 Task: Look for space in Coral Terrace, United States from 10th June, 2023 to 25th June, 2023 for 4 adults in price range Rs.10000 to Rs.15000. Place can be private room with 4 bedrooms having 4 beds and 4 bathrooms. Property type can be house, flat, guest house, hotel. Amenities needed are: wifi, TV, free parkinig on premises, gym, breakfast. Booking option can be shelf check-in. Required host language is English.
Action: Mouse moved to (518, 108)
Screenshot: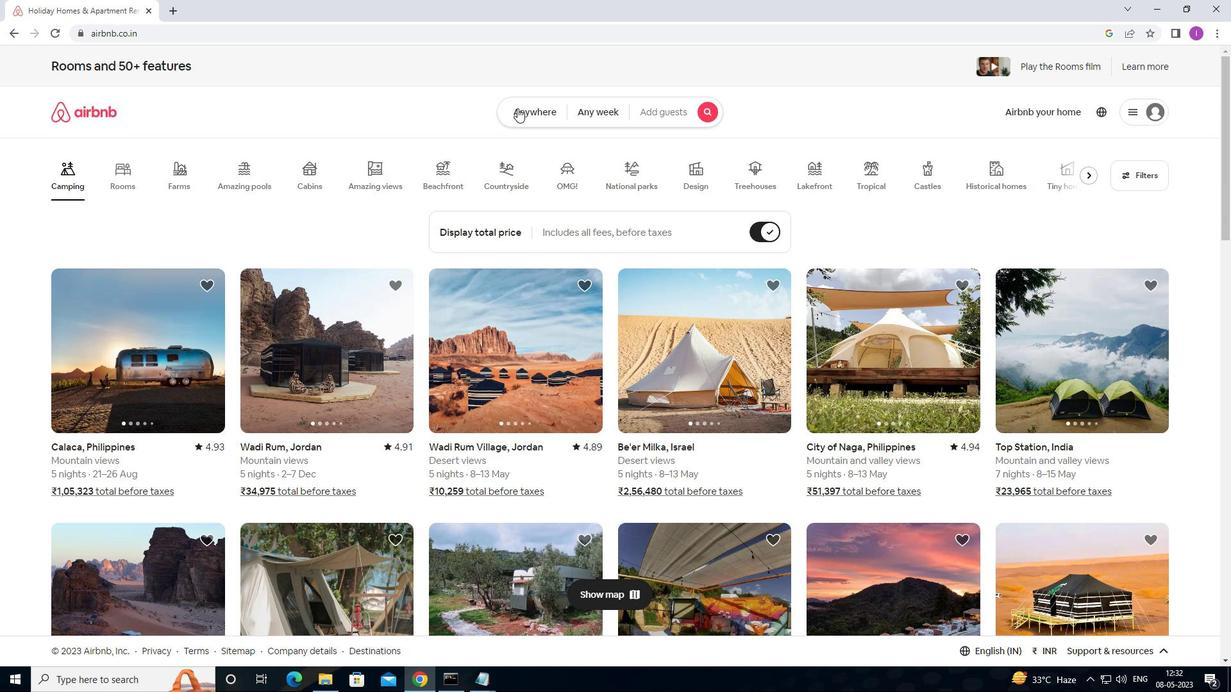 
Action: Mouse pressed left at (518, 108)
Screenshot: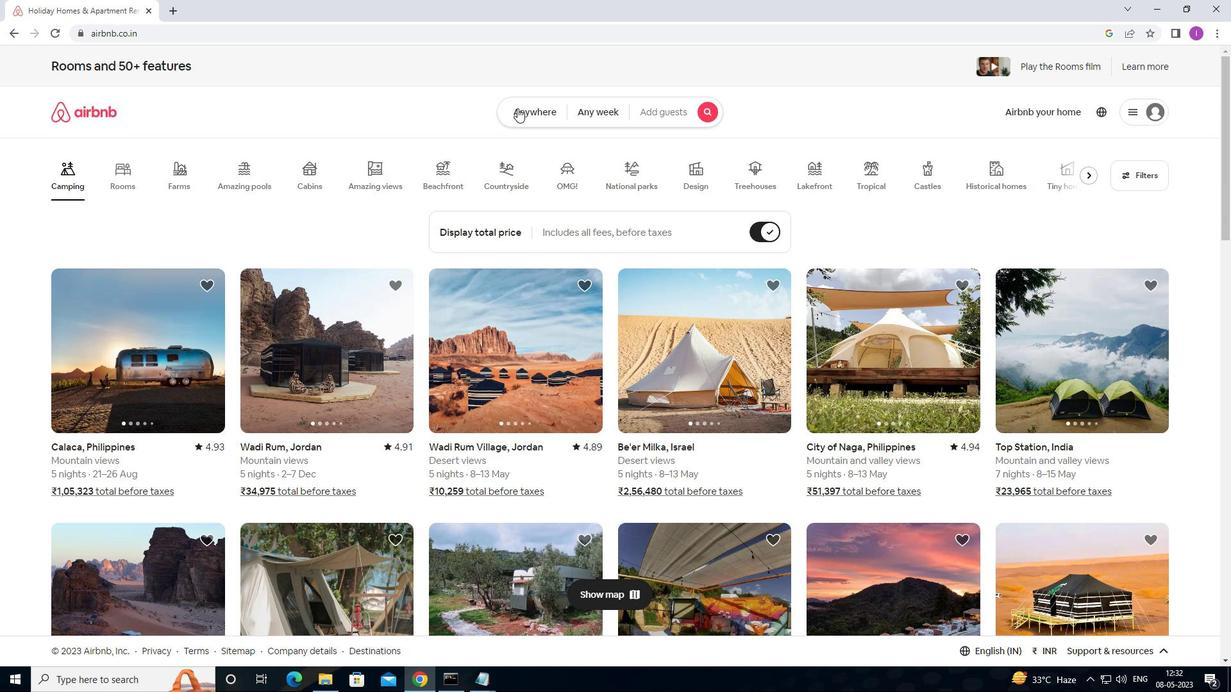 
Action: Mouse moved to (463, 160)
Screenshot: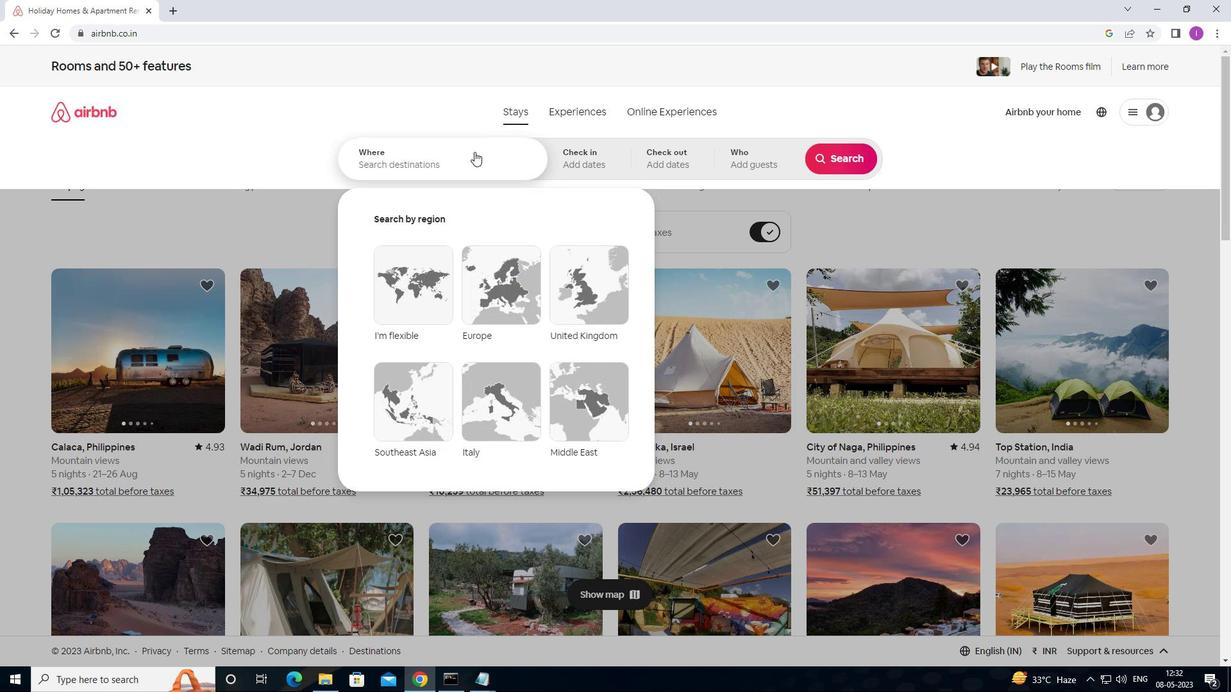 
Action: Mouse pressed left at (463, 160)
Screenshot: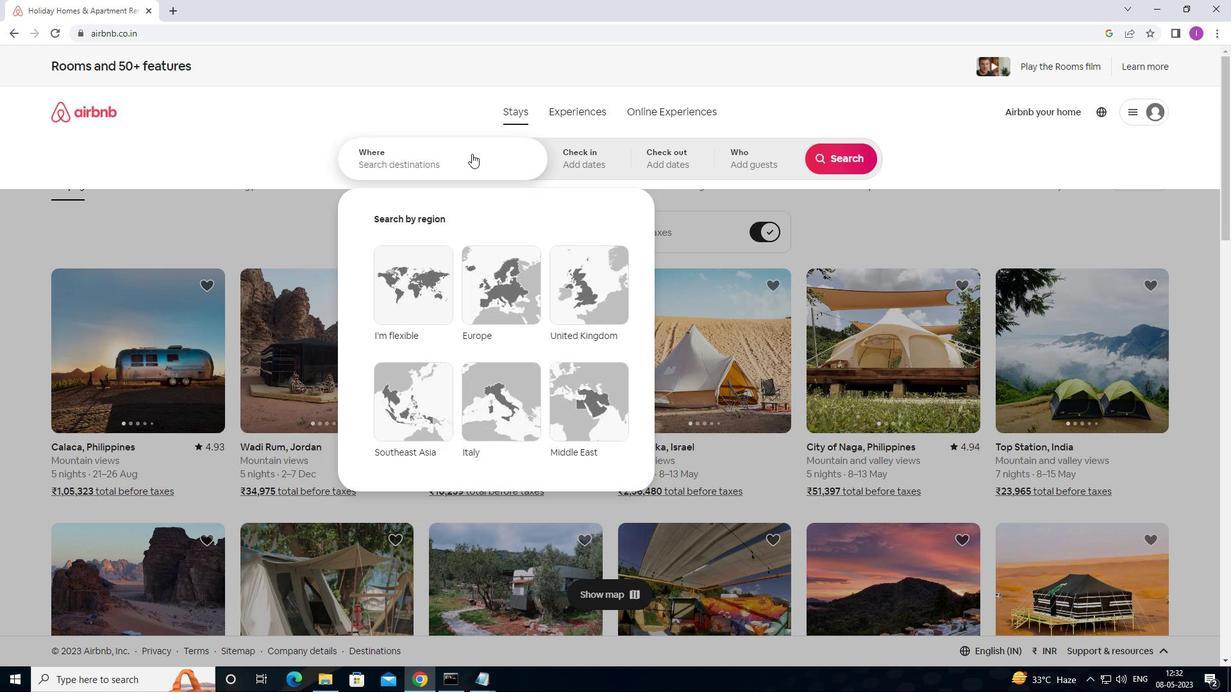 
Action: Key pressed <Key.shift>CORR<Key.backspace>AL<Key.space><Key.shift>TERRACE,<Key.shift>UNITED<Key.space>STATES
Screenshot: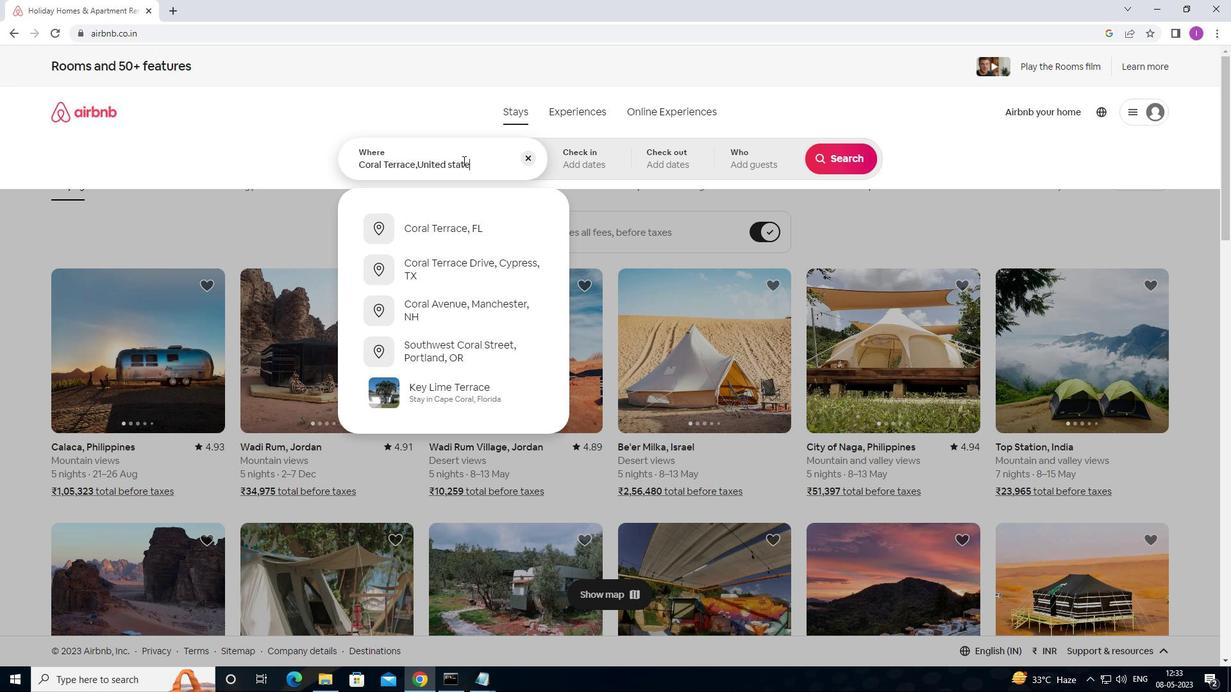 
Action: Mouse moved to (591, 152)
Screenshot: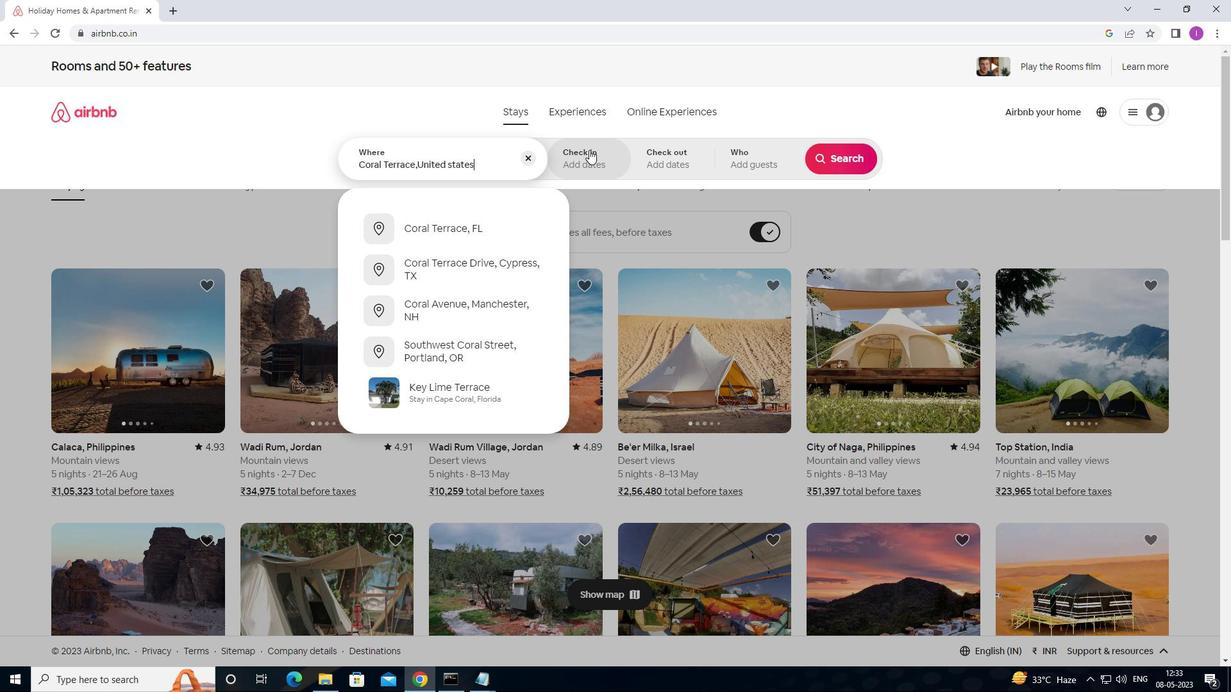 
Action: Mouse pressed left at (591, 152)
Screenshot: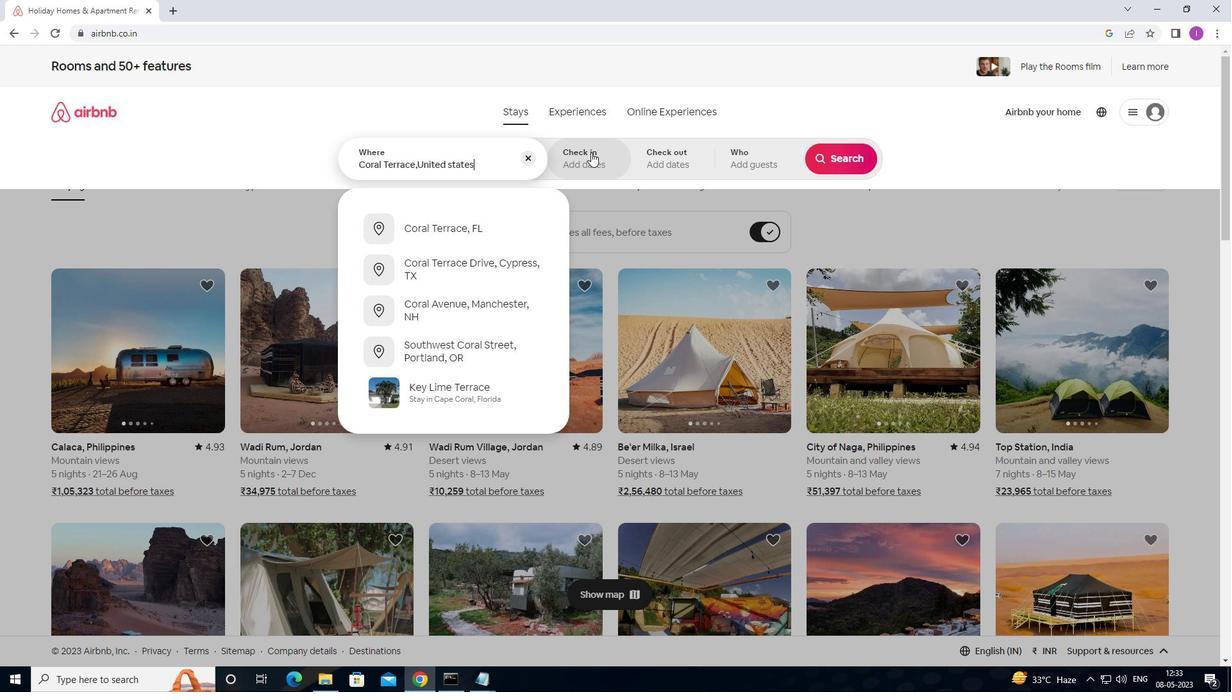 
Action: Mouse moved to (826, 345)
Screenshot: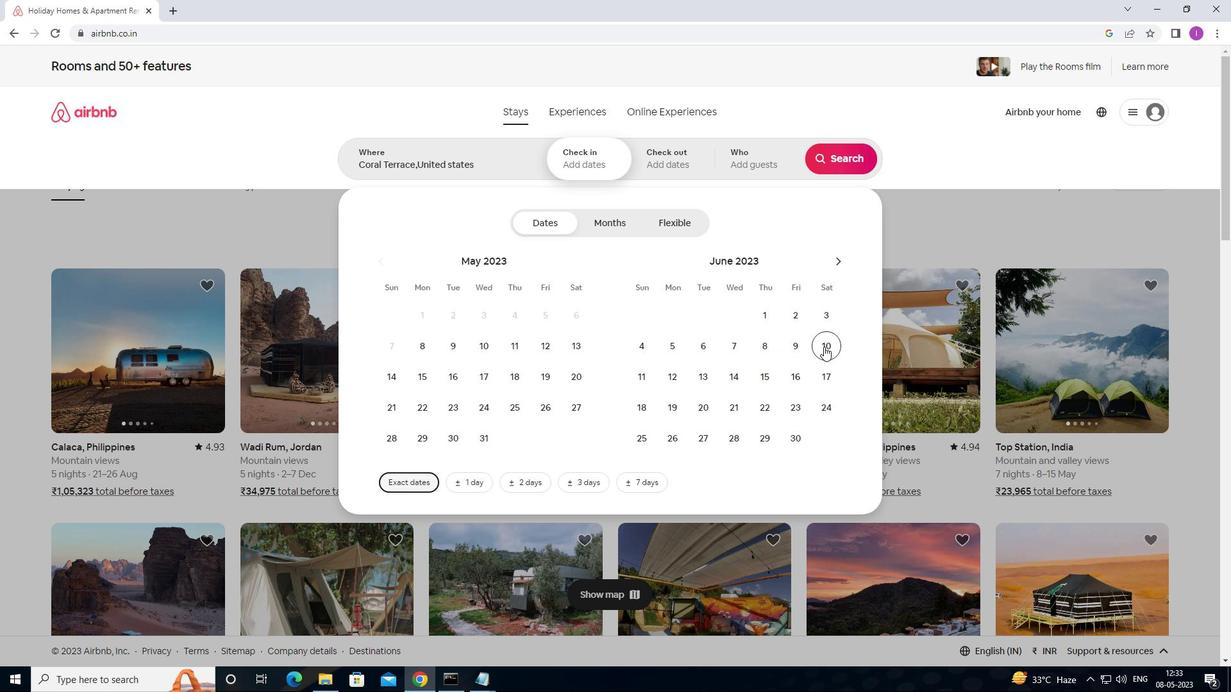 
Action: Mouse pressed left at (826, 345)
Screenshot: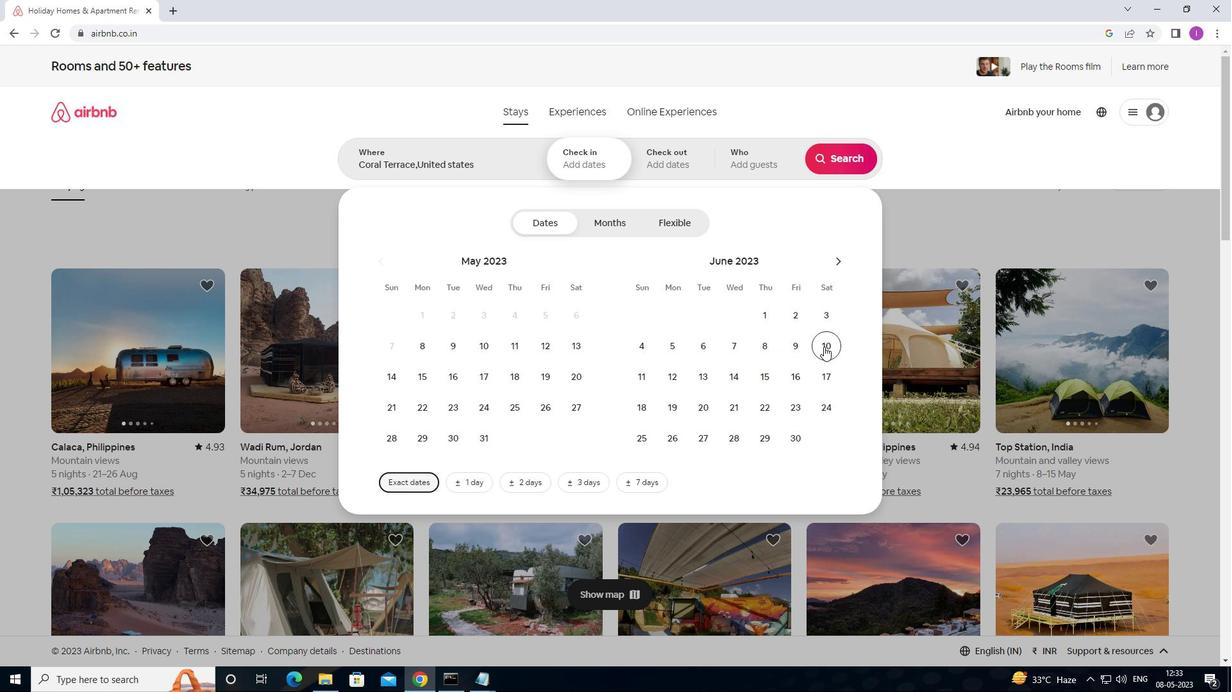 
Action: Mouse moved to (636, 441)
Screenshot: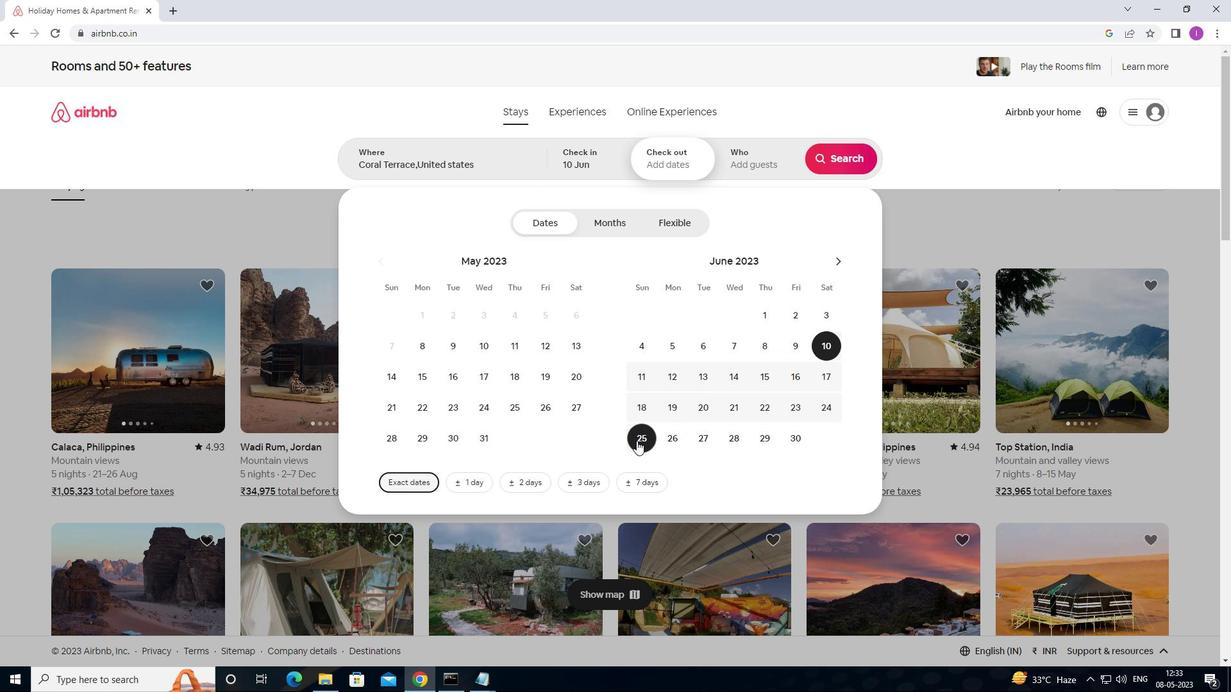 
Action: Mouse pressed left at (636, 441)
Screenshot: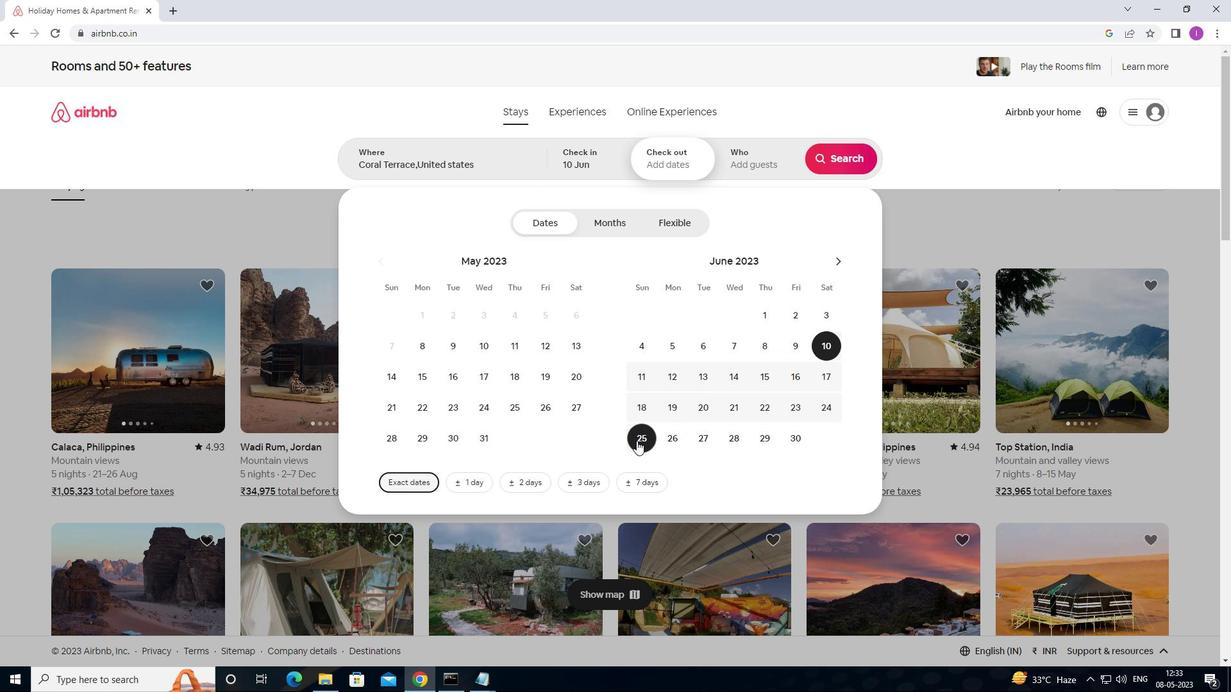 
Action: Mouse moved to (749, 162)
Screenshot: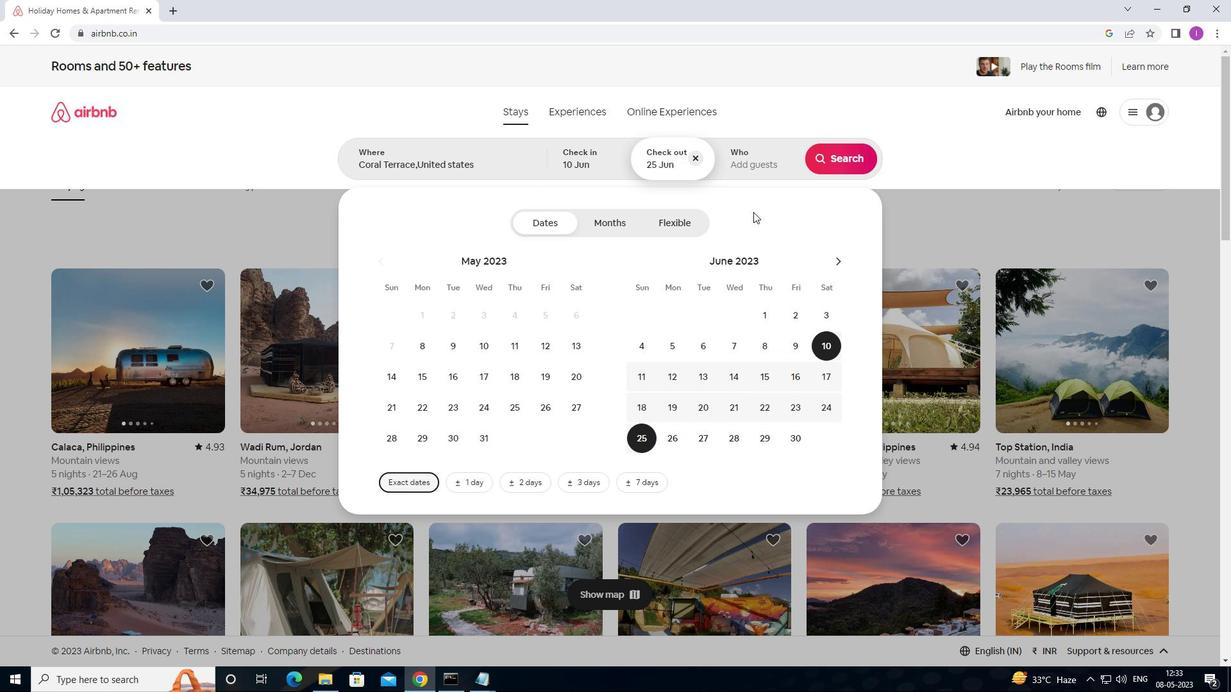 
Action: Mouse pressed left at (749, 162)
Screenshot: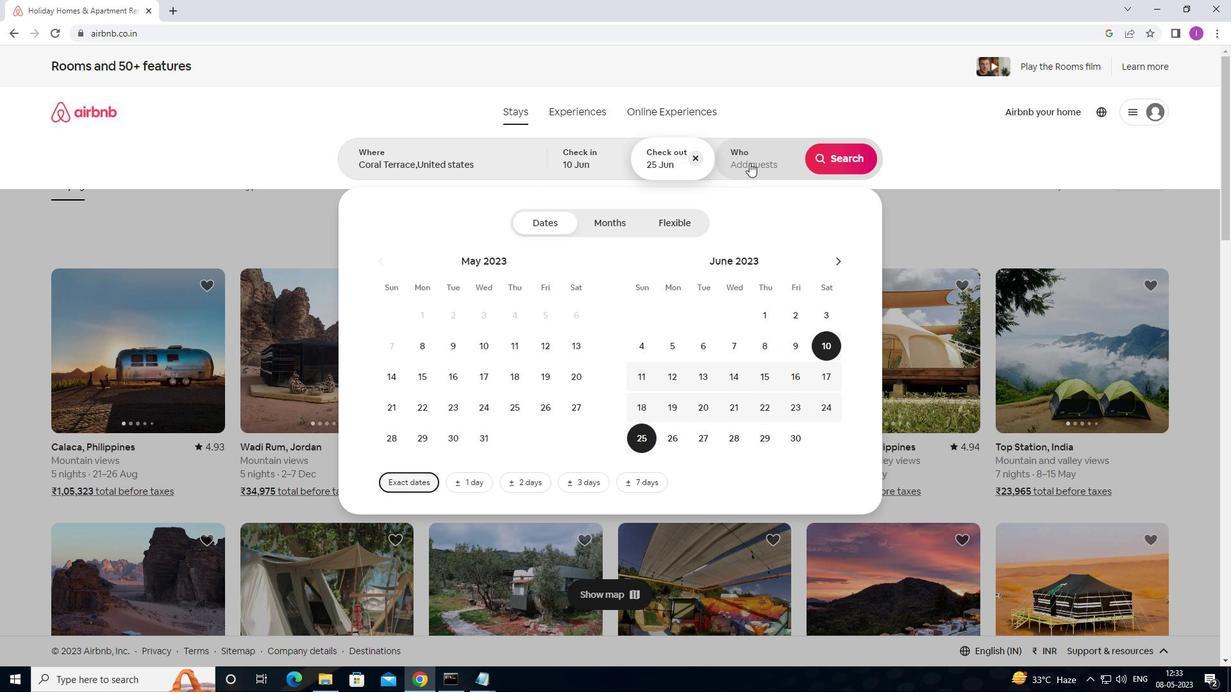 
Action: Mouse moved to (852, 229)
Screenshot: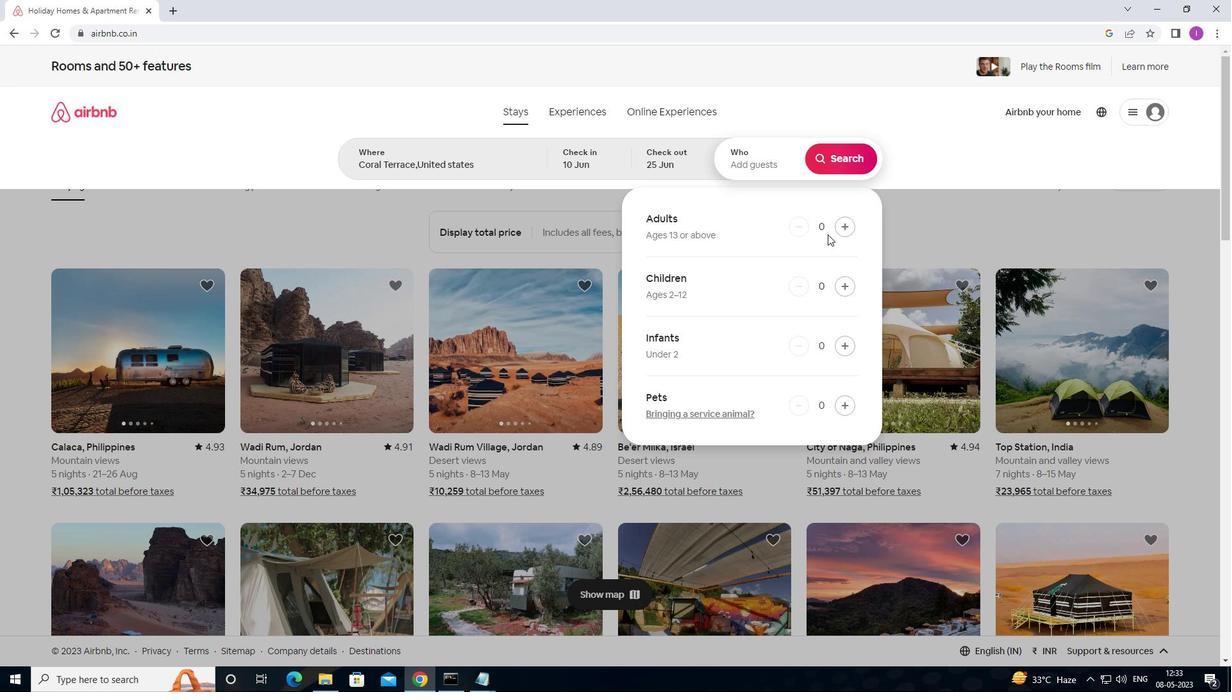 
Action: Mouse pressed left at (852, 229)
Screenshot: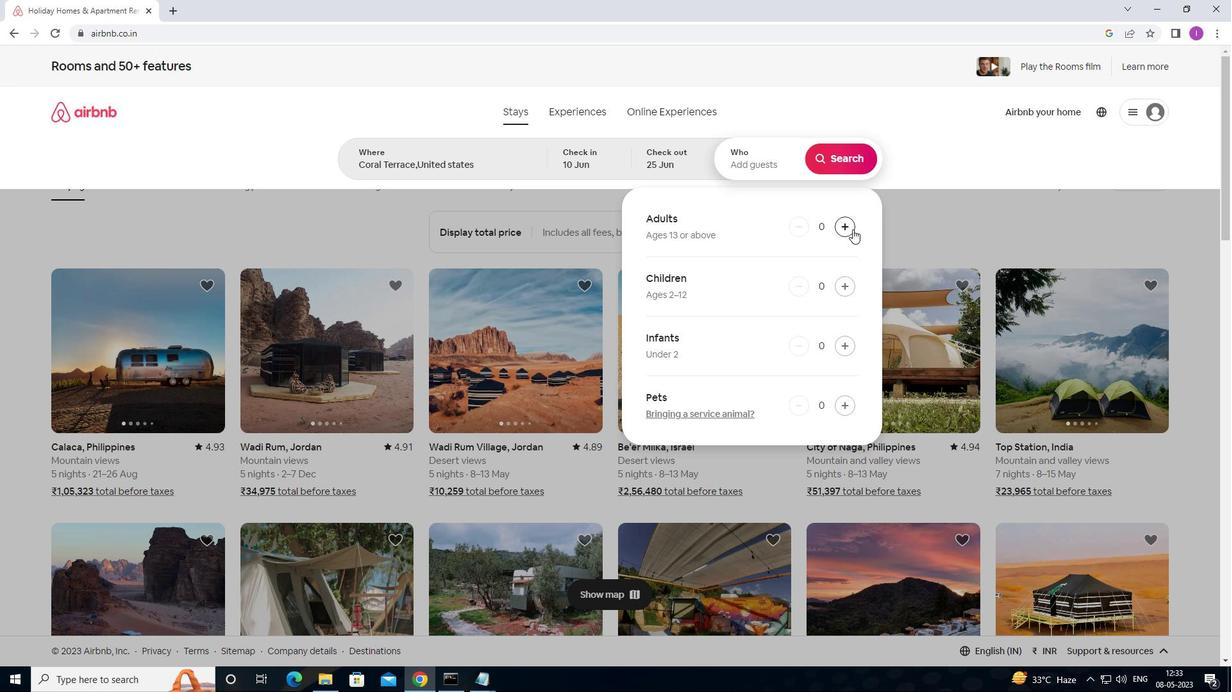 
Action: Mouse pressed left at (852, 229)
Screenshot: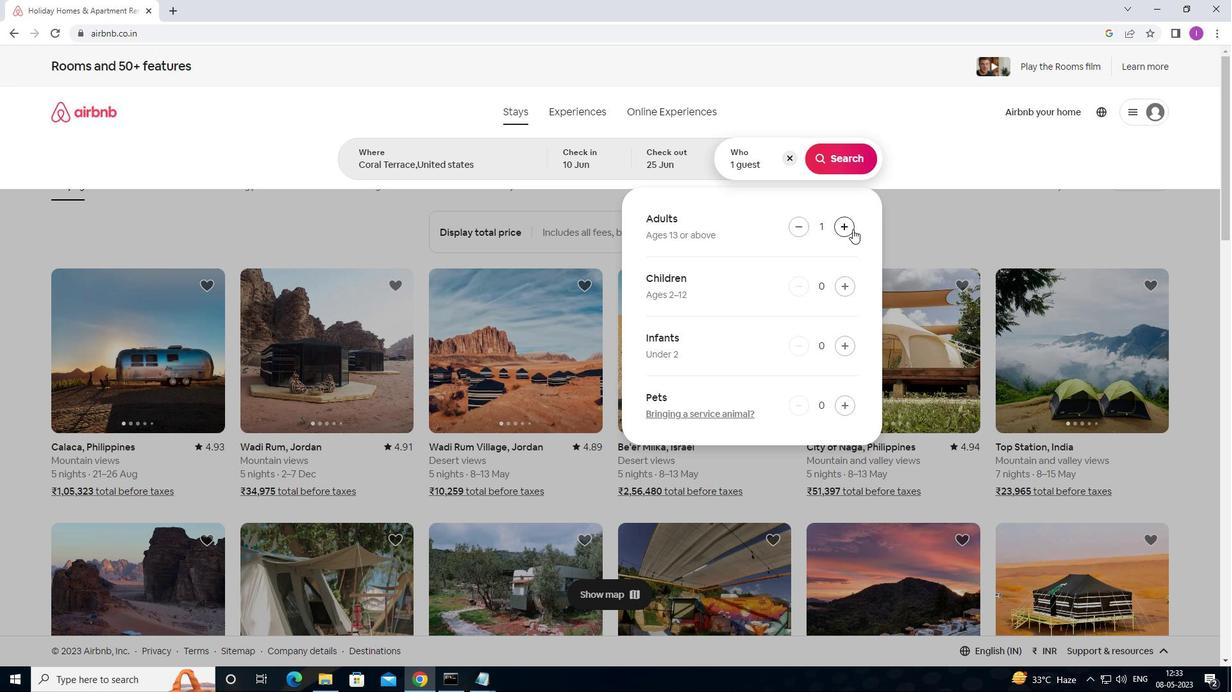 
Action: Mouse pressed left at (852, 229)
Screenshot: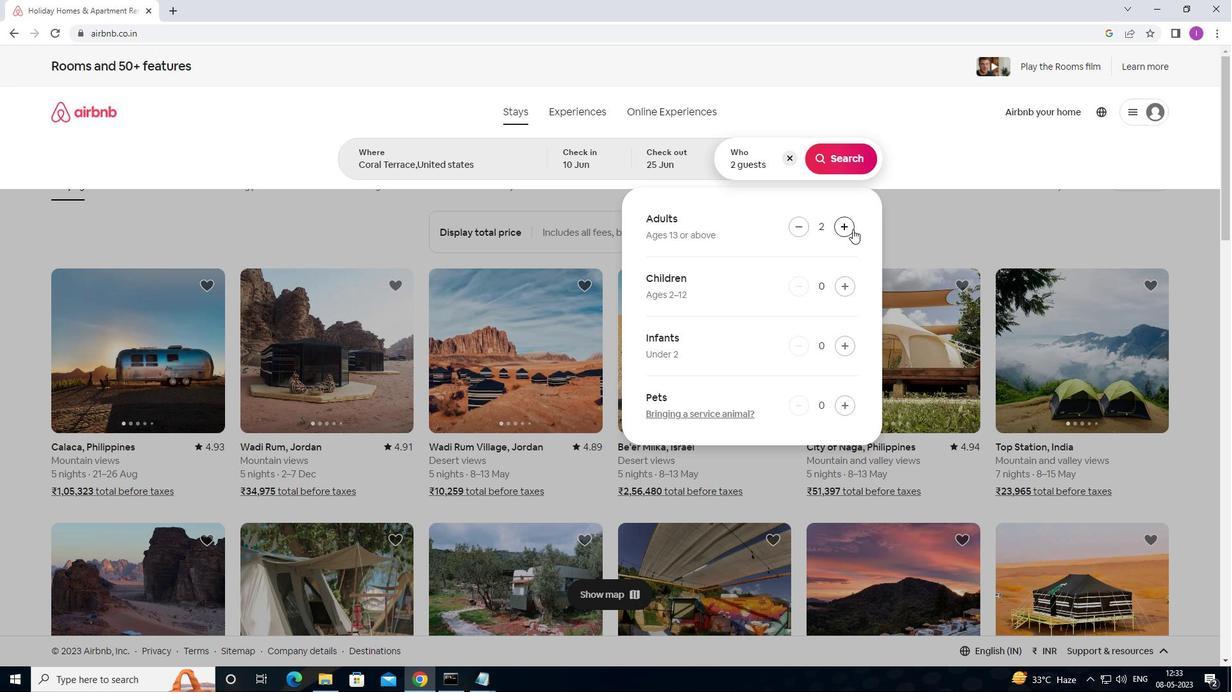 
Action: Mouse pressed left at (852, 229)
Screenshot: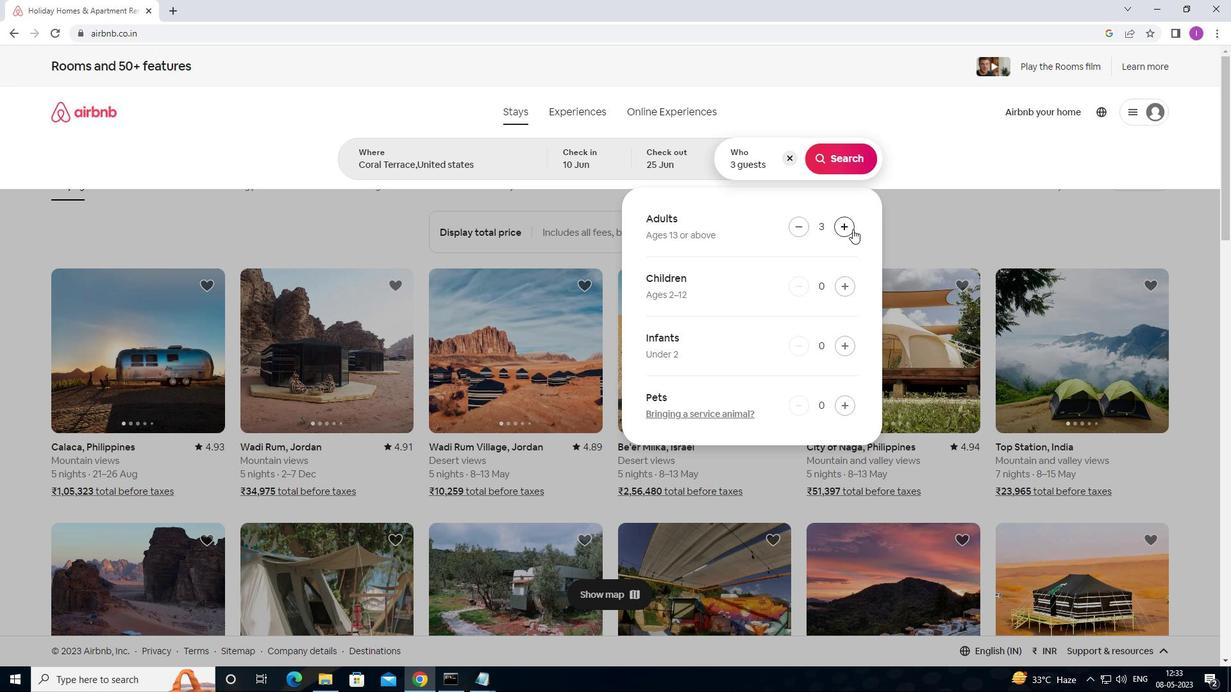 
Action: Mouse moved to (839, 162)
Screenshot: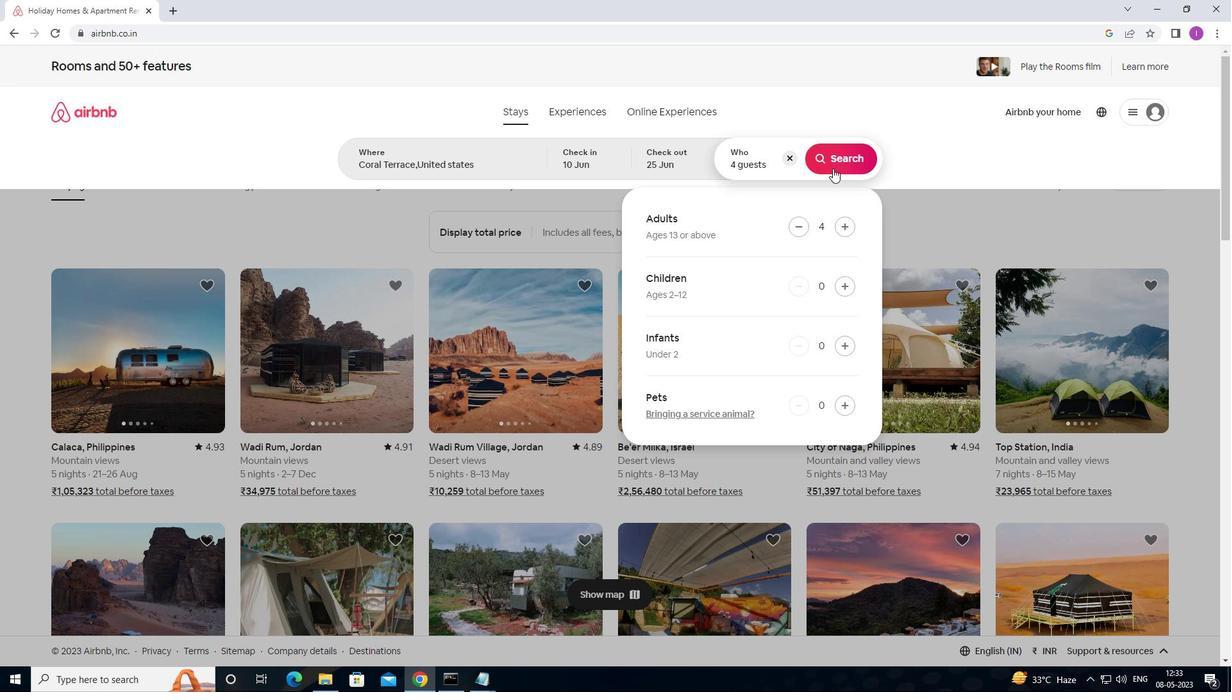 
Action: Mouse pressed left at (839, 162)
Screenshot: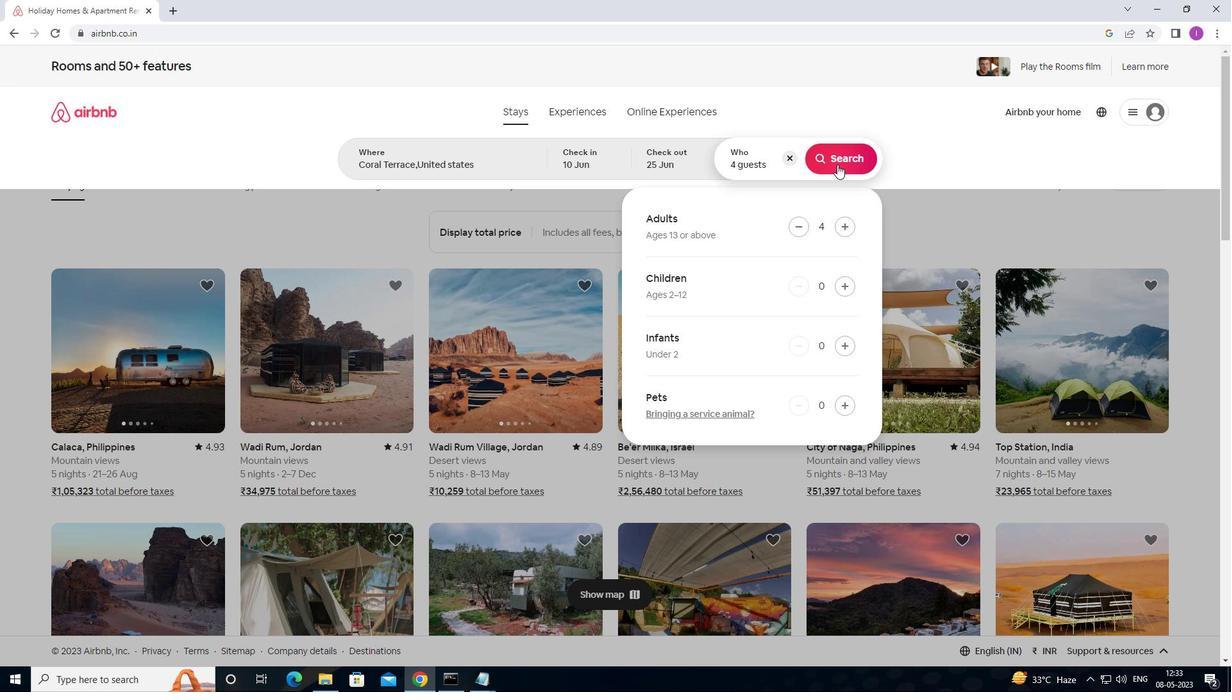 
Action: Mouse moved to (1159, 128)
Screenshot: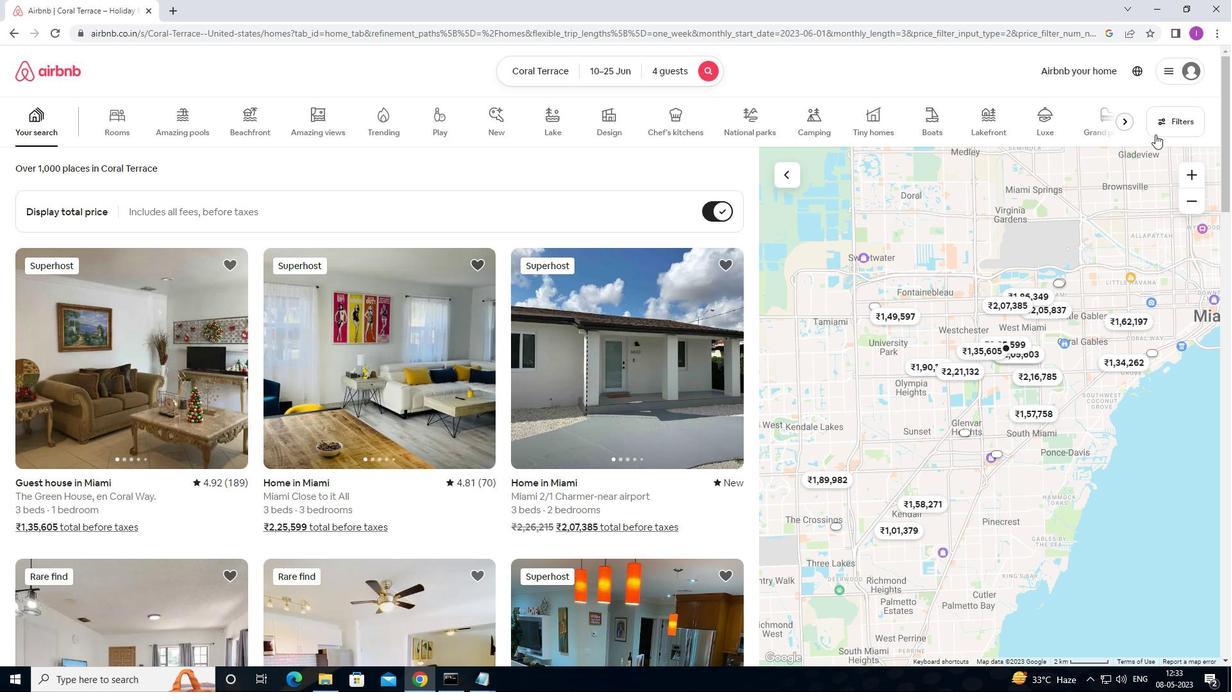 
Action: Mouse pressed left at (1159, 128)
Screenshot: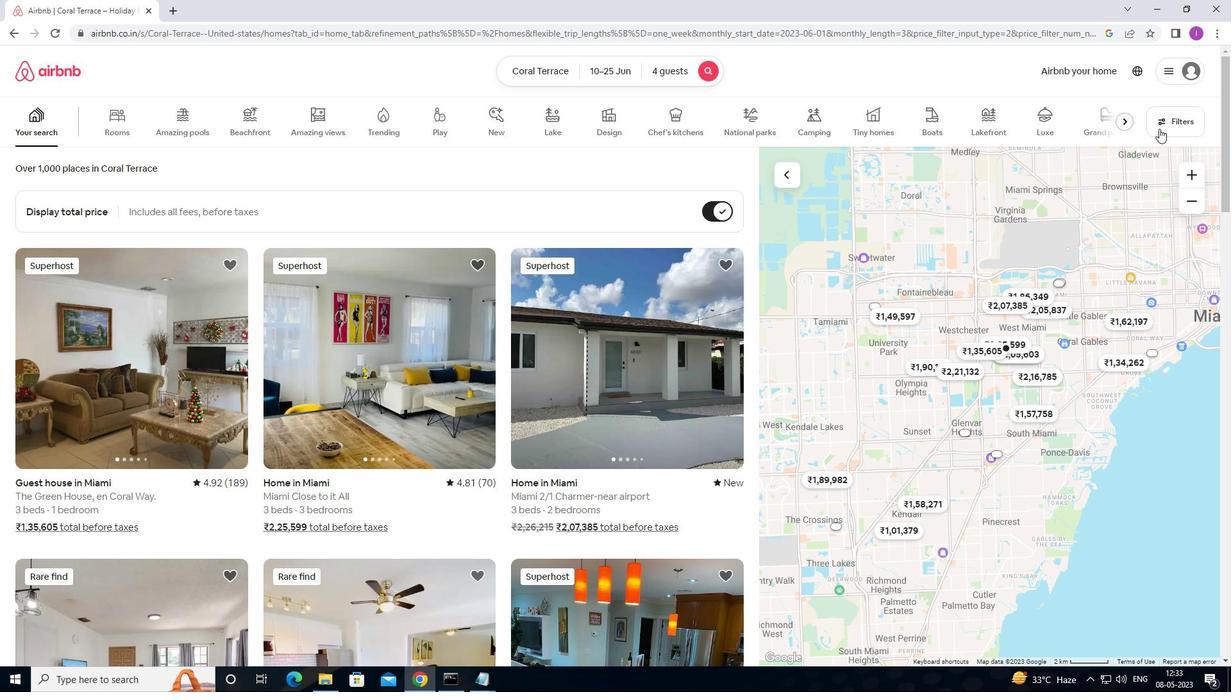 
Action: Mouse moved to (463, 439)
Screenshot: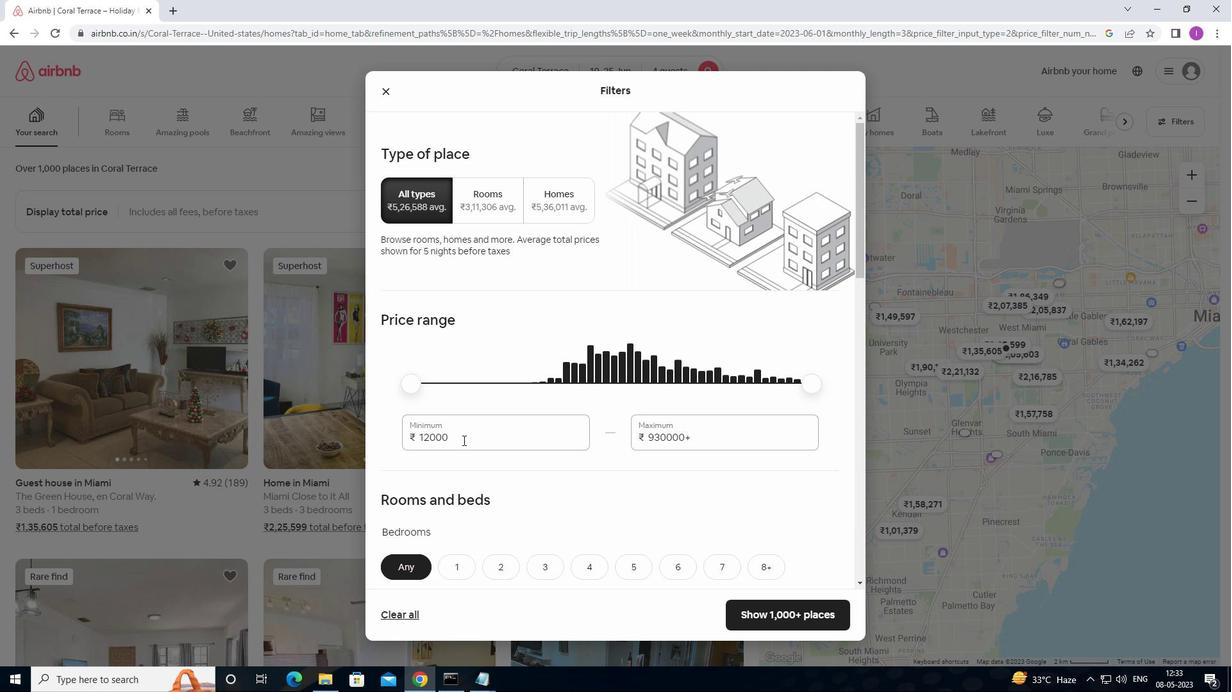 
Action: Mouse pressed left at (463, 439)
Screenshot: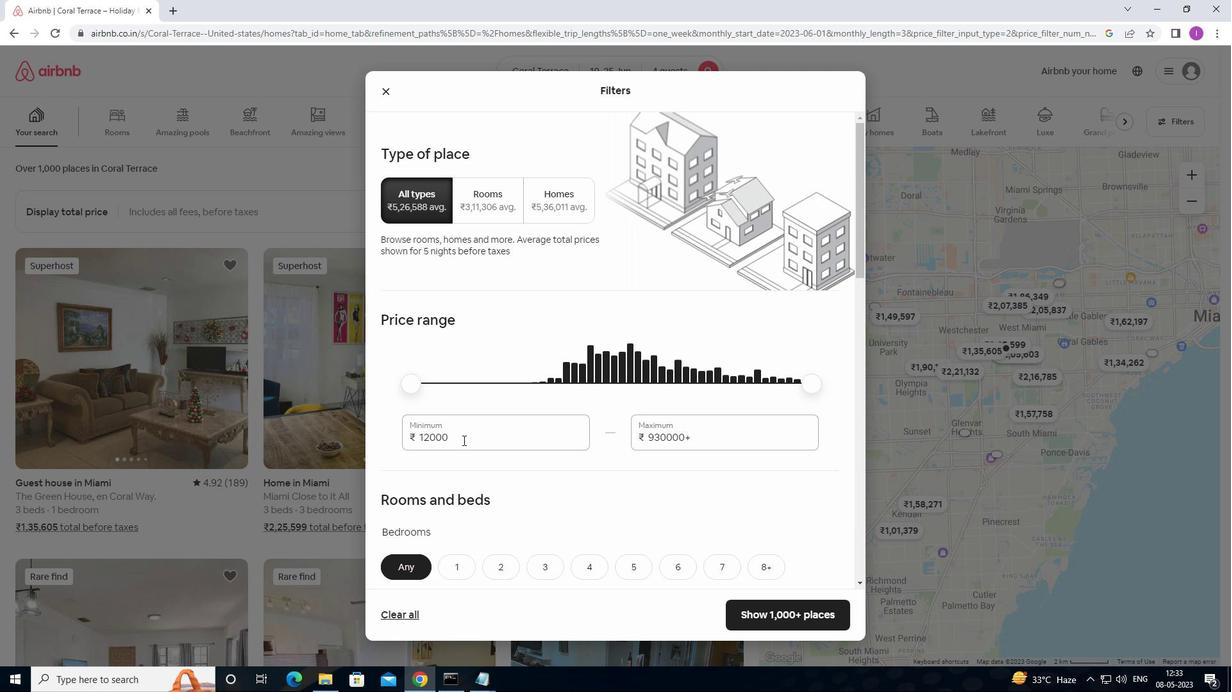 
Action: Mouse moved to (403, 441)
Screenshot: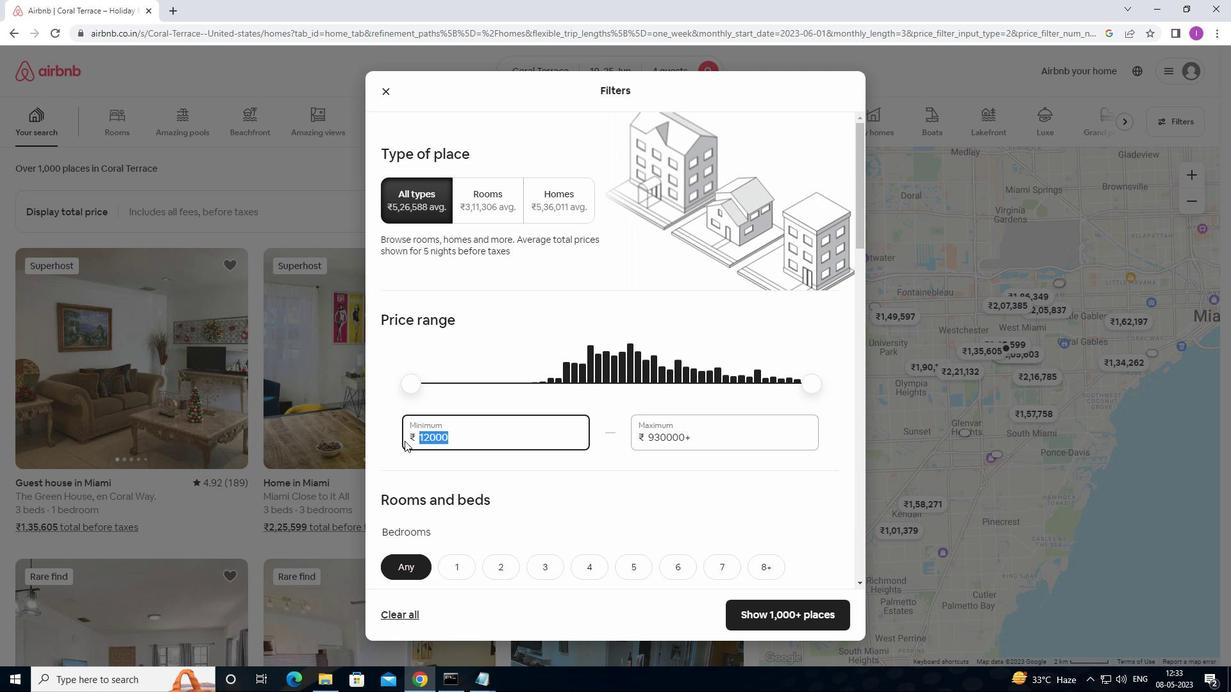 
Action: Key pressed 1
Screenshot: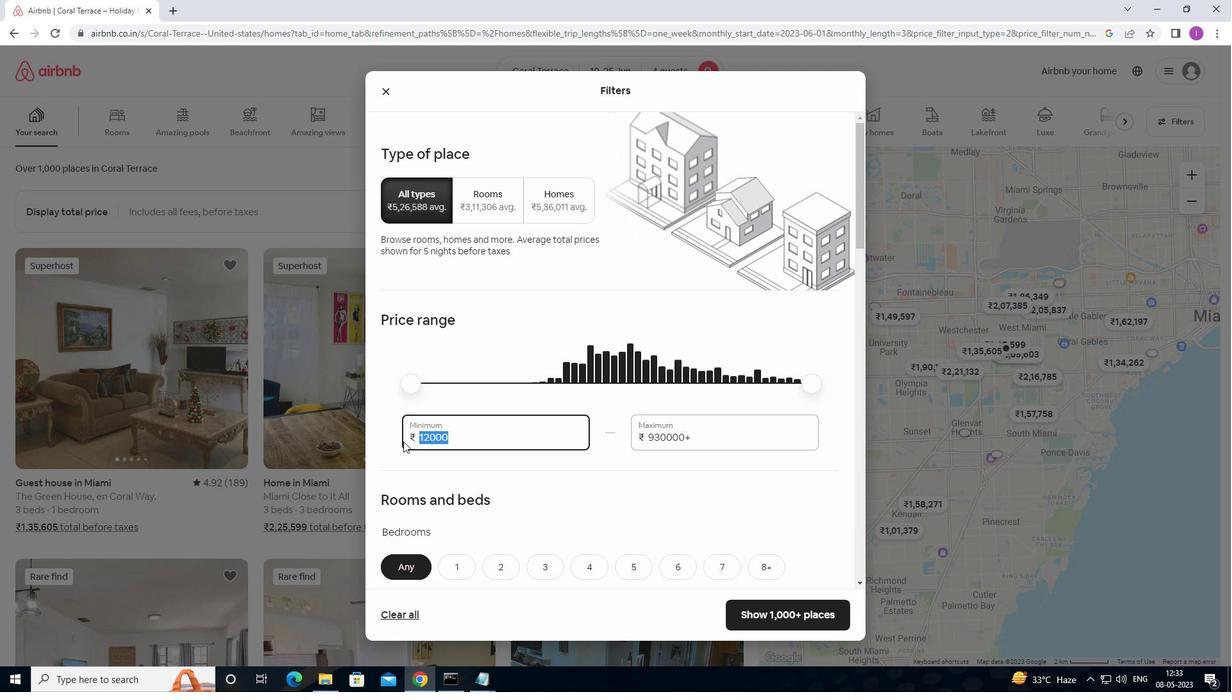 
Action: Mouse moved to (402, 442)
Screenshot: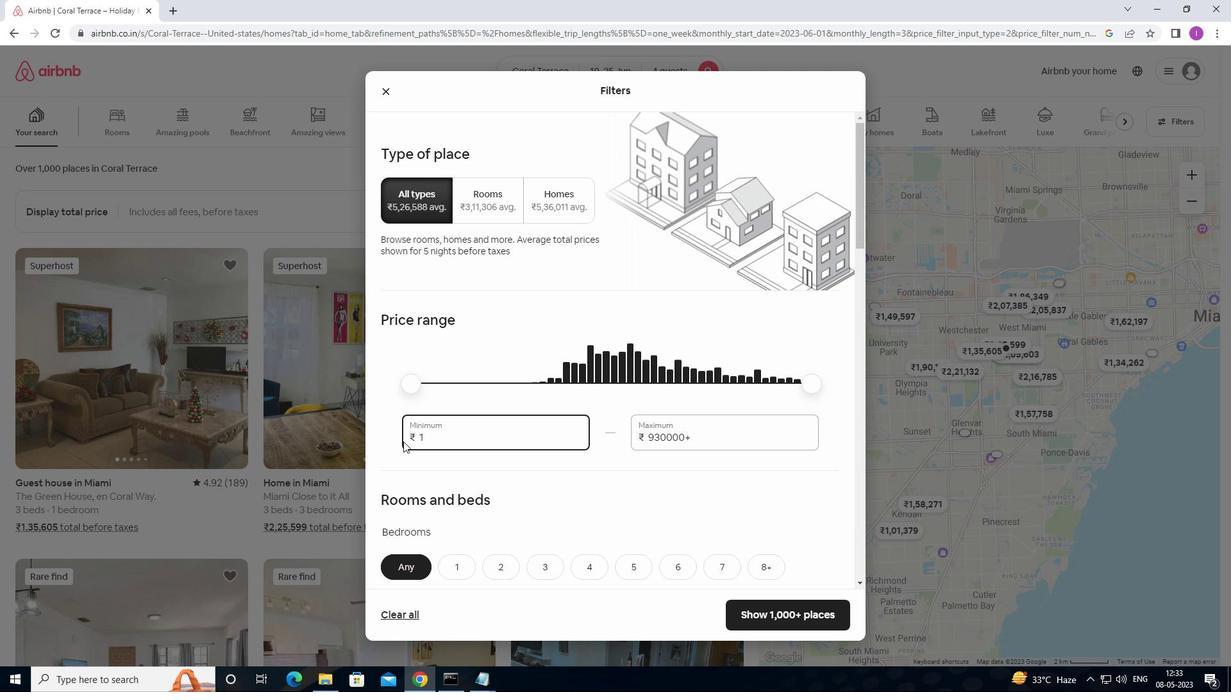 
Action: Key pressed 0
Screenshot: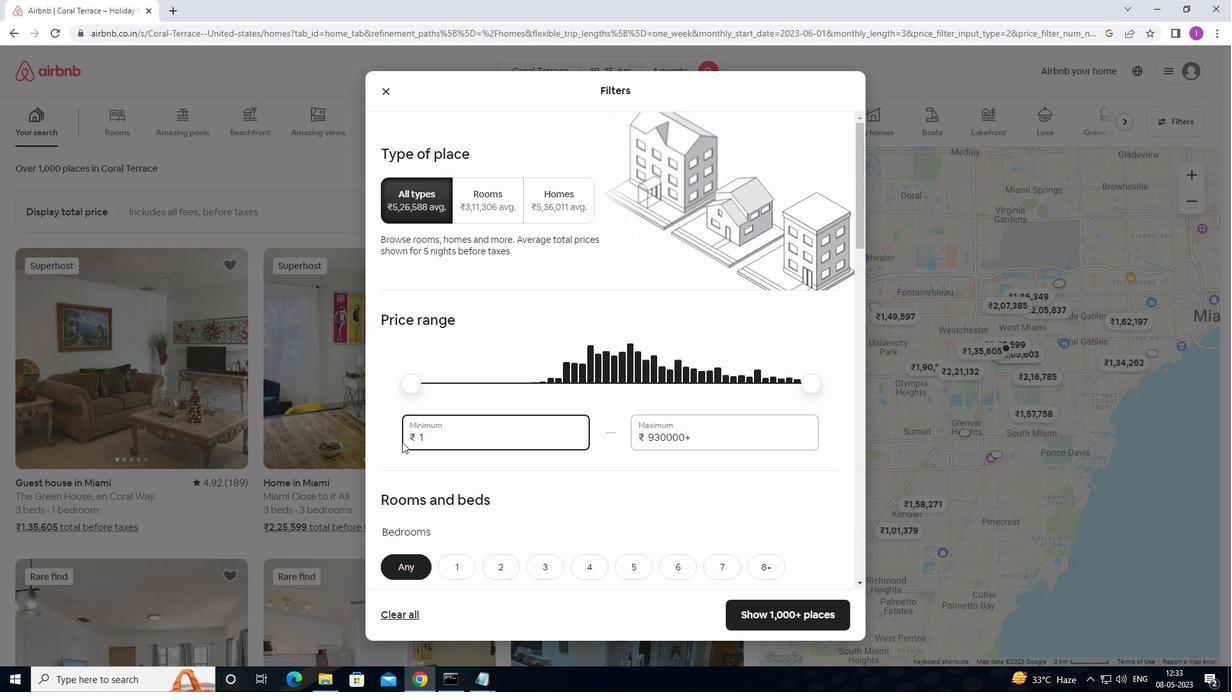 
Action: Mouse moved to (402, 442)
Screenshot: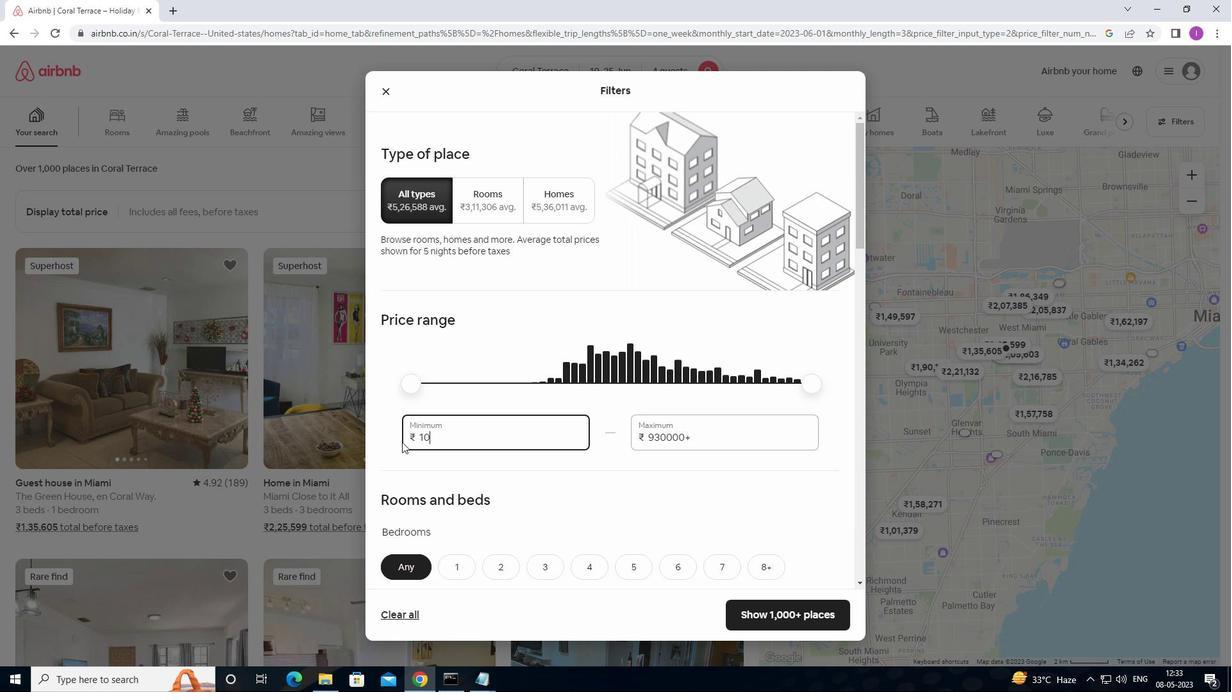 
Action: Key pressed 000
Screenshot: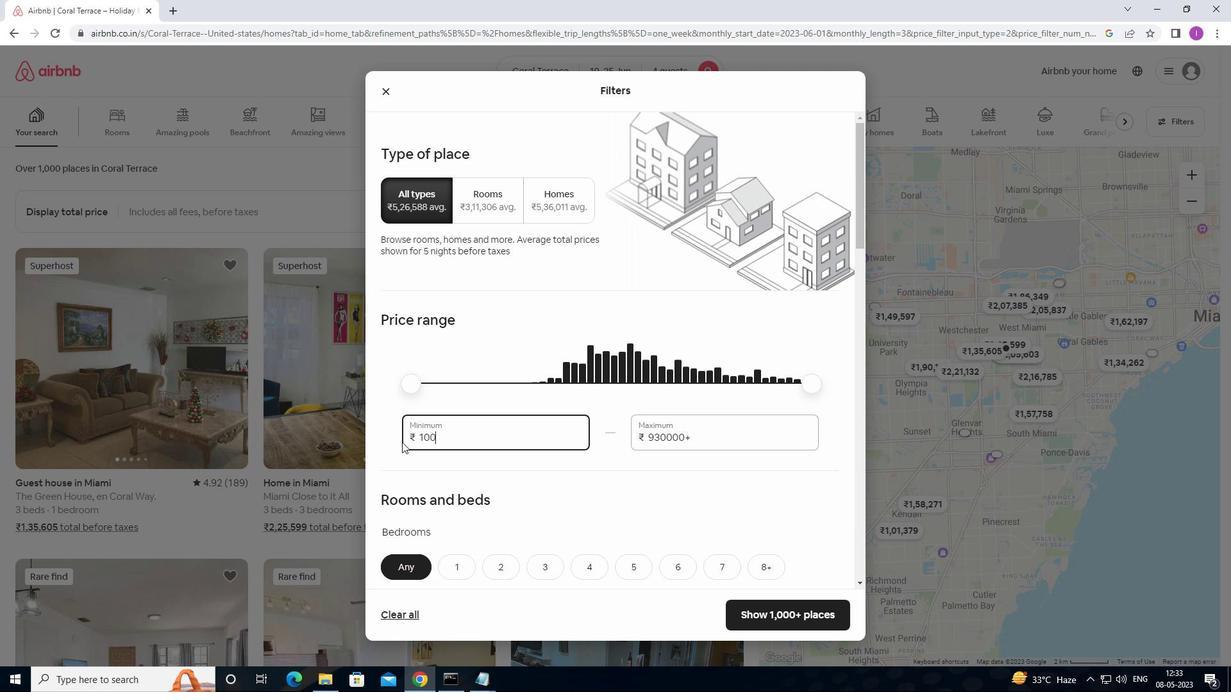 
Action: Mouse moved to (704, 441)
Screenshot: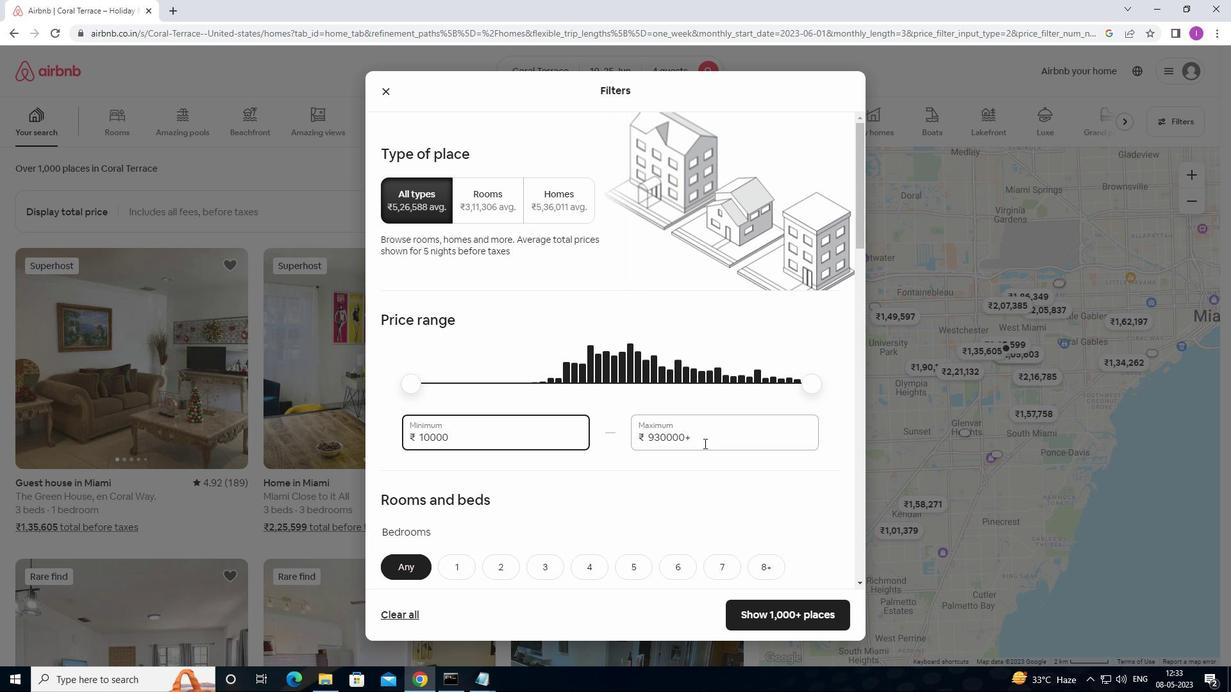 
Action: Mouse pressed left at (704, 441)
Screenshot: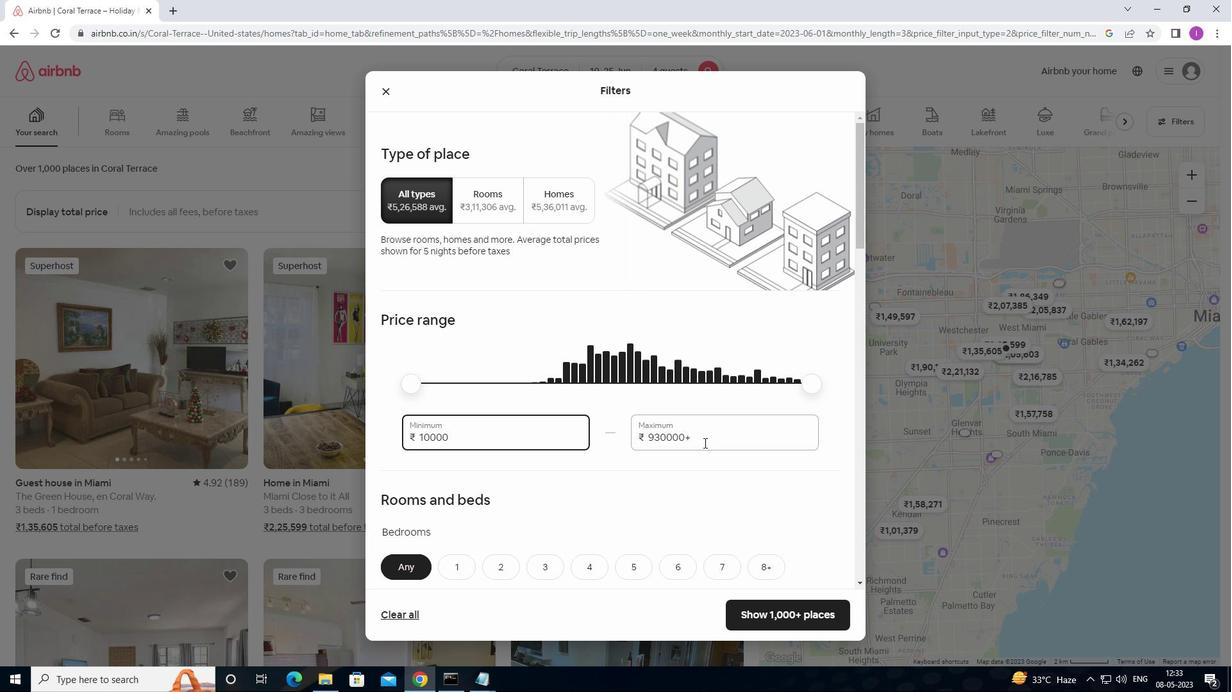 
Action: Mouse moved to (607, 447)
Screenshot: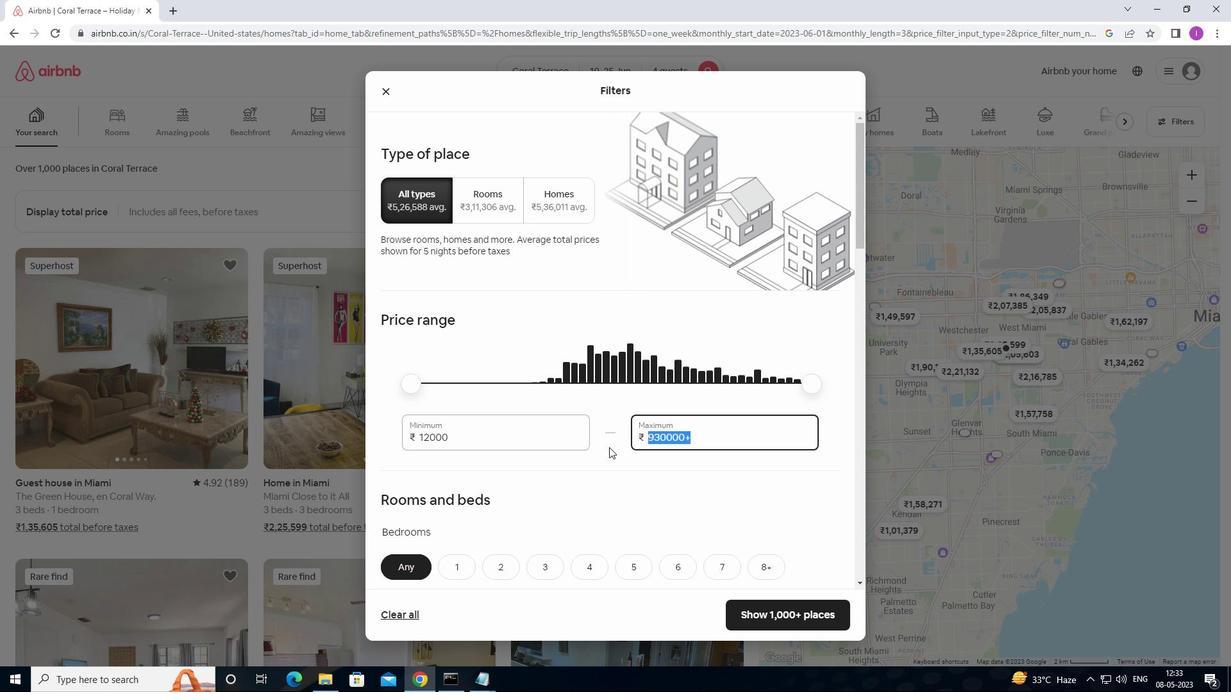 
Action: Key pressed 15000
Screenshot: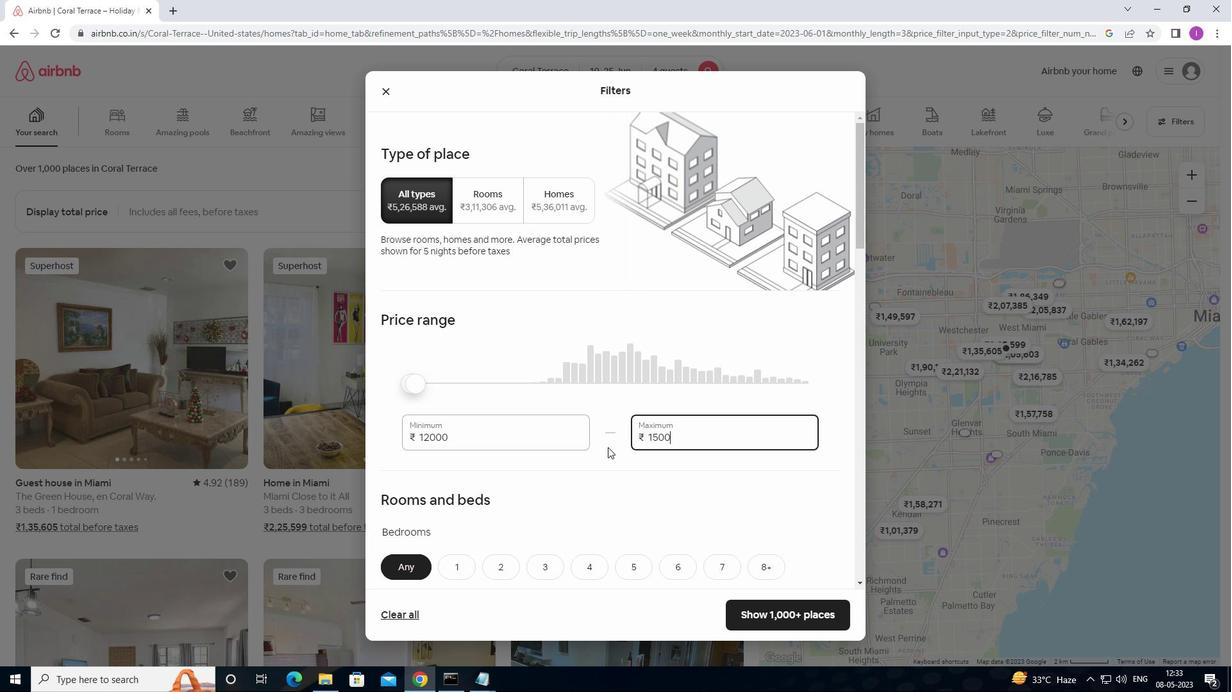 
Action: Mouse moved to (455, 439)
Screenshot: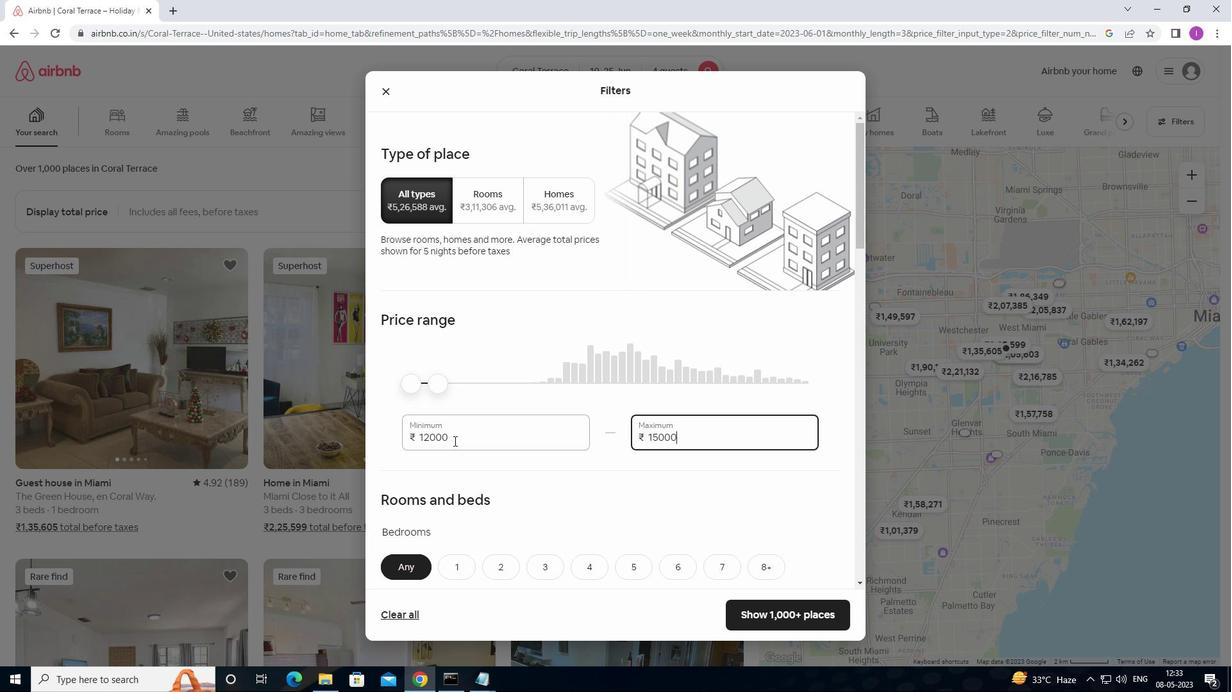 
Action: Mouse pressed left at (455, 439)
Screenshot: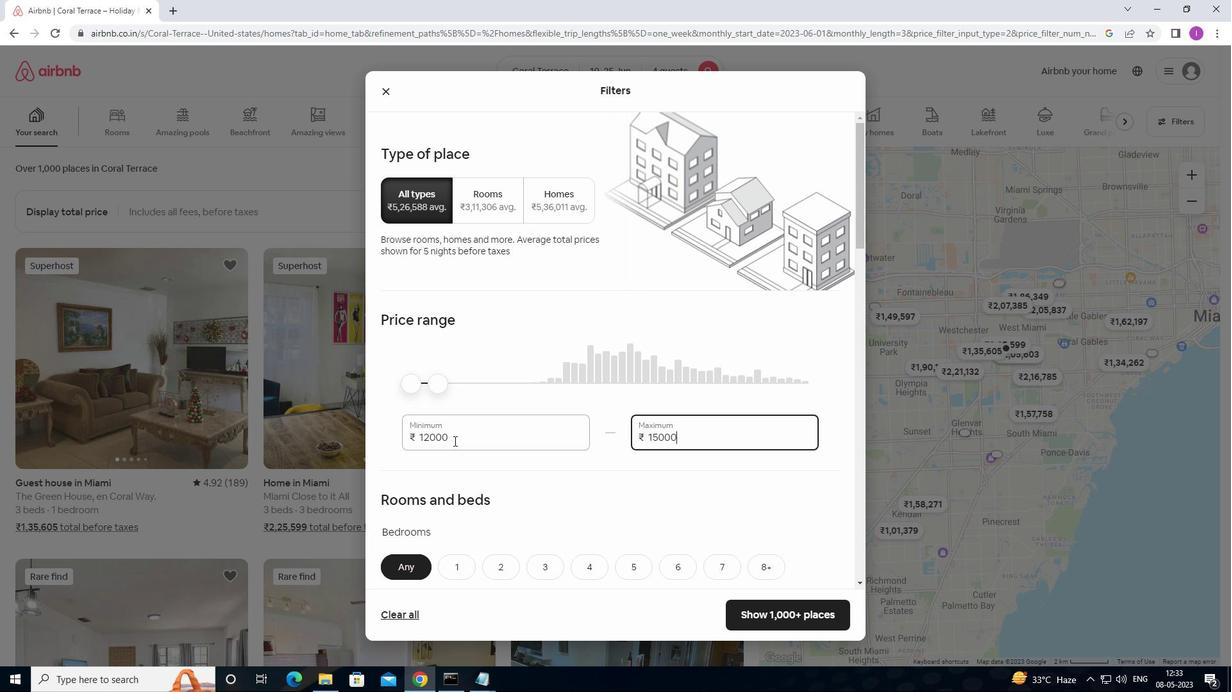 
Action: Mouse moved to (410, 444)
Screenshot: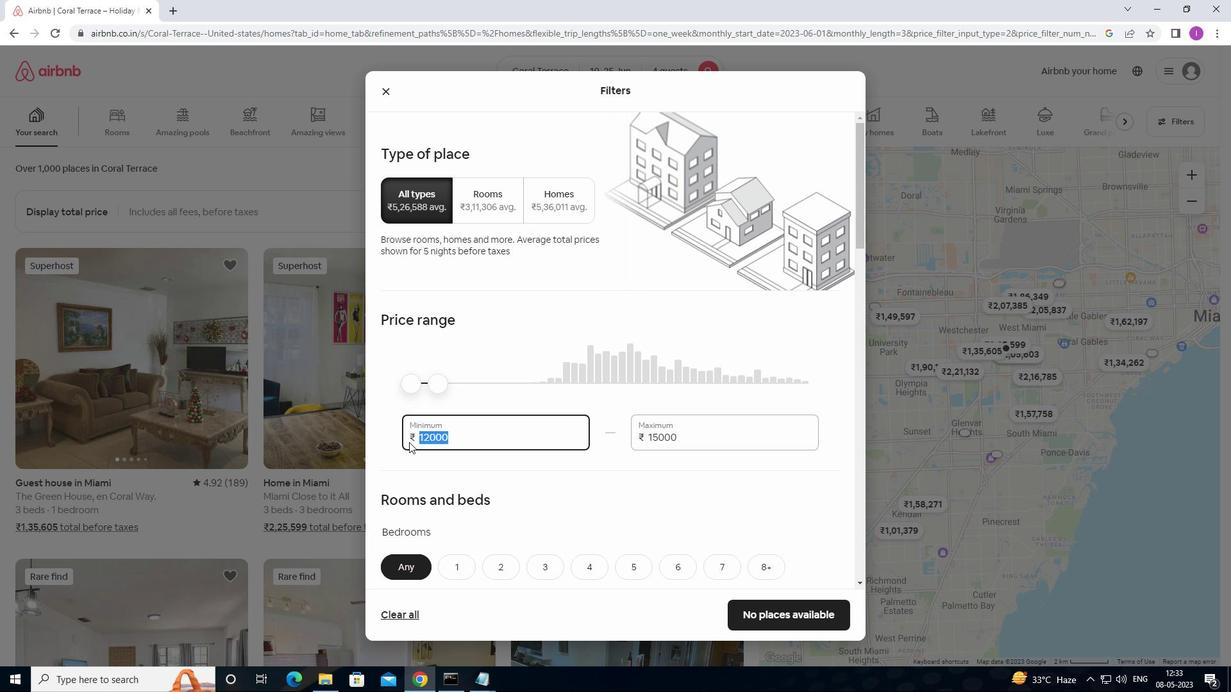 
Action: Key pressed 1
Screenshot: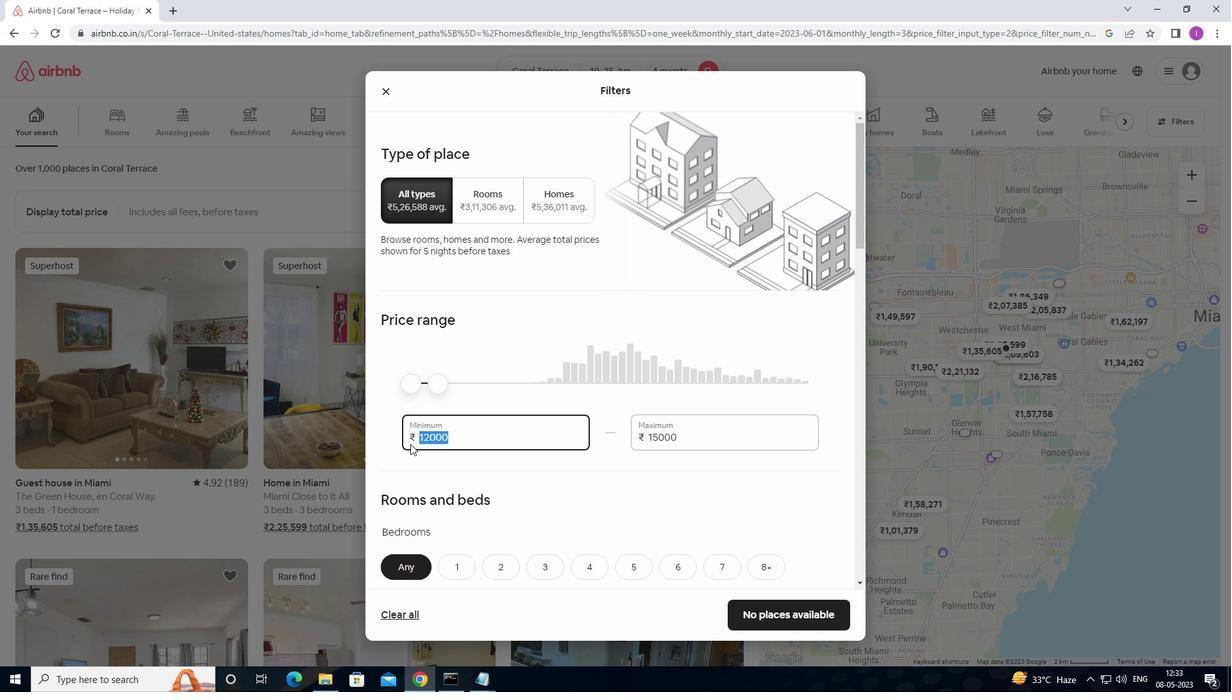 
Action: Mouse moved to (413, 445)
Screenshot: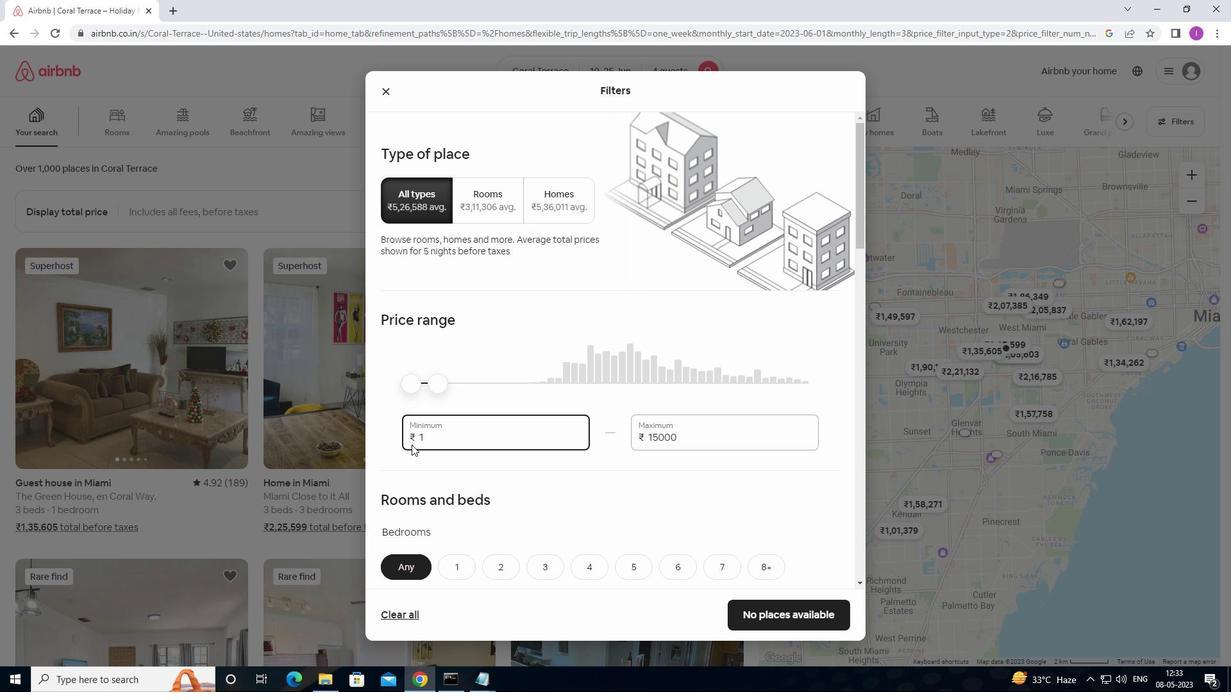 
Action: Key pressed 0
Screenshot: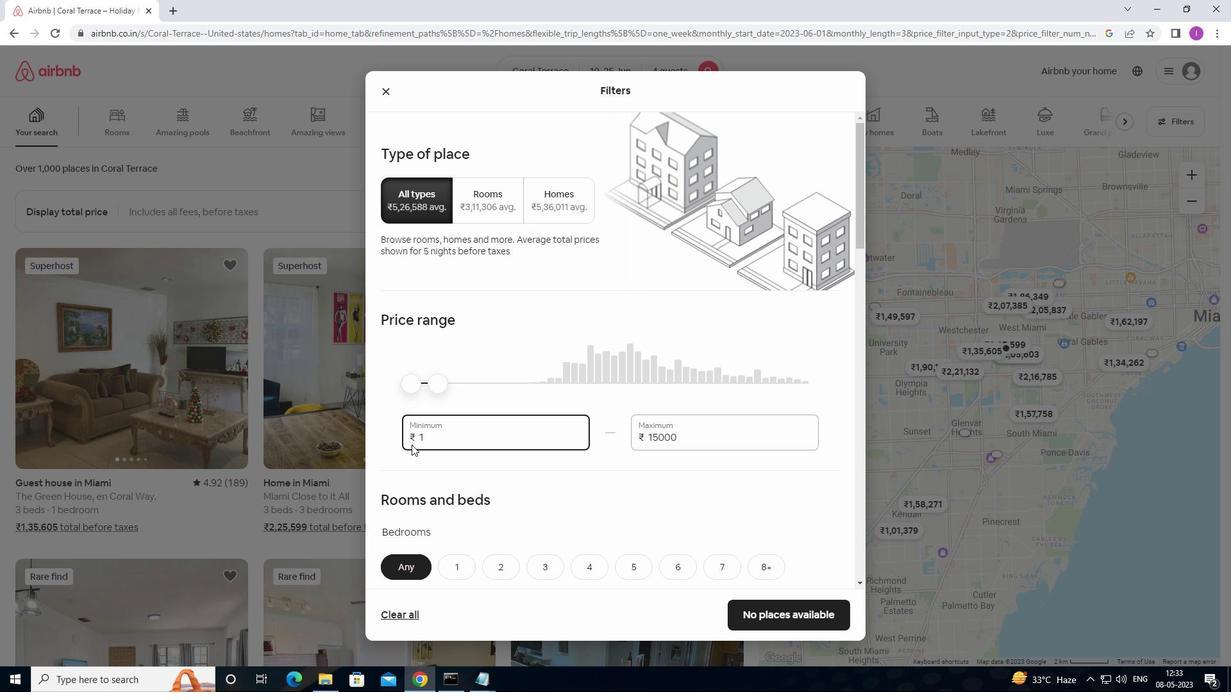 
Action: Mouse moved to (413, 445)
Screenshot: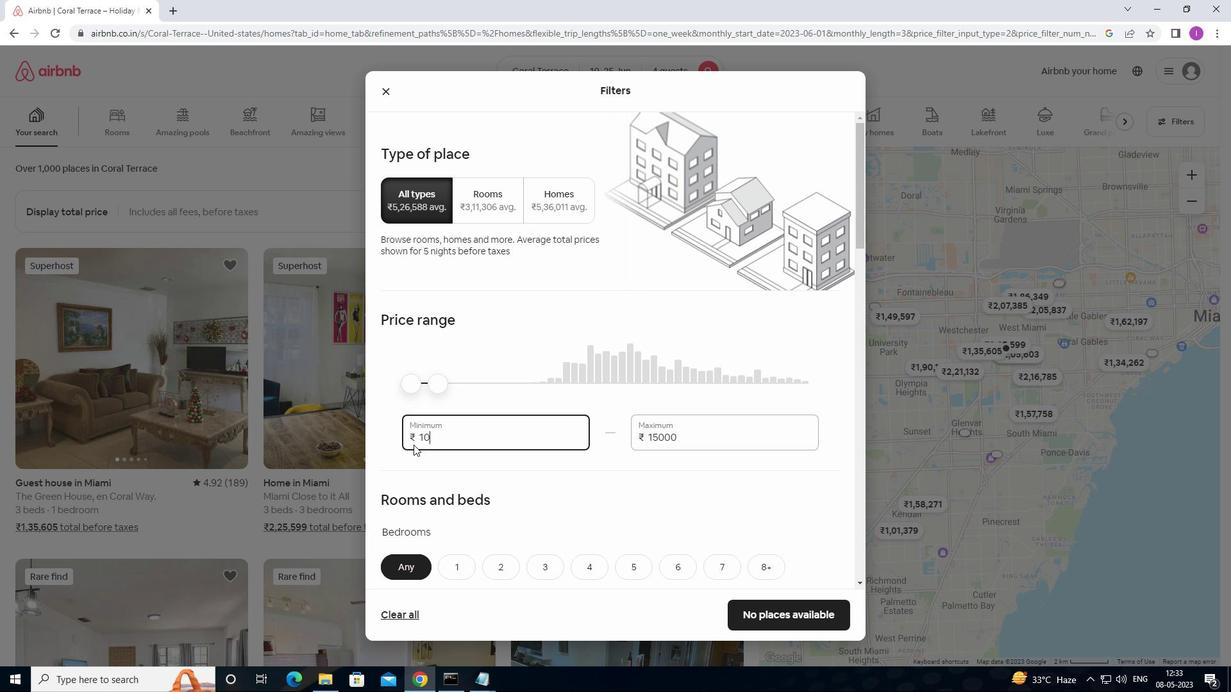 
Action: Key pressed 0
Screenshot: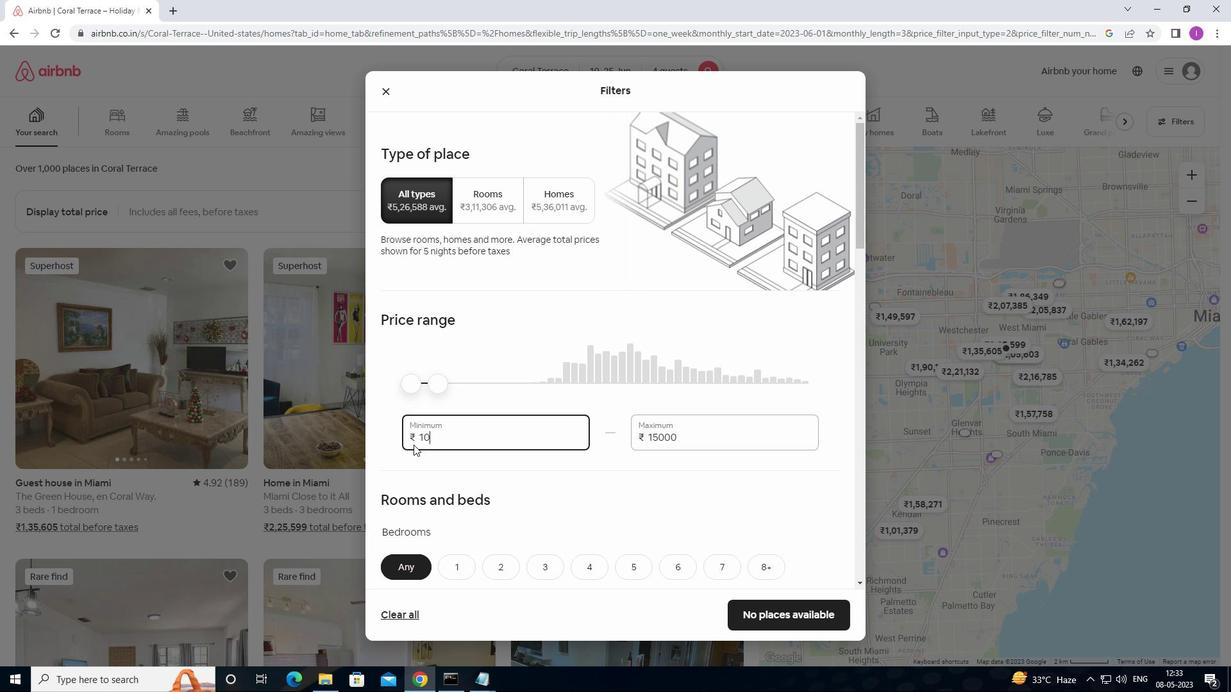 
Action: Mouse moved to (415, 445)
Screenshot: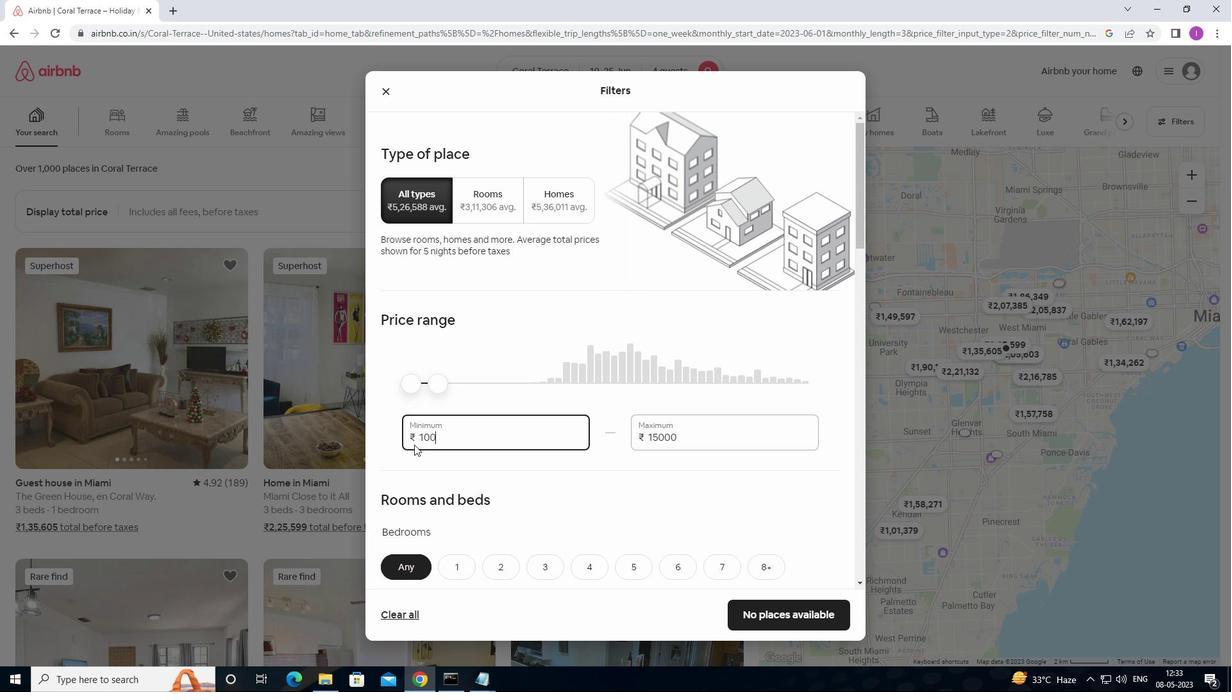 
Action: Key pressed 00
Screenshot: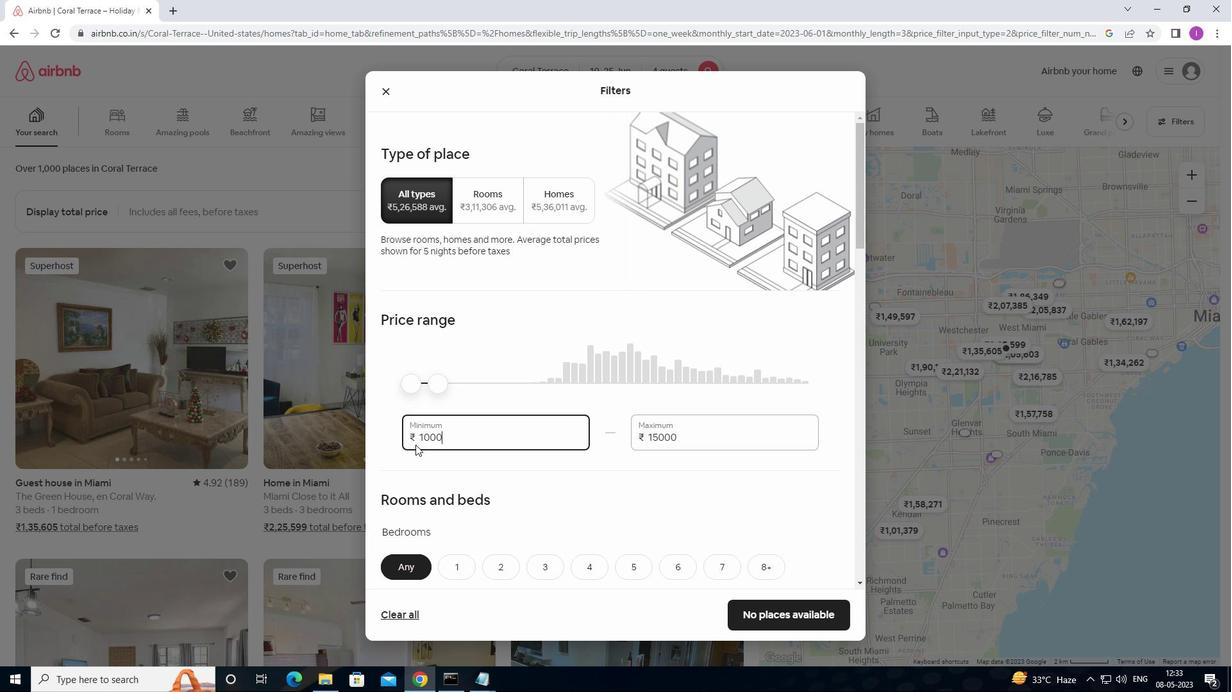 
Action: Mouse moved to (504, 437)
Screenshot: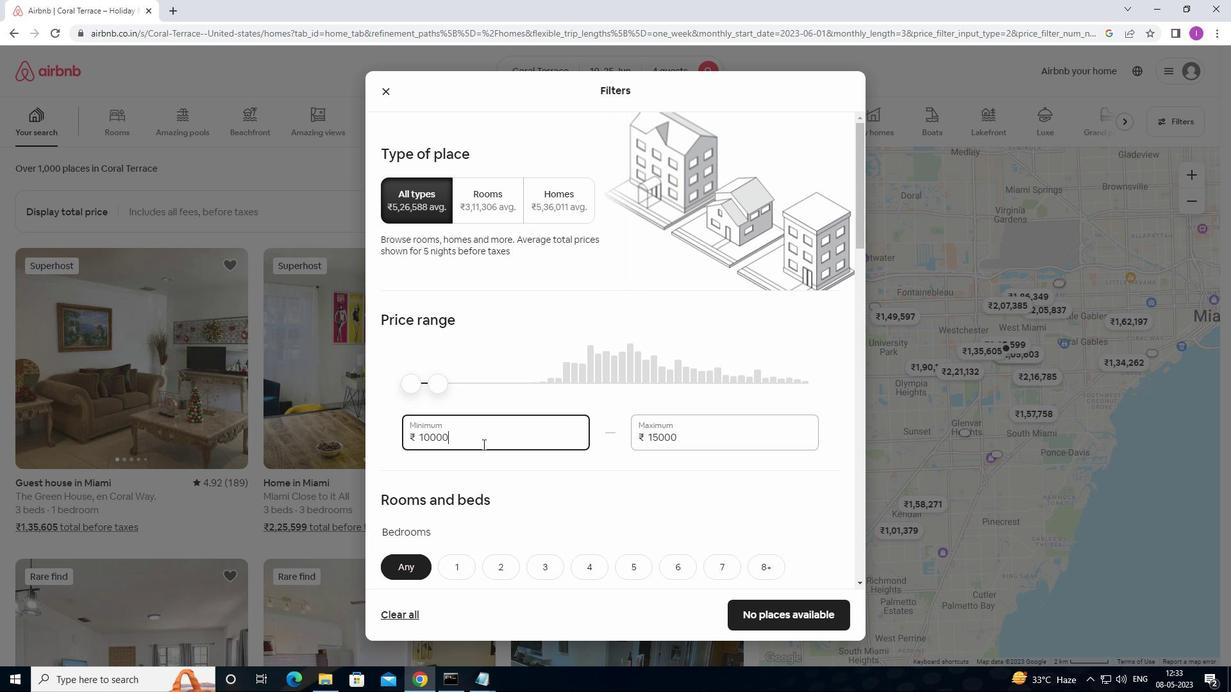 
Action: Mouse scrolled (504, 436) with delta (0, 0)
Screenshot: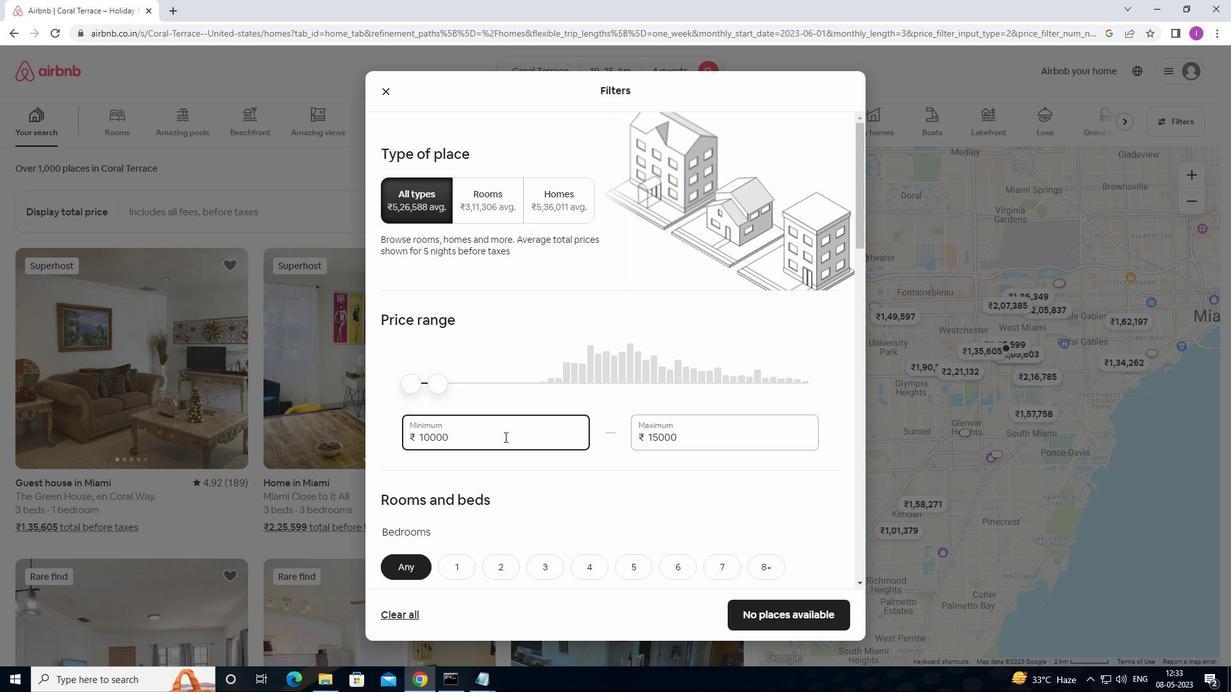 
Action: Mouse moved to (505, 436)
Screenshot: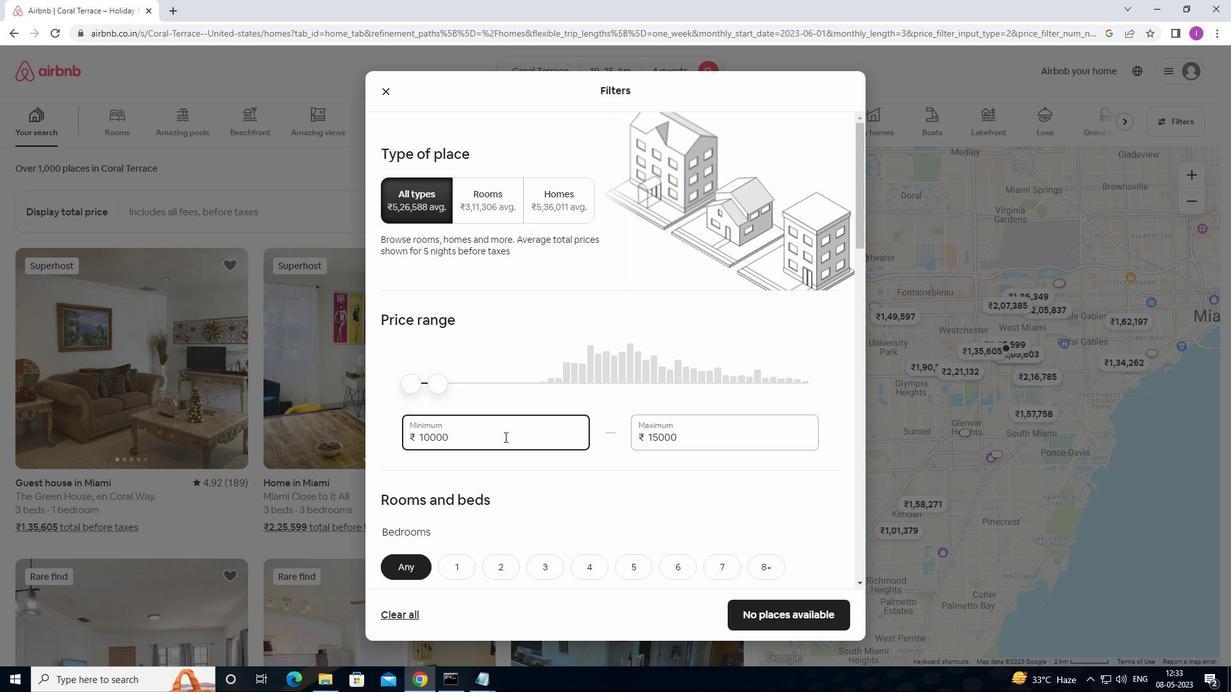 
Action: Mouse scrolled (505, 436) with delta (0, 0)
Screenshot: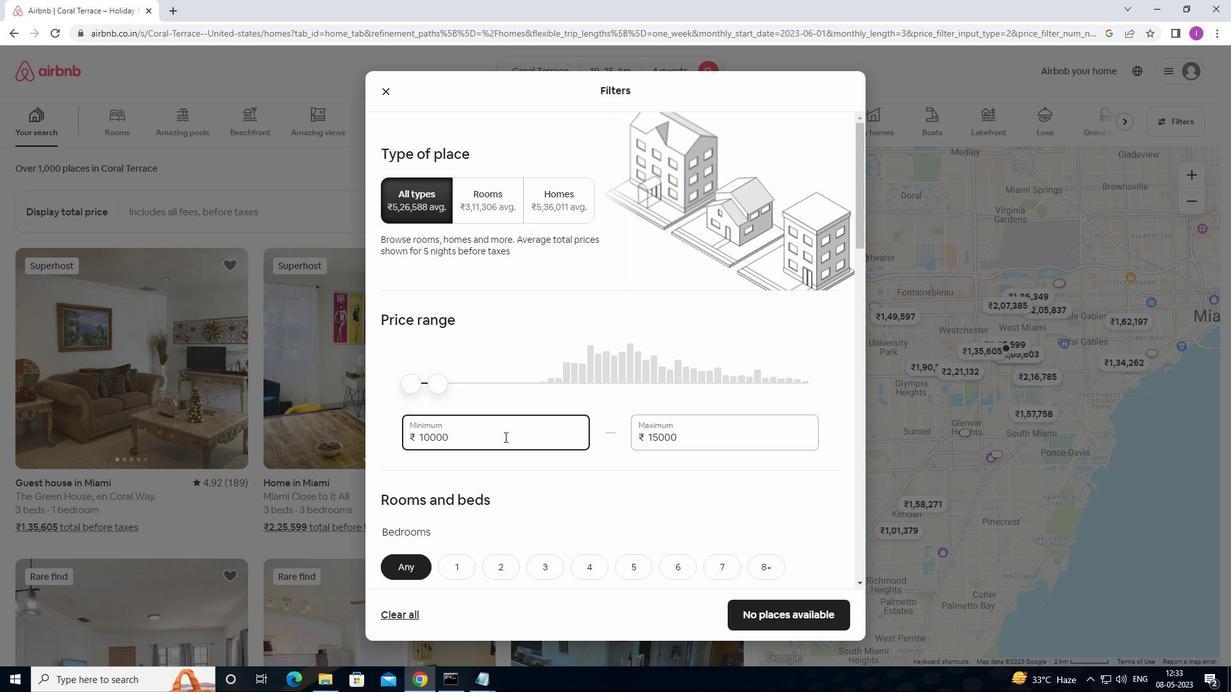 
Action: Mouse scrolled (505, 436) with delta (0, 0)
Screenshot: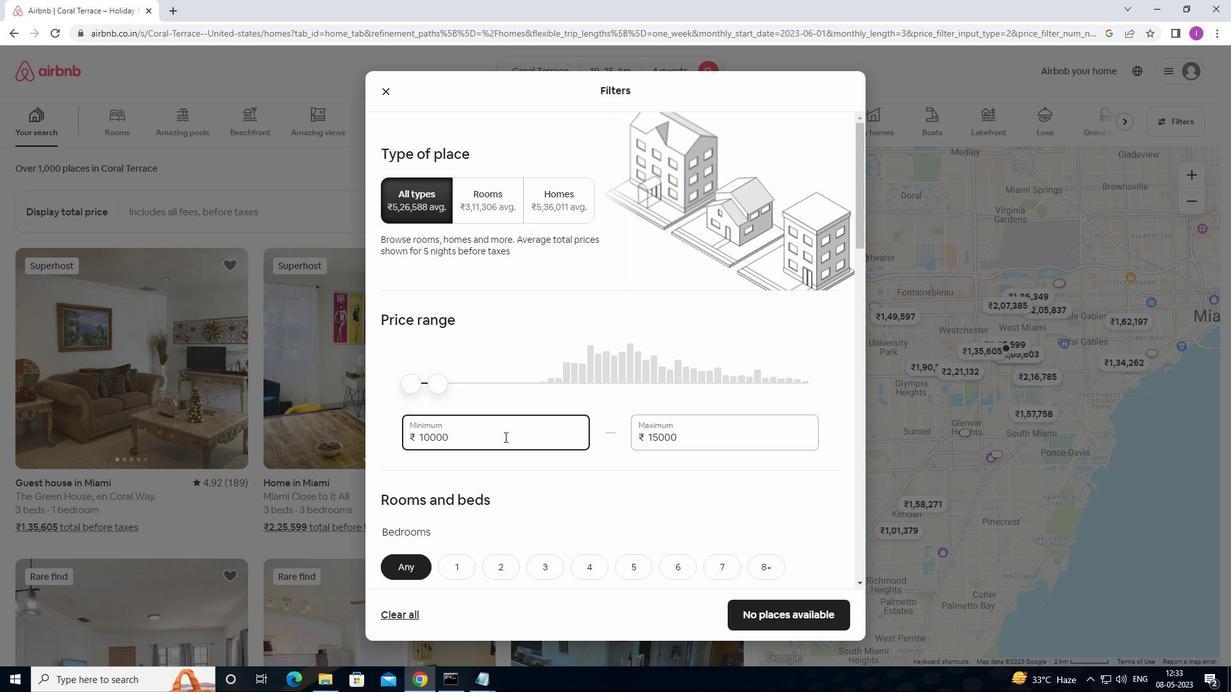 
Action: Mouse moved to (505, 436)
Screenshot: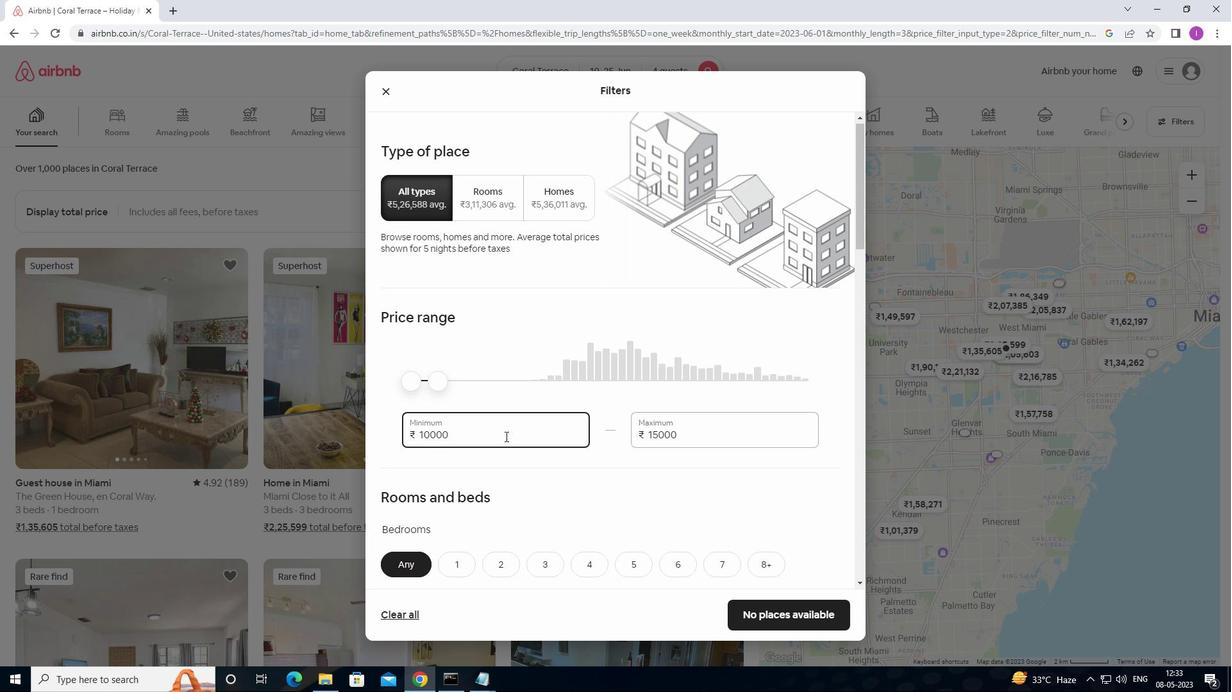 
Action: Mouse scrolled (505, 436) with delta (0, 0)
Screenshot: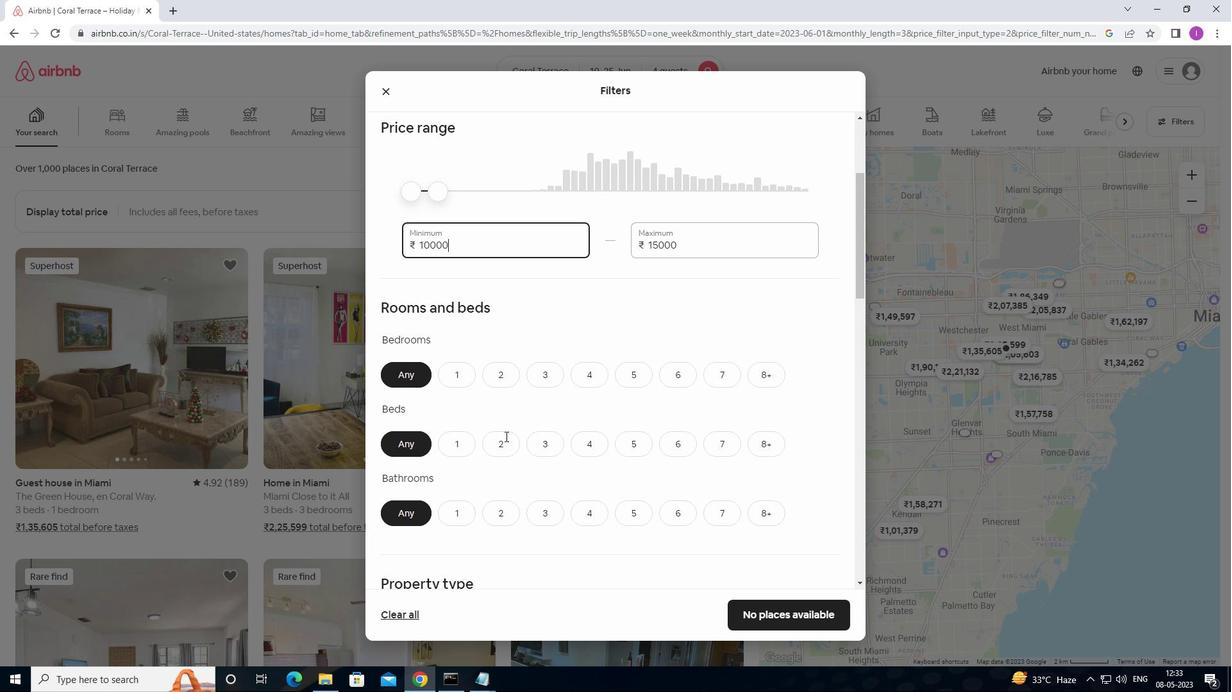 
Action: Mouse moved to (595, 312)
Screenshot: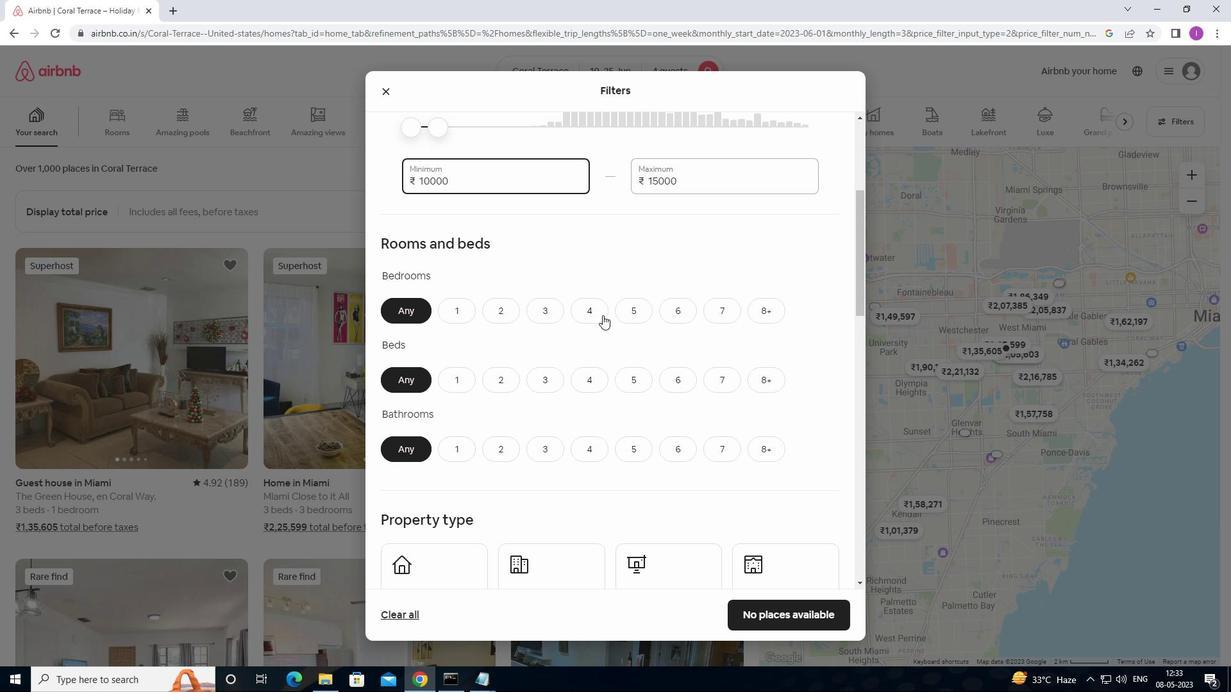 
Action: Mouse pressed left at (595, 312)
Screenshot: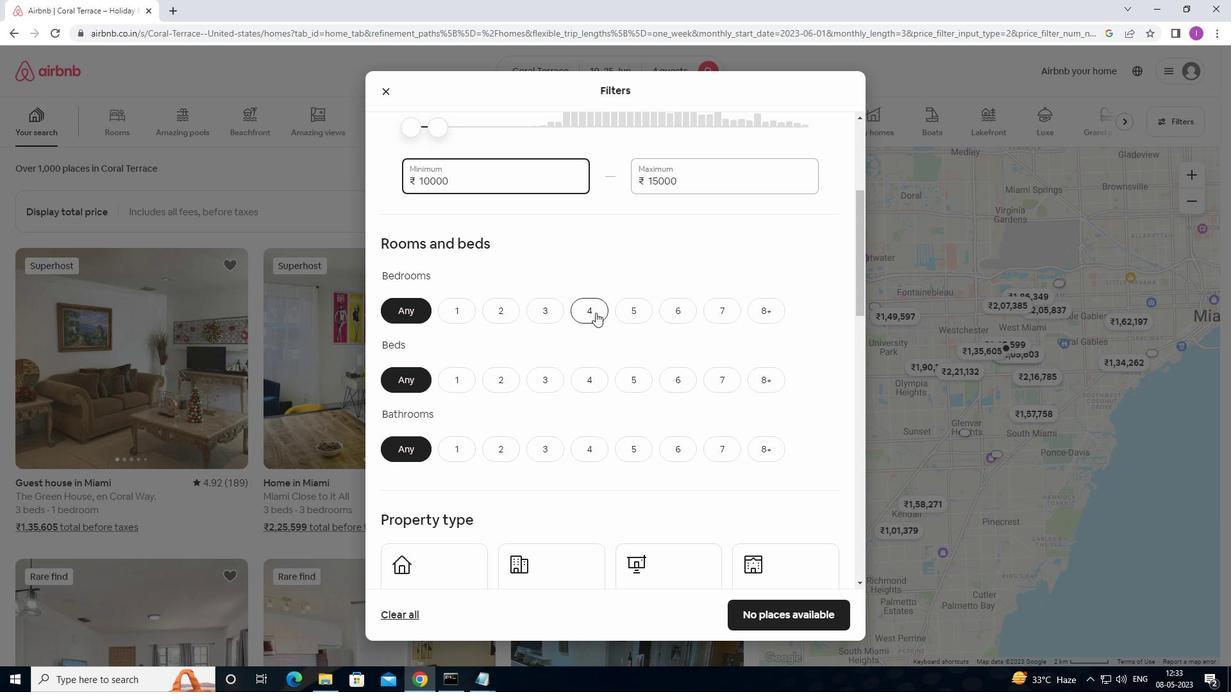 
Action: Mouse moved to (584, 375)
Screenshot: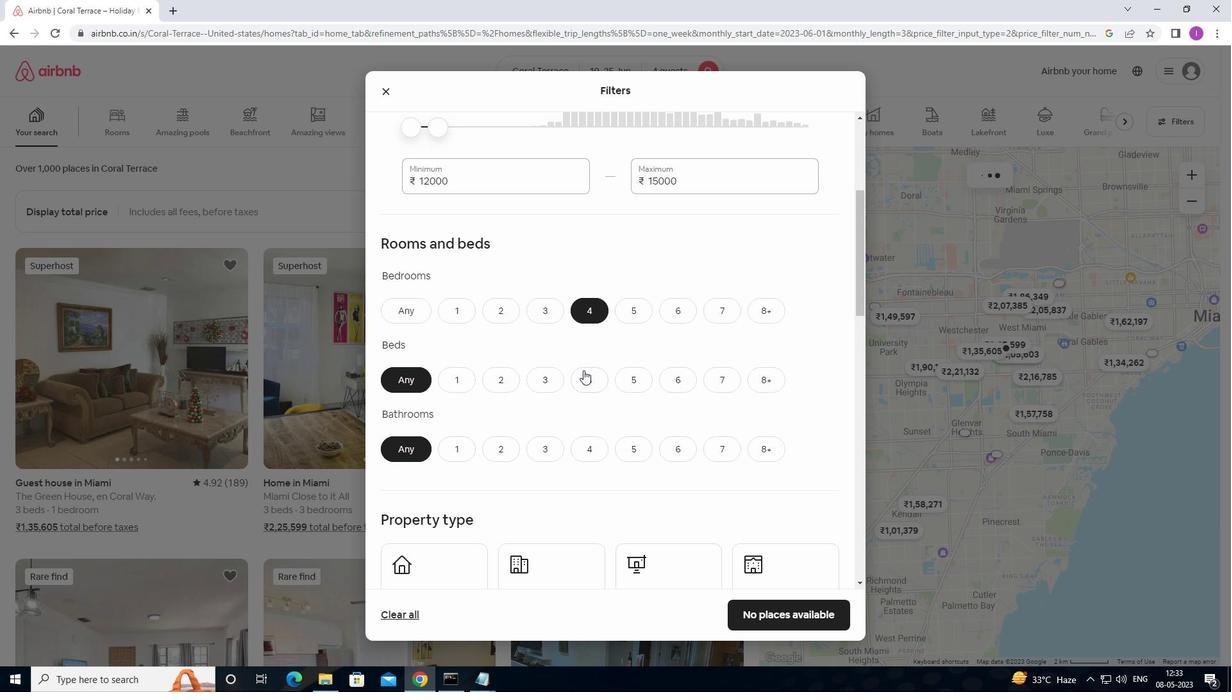 
Action: Mouse pressed left at (584, 375)
Screenshot: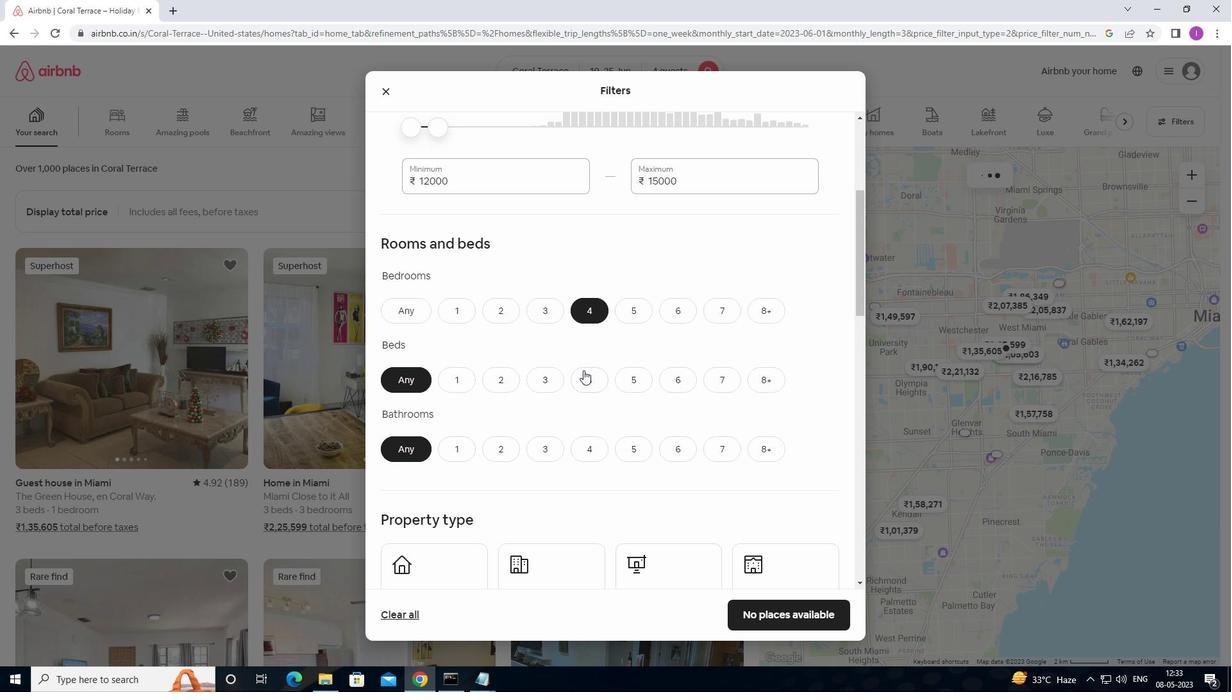 
Action: Mouse moved to (580, 448)
Screenshot: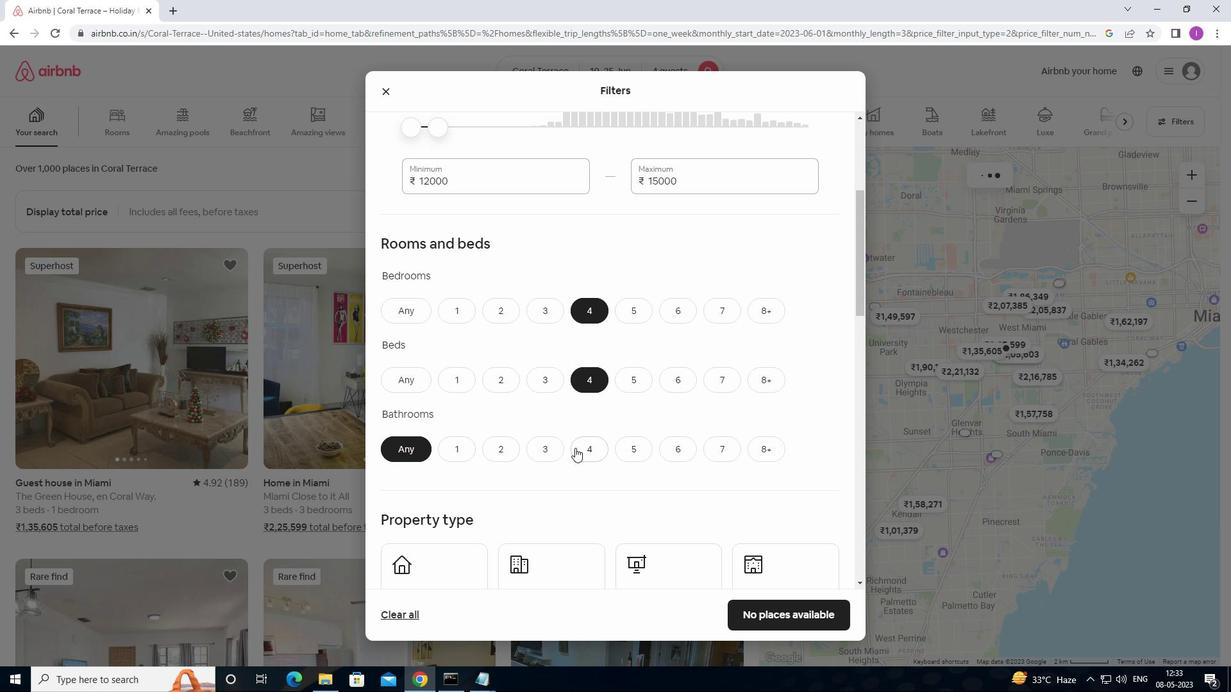 
Action: Mouse pressed left at (580, 448)
Screenshot: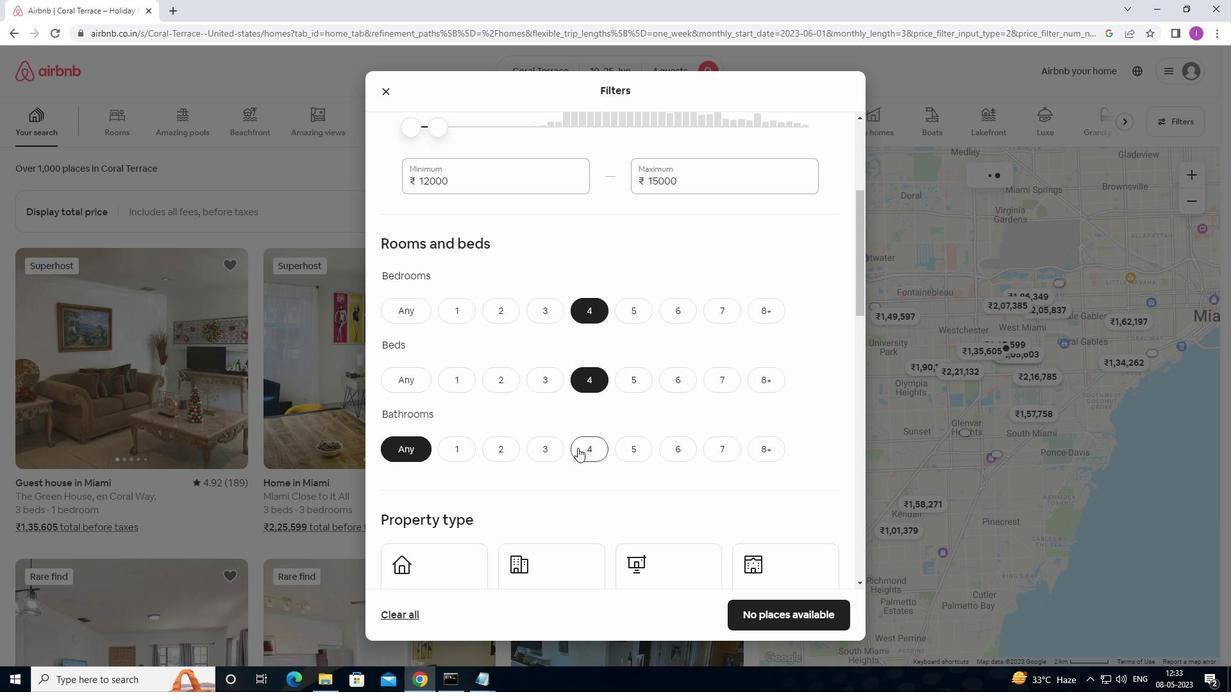 
Action: Mouse moved to (553, 409)
Screenshot: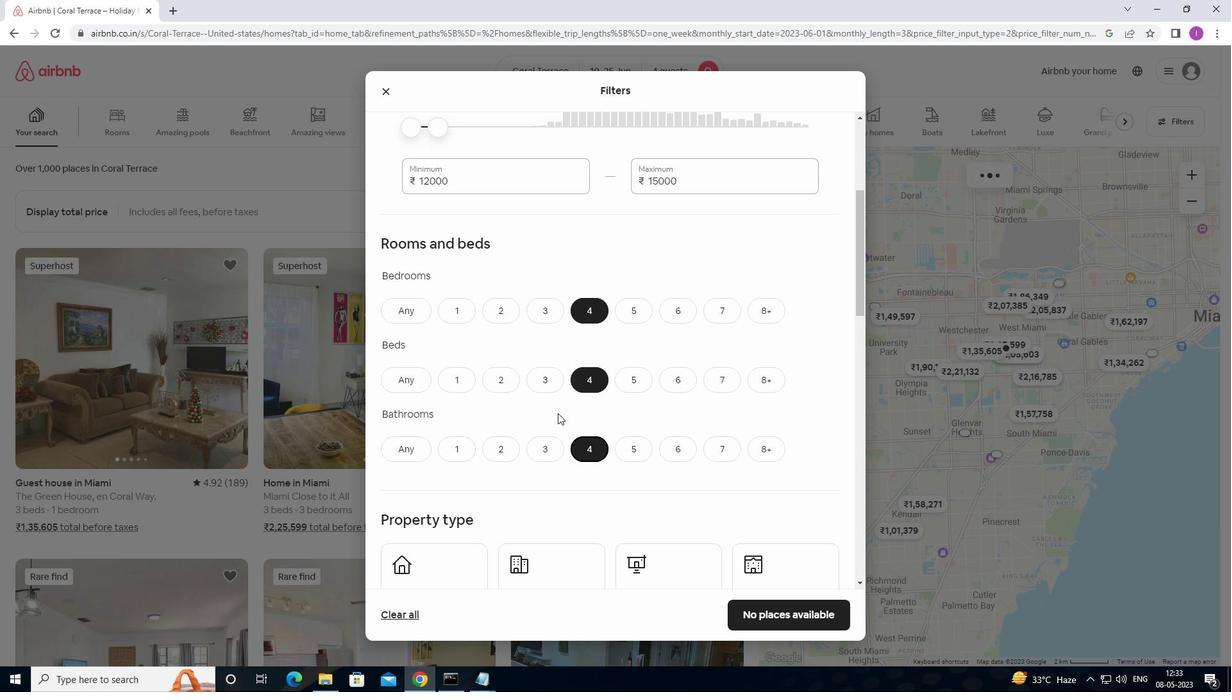 
Action: Mouse scrolled (553, 409) with delta (0, 0)
Screenshot: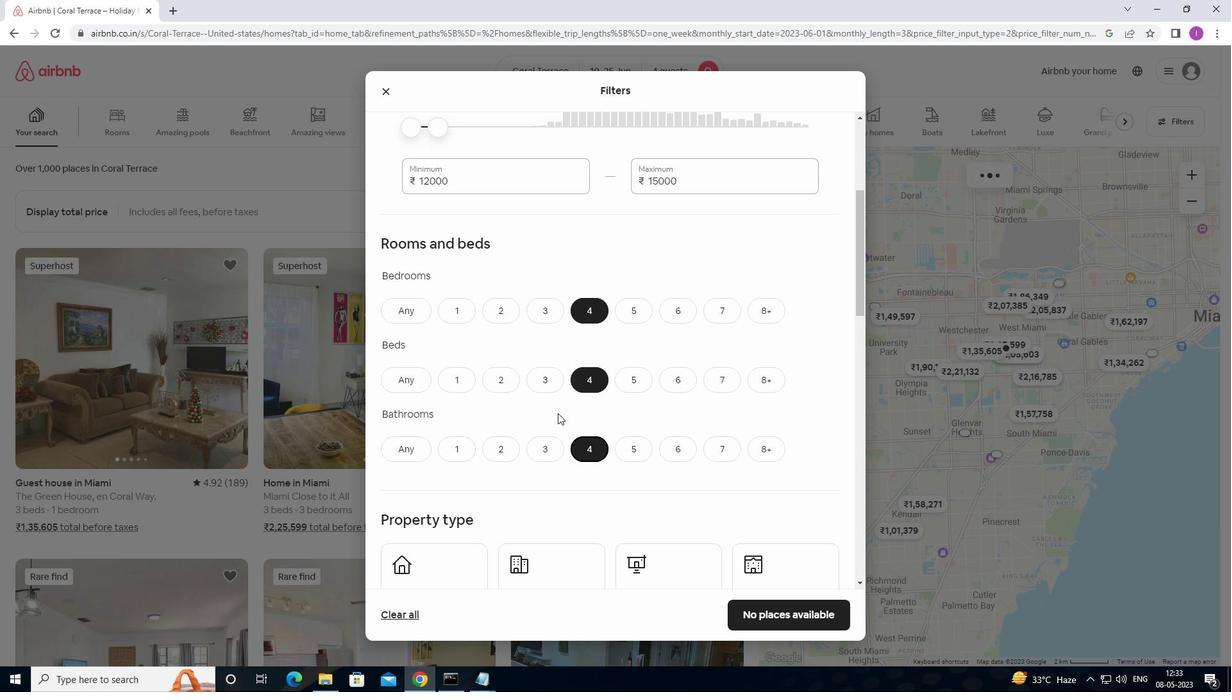 
Action: Mouse scrolled (553, 409) with delta (0, 0)
Screenshot: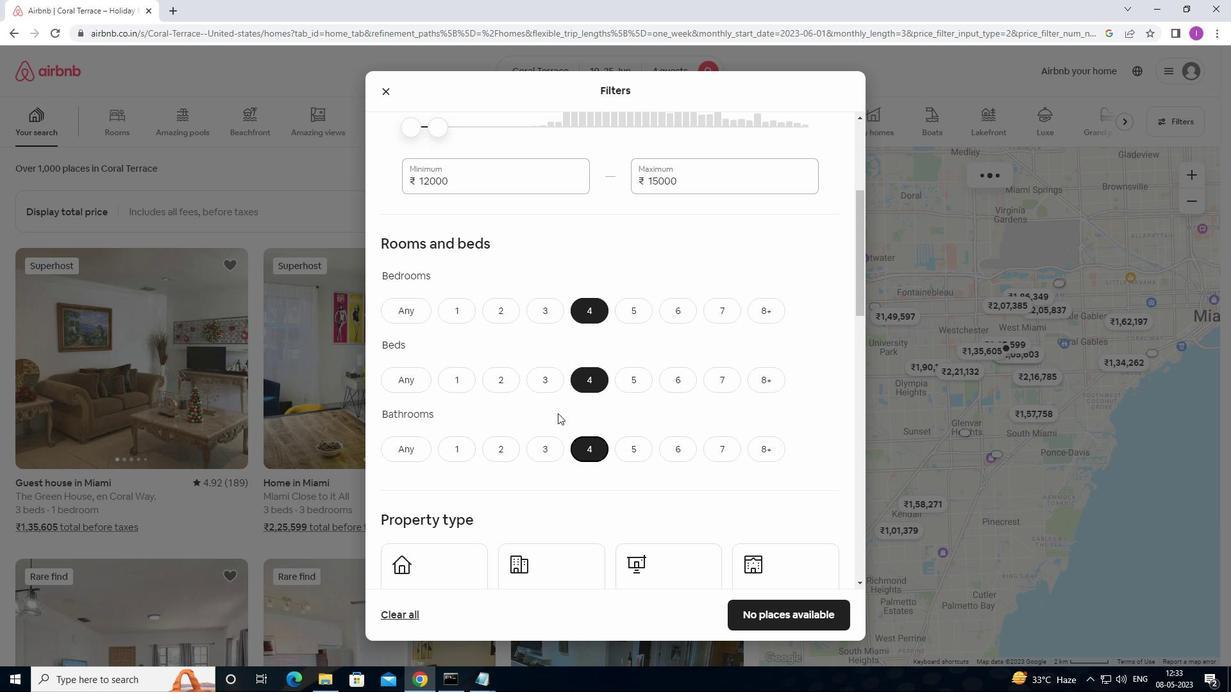 
Action: Mouse scrolled (553, 409) with delta (0, 0)
Screenshot: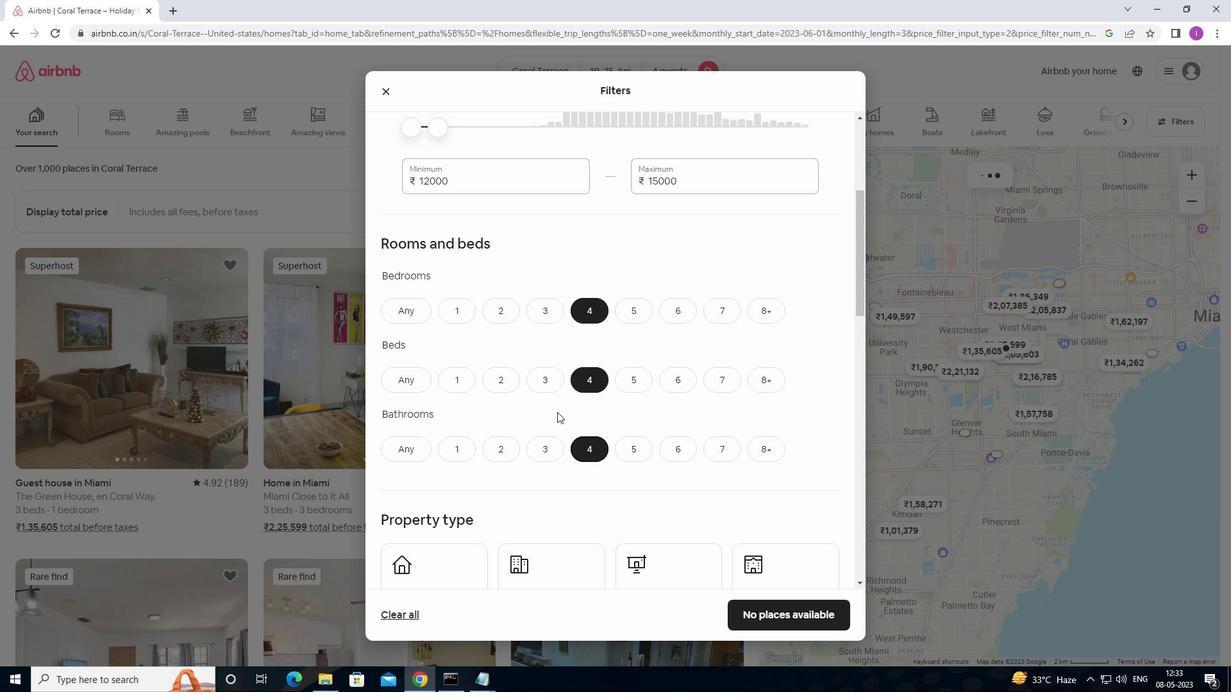 
Action: Mouse scrolled (553, 409) with delta (0, 0)
Screenshot: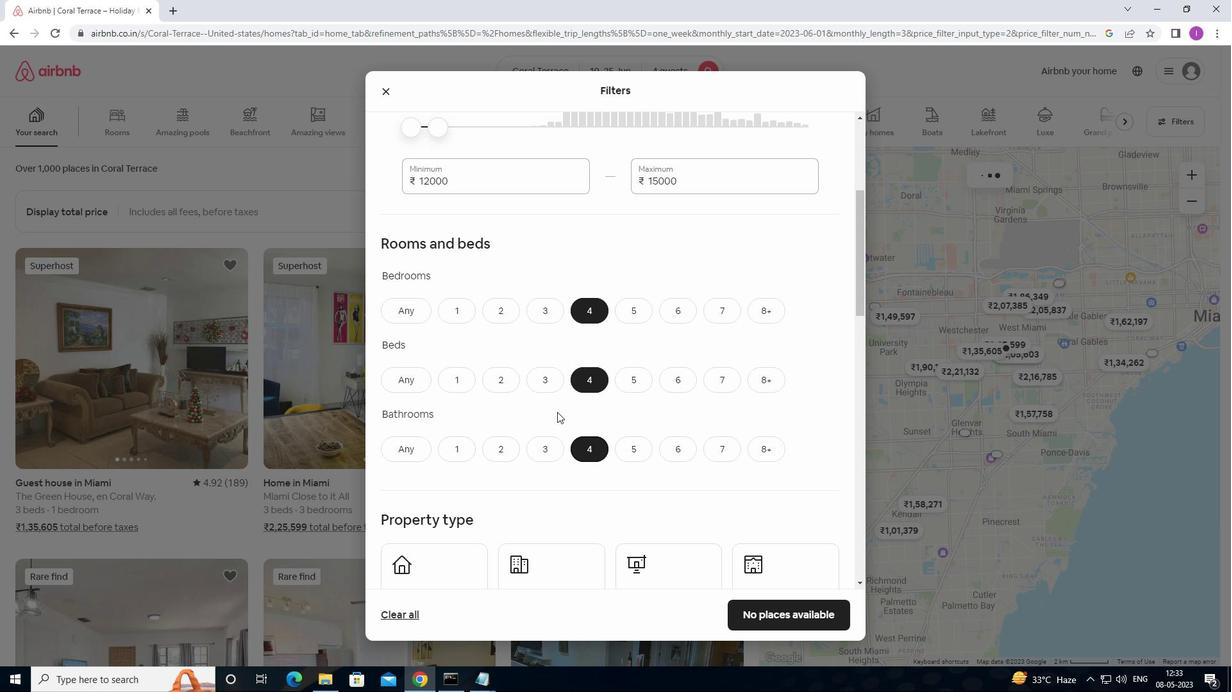 
Action: Mouse moved to (475, 348)
Screenshot: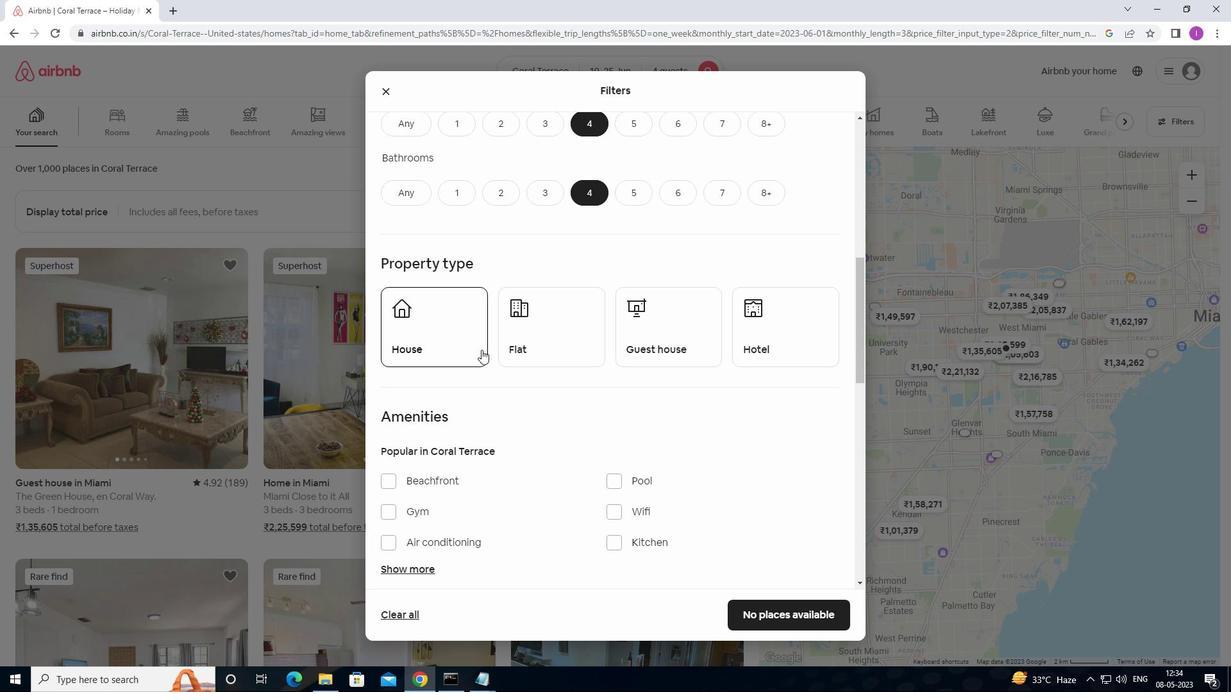 
Action: Mouse pressed left at (475, 348)
Screenshot: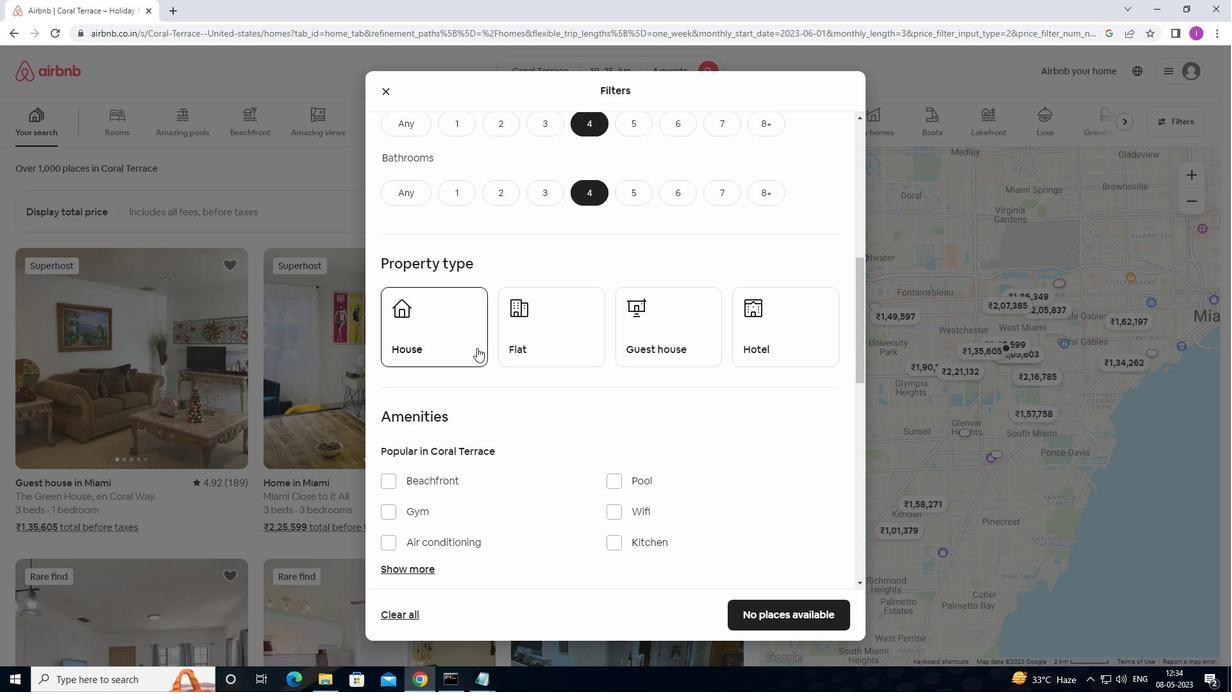 
Action: Mouse moved to (560, 339)
Screenshot: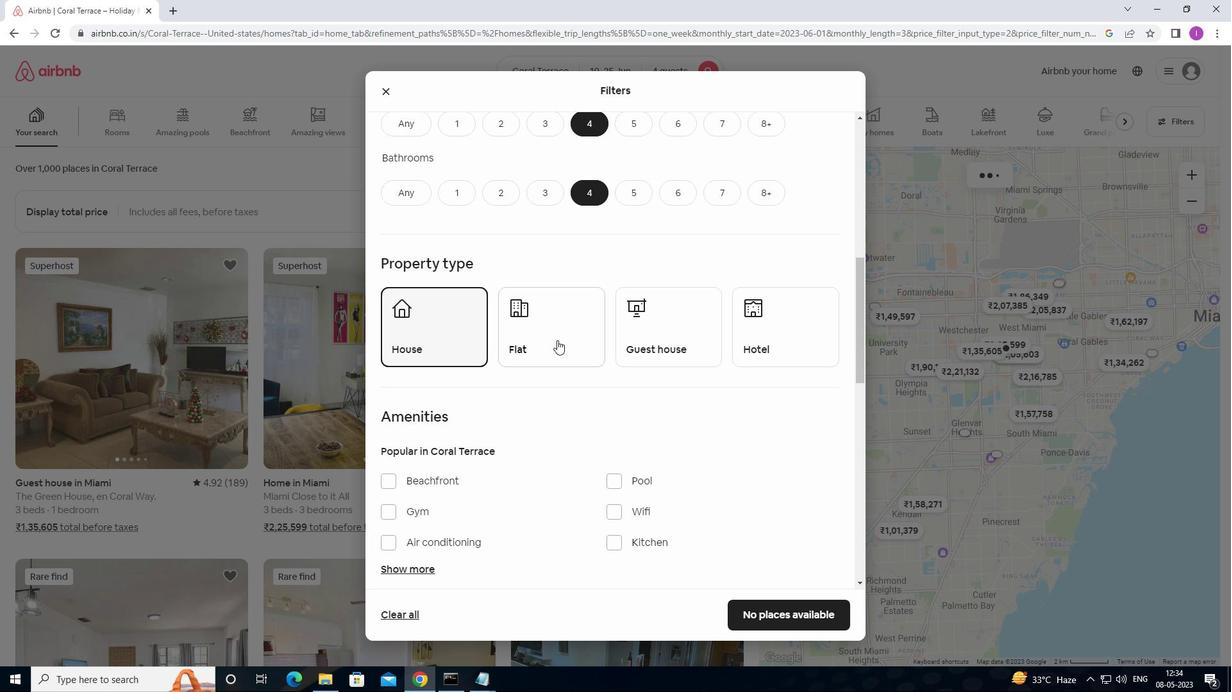 
Action: Mouse pressed left at (560, 339)
Screenshot: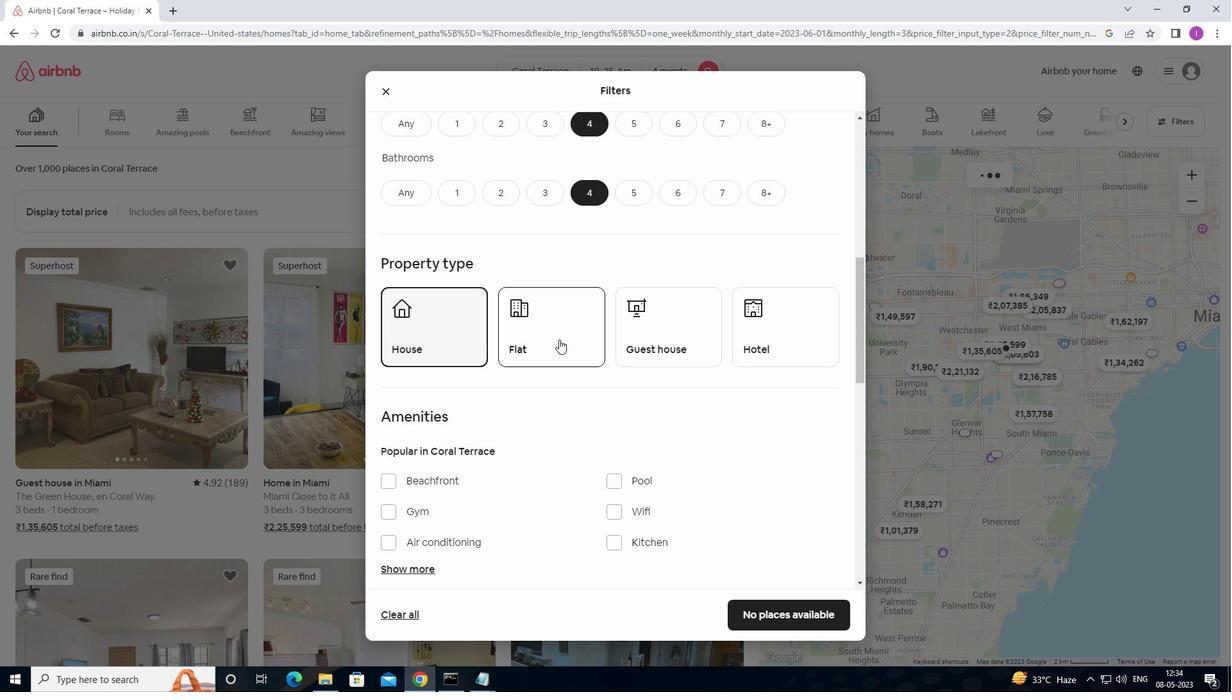 
Action: Mouse moved to (656, 334)
Screenshot: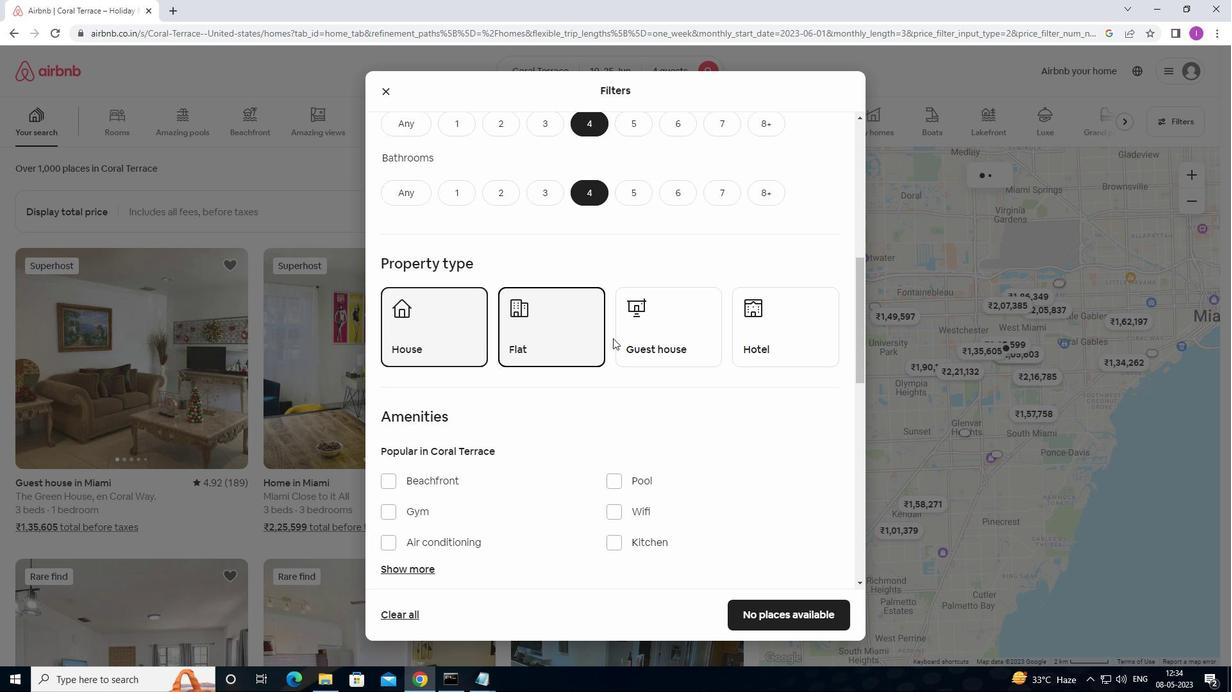 
Action: Mouse pressed left at (656, 334)
Screenshot: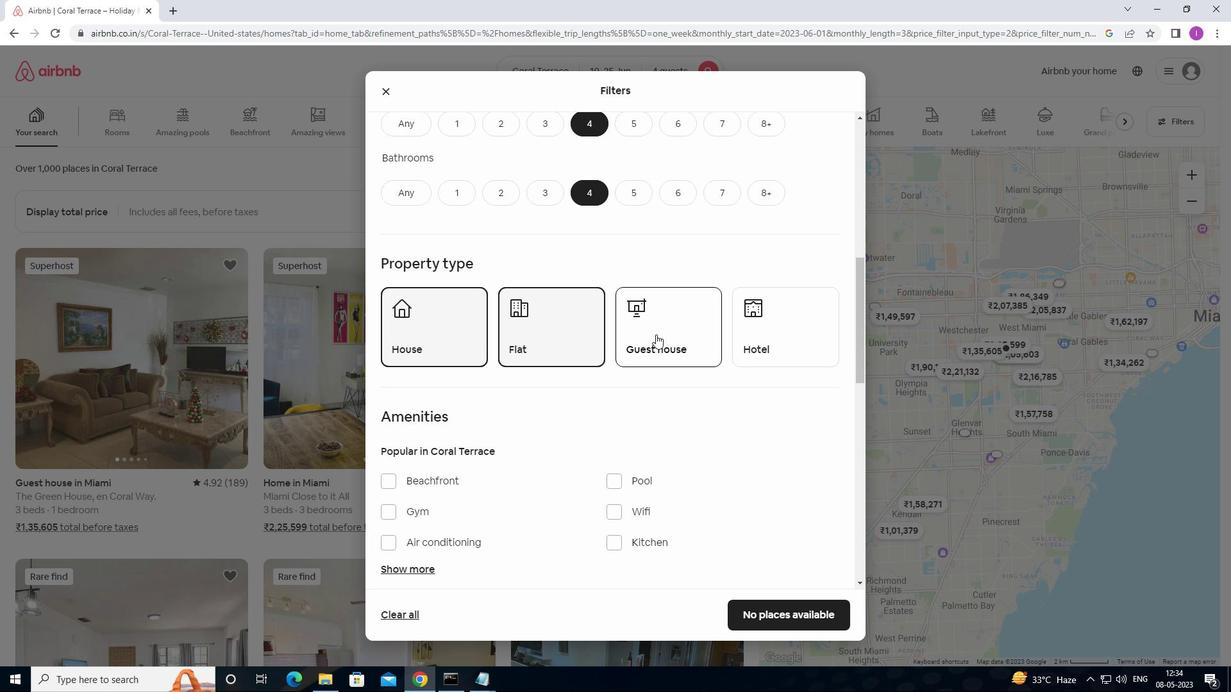 
Action: Mouse moved to (747, 340)
Screenshot: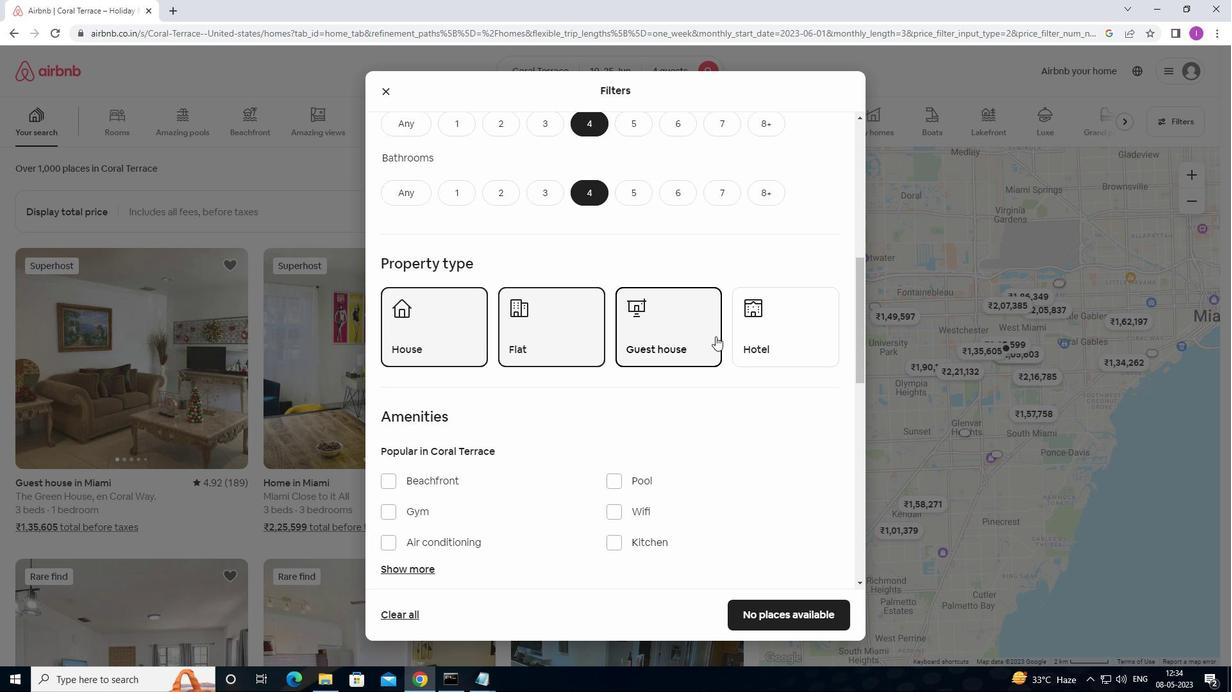
Action: Mouse pressed left at (747, 340)
Screenshot: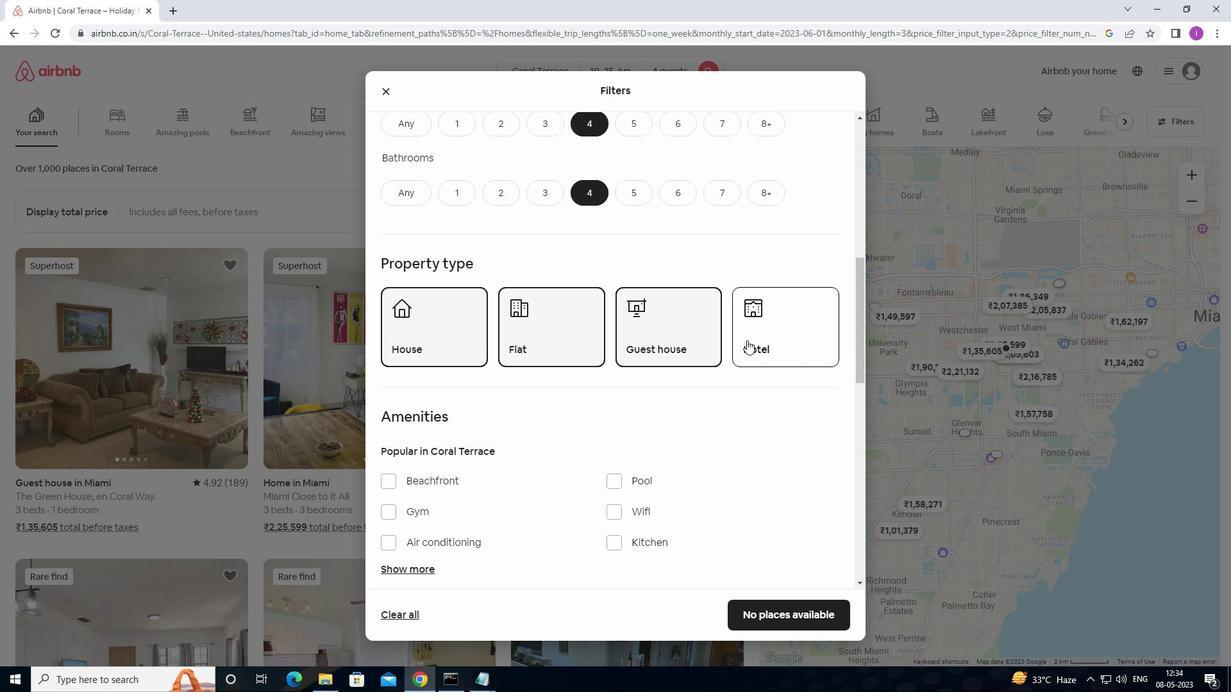 
Action: Mouse moved to (534, 432)
Screenshot: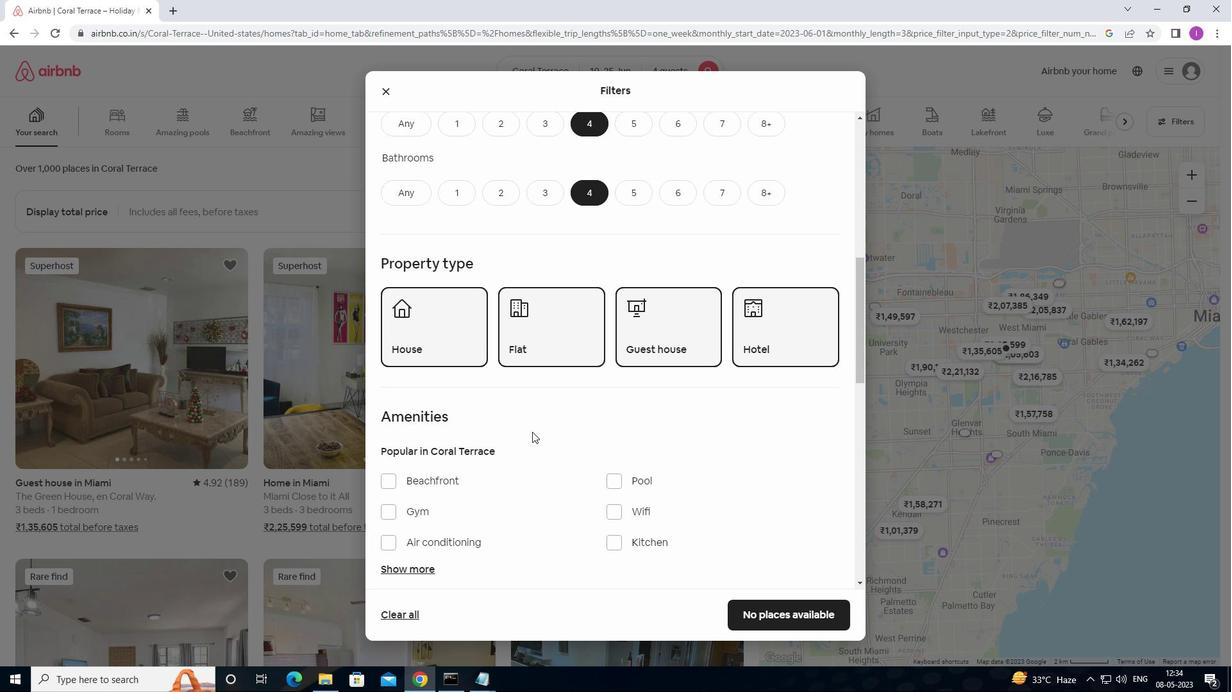 
Action: Mouse scrolled (534, 431) with delta (0, 0)
Screenshot: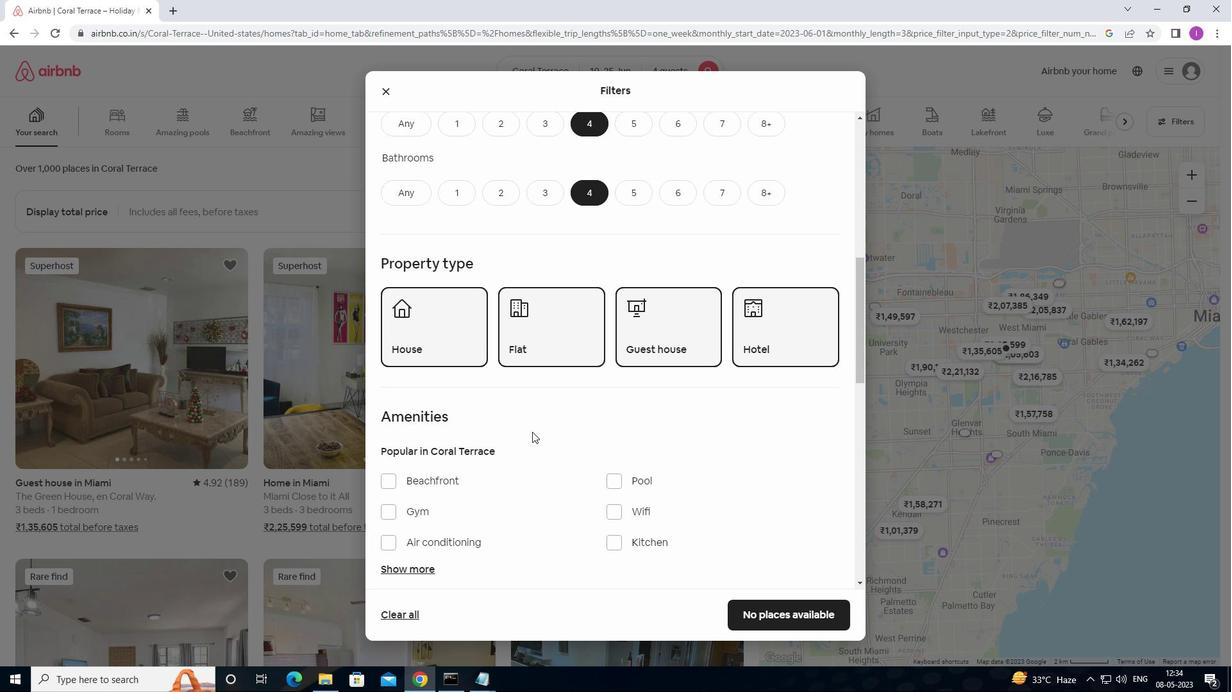 
Action: Mouse moved to (538, 431)
Screenshot: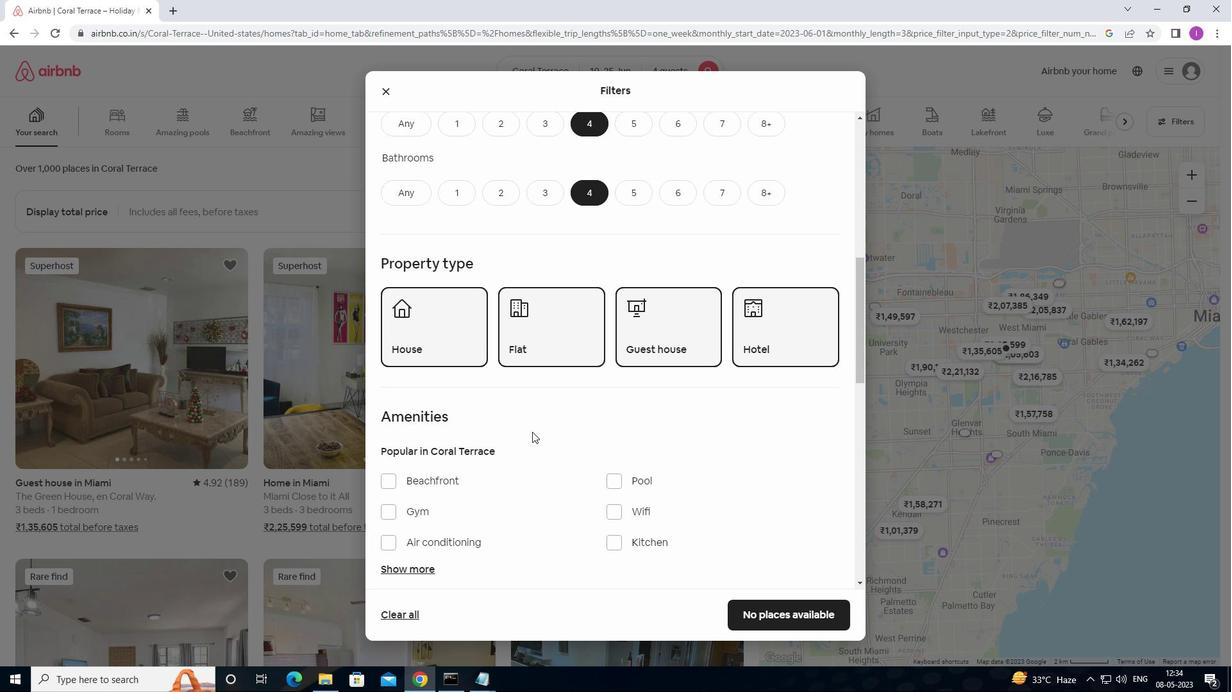 
Action: Mouse scrolled (538, 430) with delta (0, 0)
Screenshot: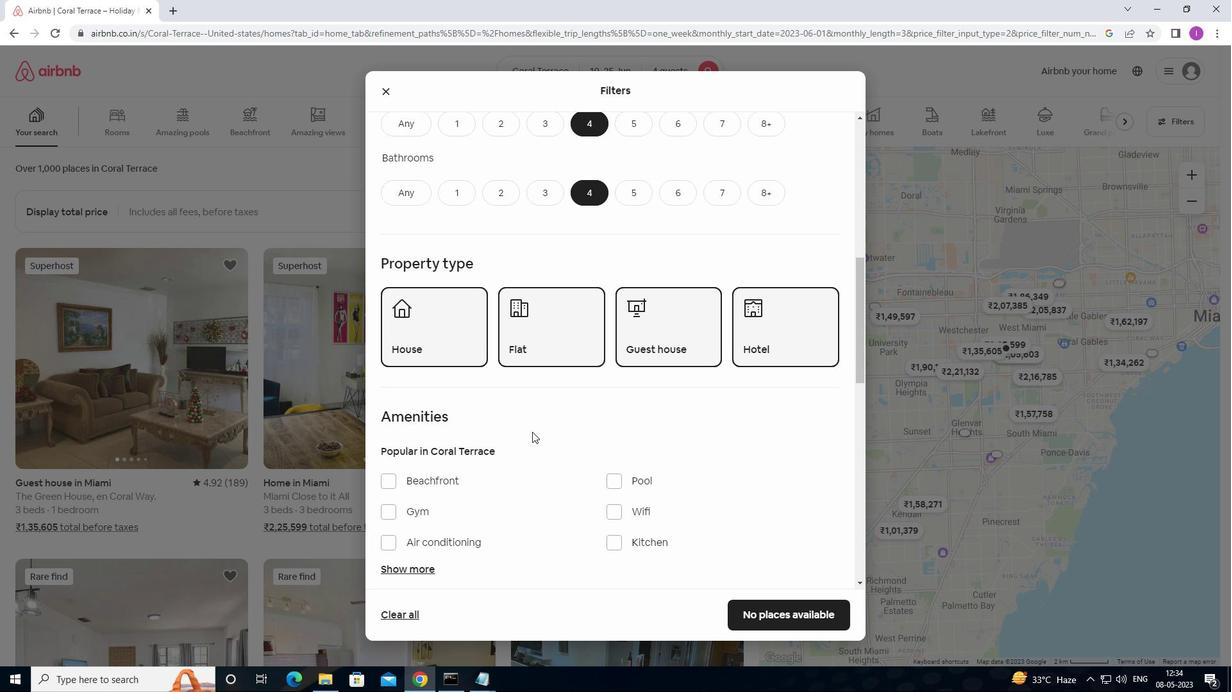 
Action: Mouse moved to (539, 431)
Screenshot: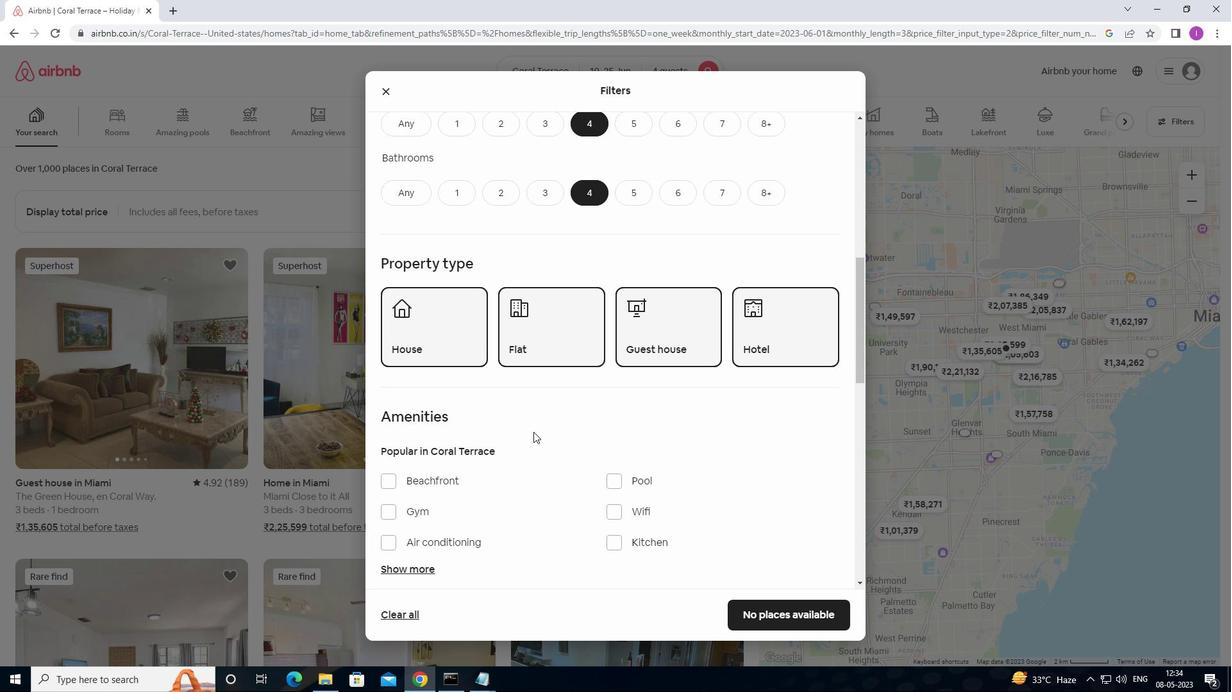 
Action: Mouse scrolled (539, 430) with delta (0, 0)
Screenshot: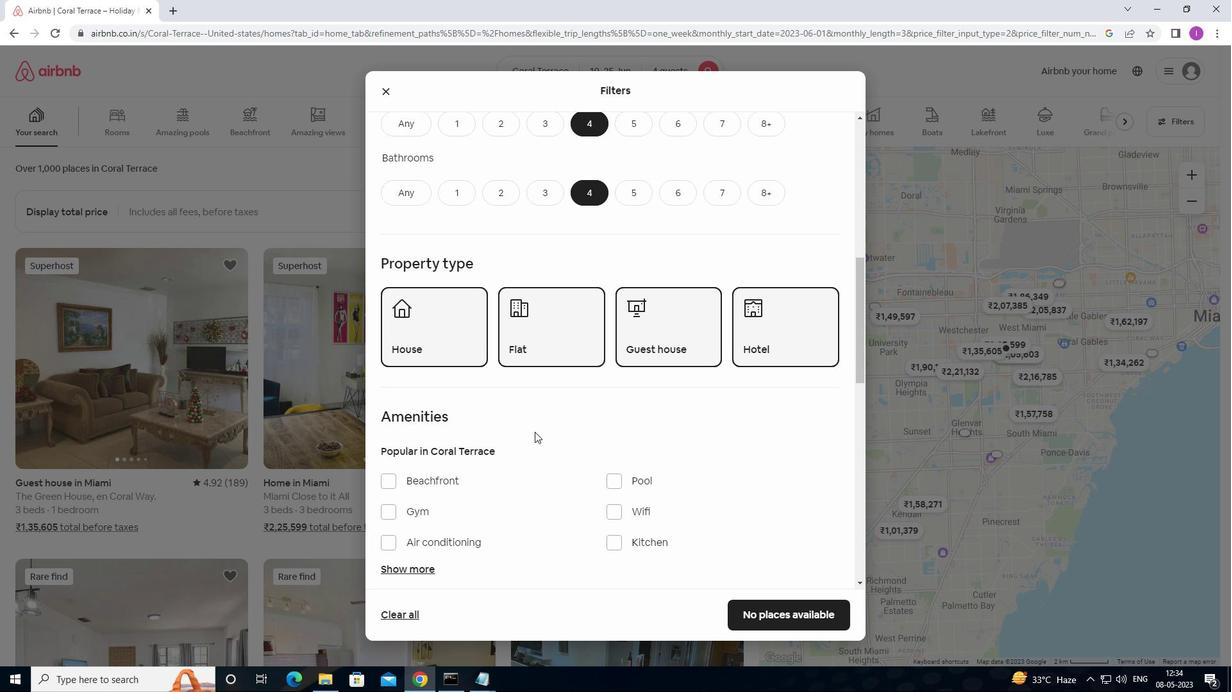 
Action: Mouse moved to (619, 320)
Screenshot: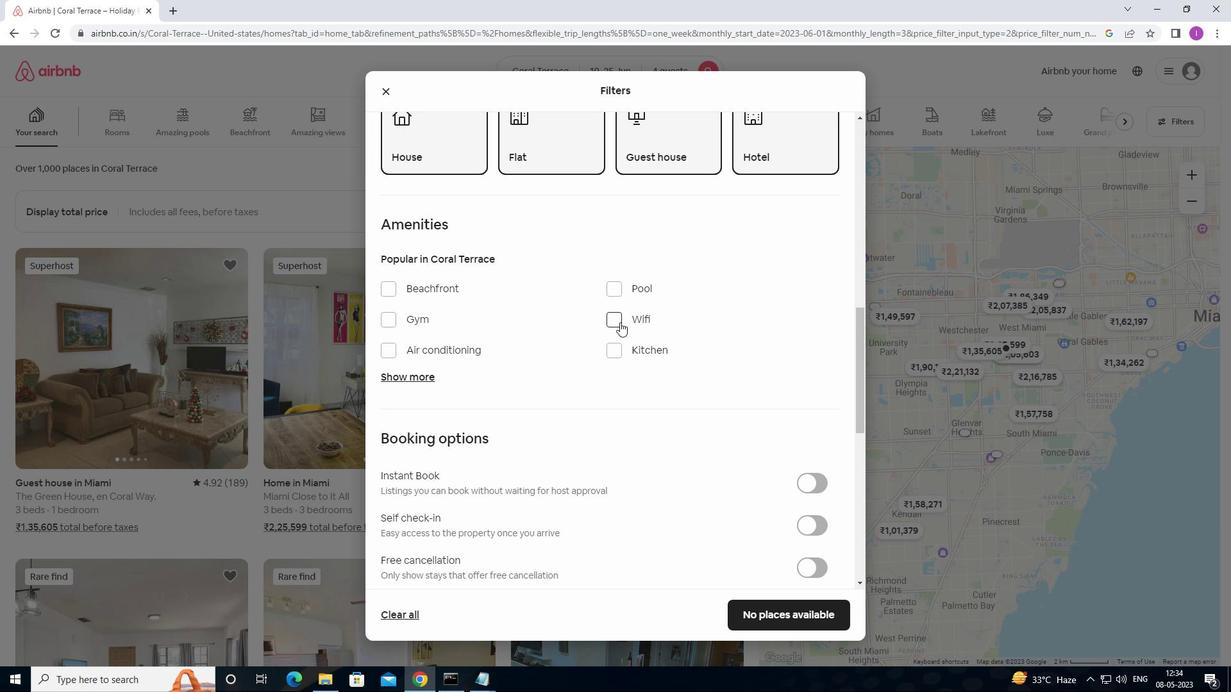 
Action: Mouse pressed left at (619, 320)
Screenshot: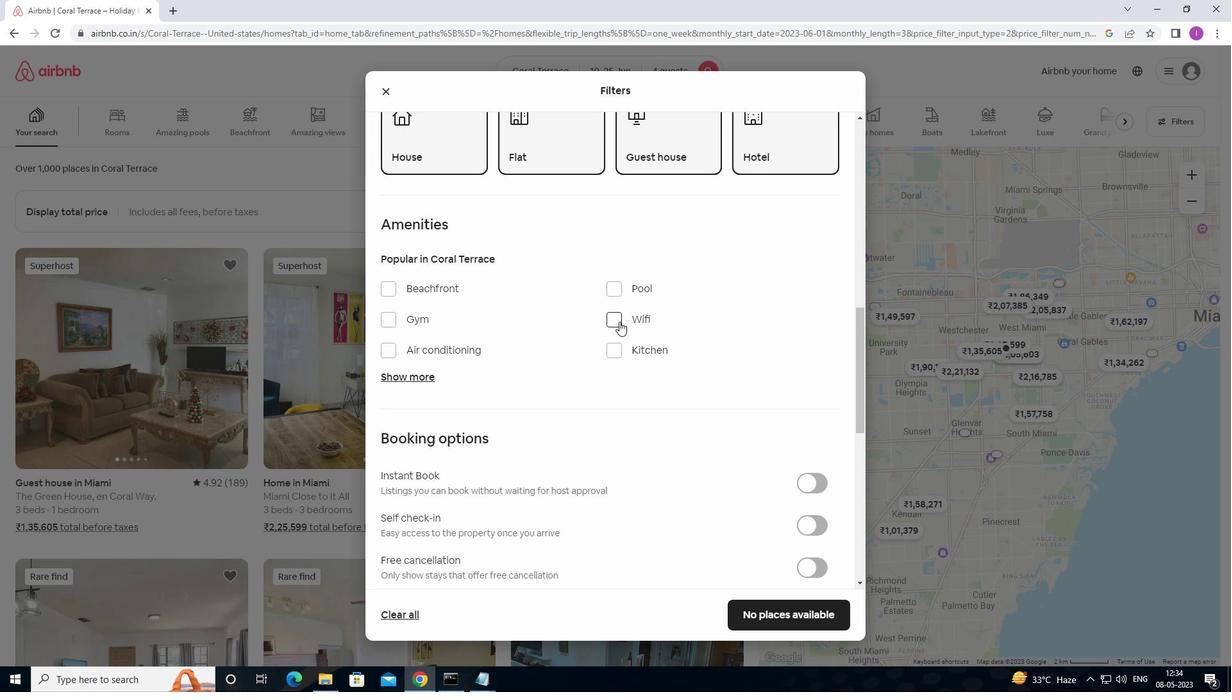 
Action: Mouse moved to (395, 323)
Screenshot: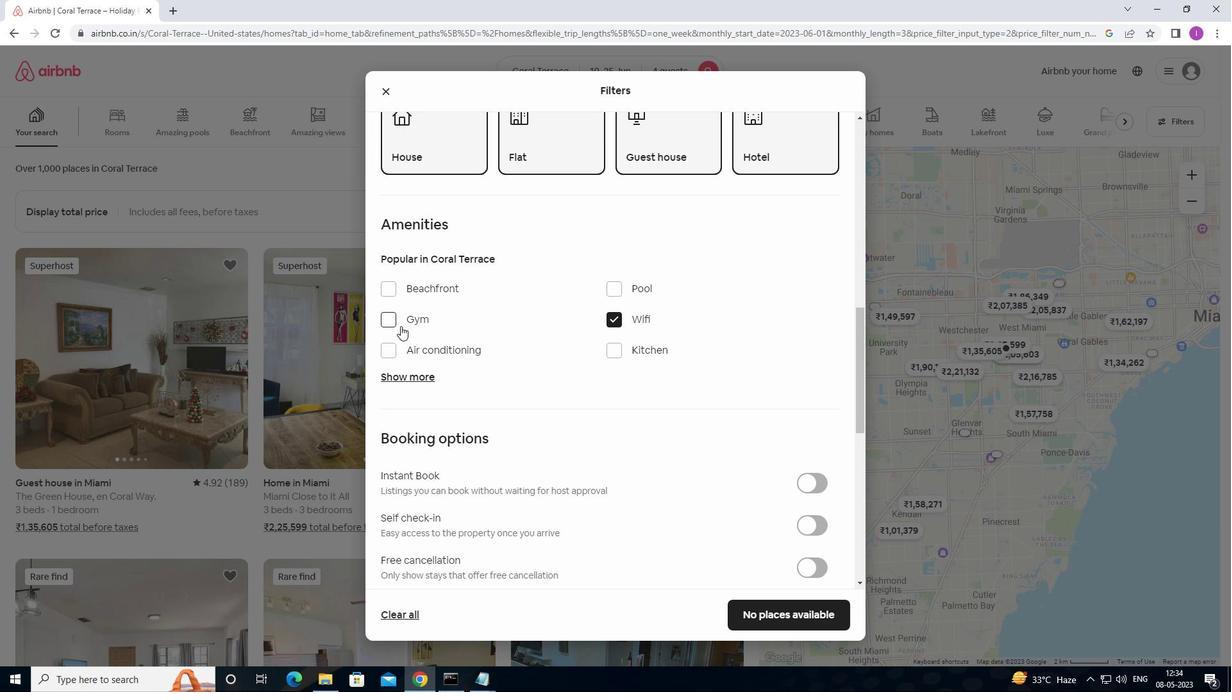 
Action: Mouse pressed left at (395, 323)
Screenshot: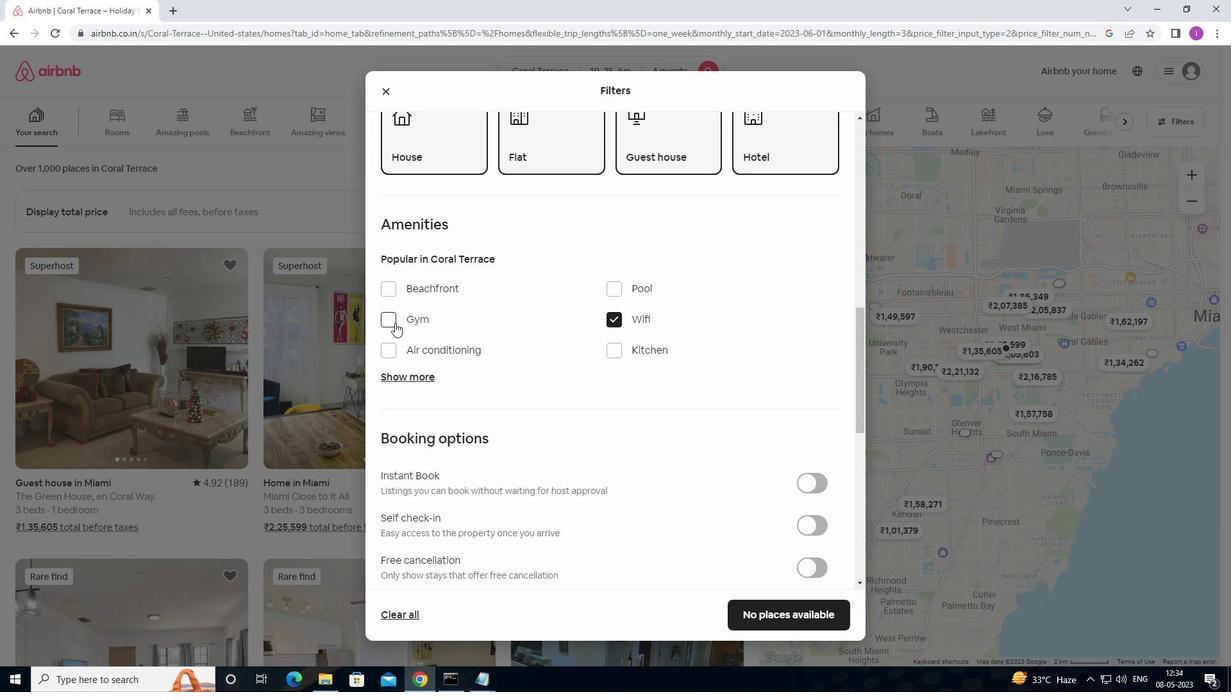 
Action: Mouse moved to (404, 373)
Screenshot: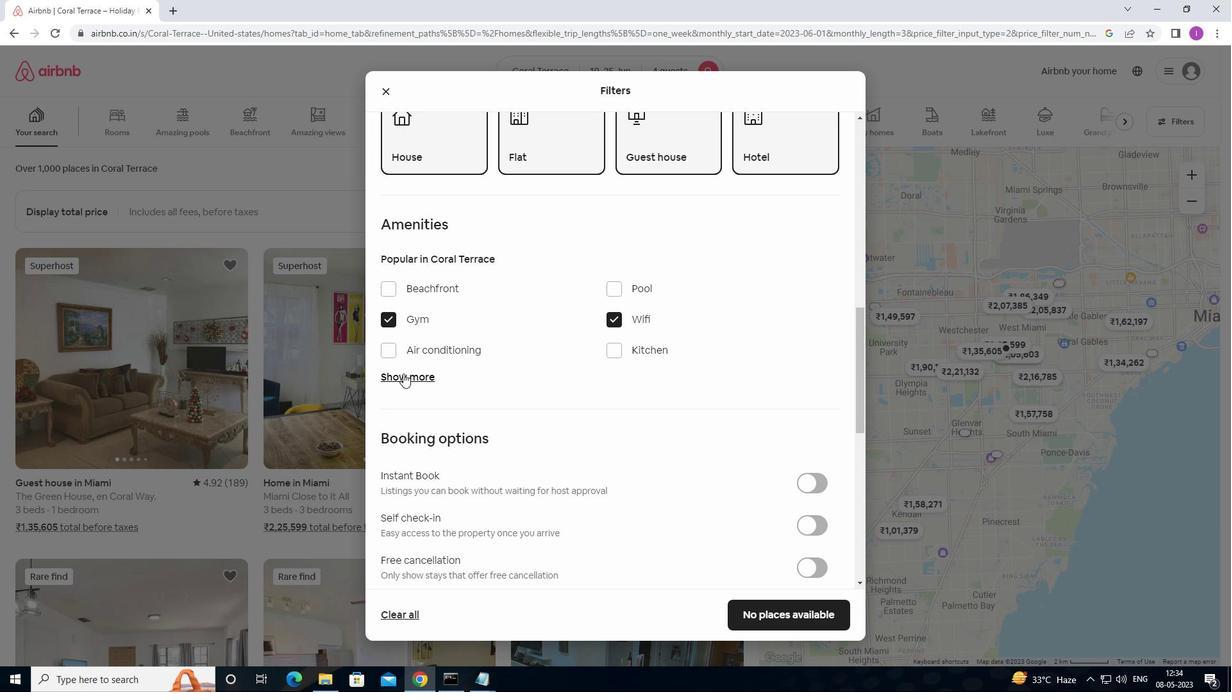 
Action: Mouse pressed left at (404, 373)
Screenshot: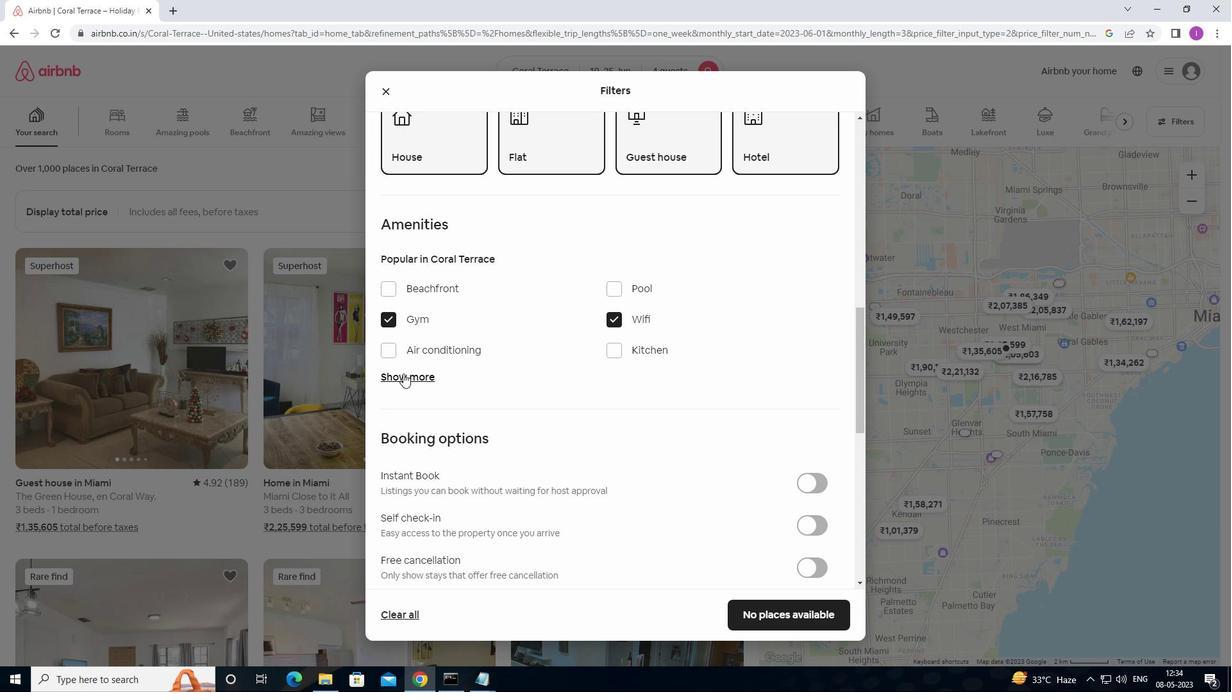 
Action: Mouse moved to (472, 375)
Screenshot: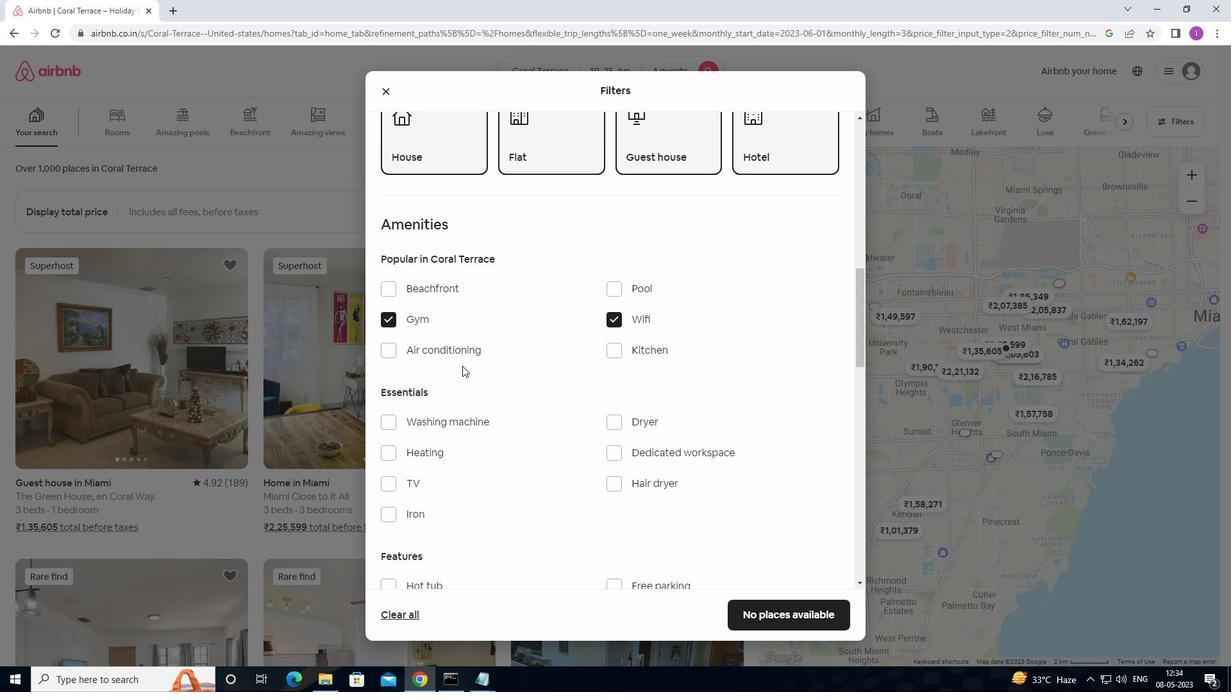 
Action: Mouse scrolled (472, 375) with delta (0, 0)
Screenshot: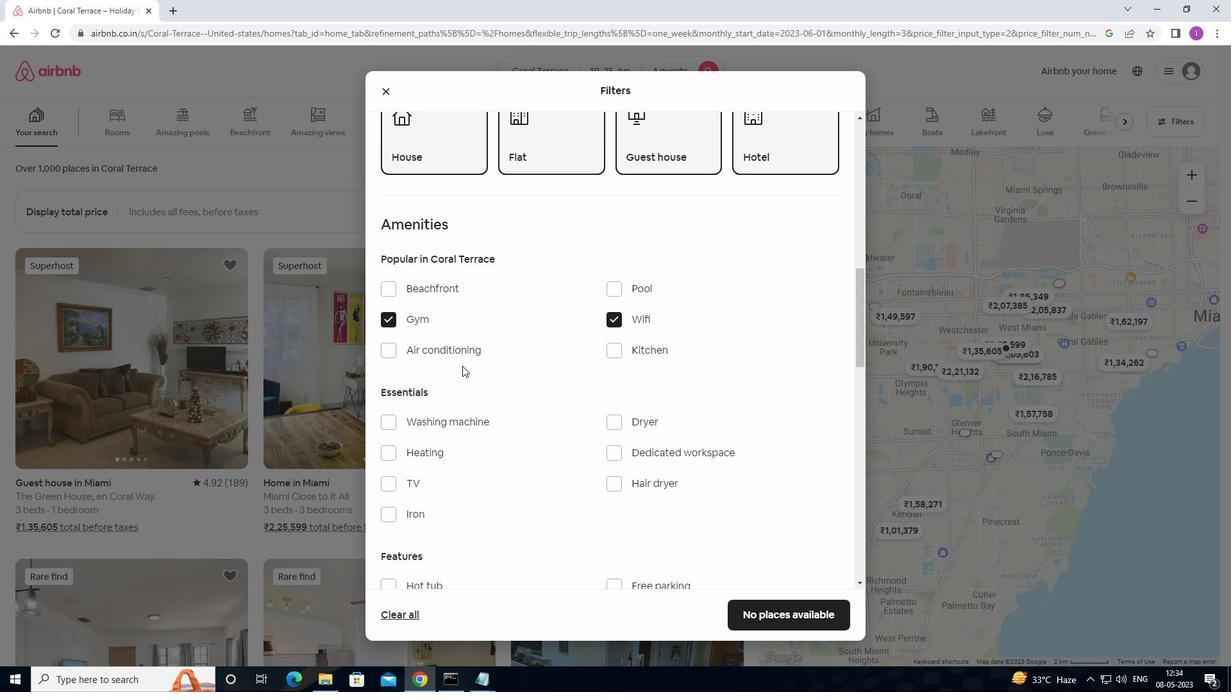 
Action: Mouse moved to (384, 422)
Screenshot: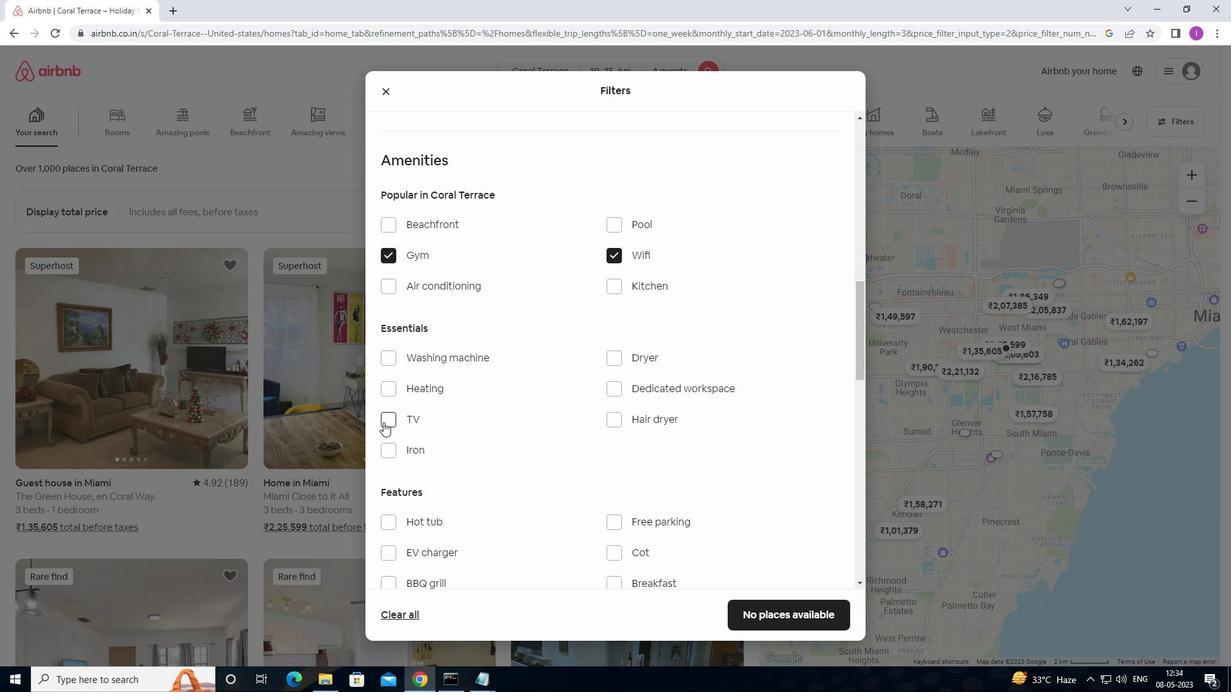 
Action: Mouse pressed left at (384, 422)
Screenshot: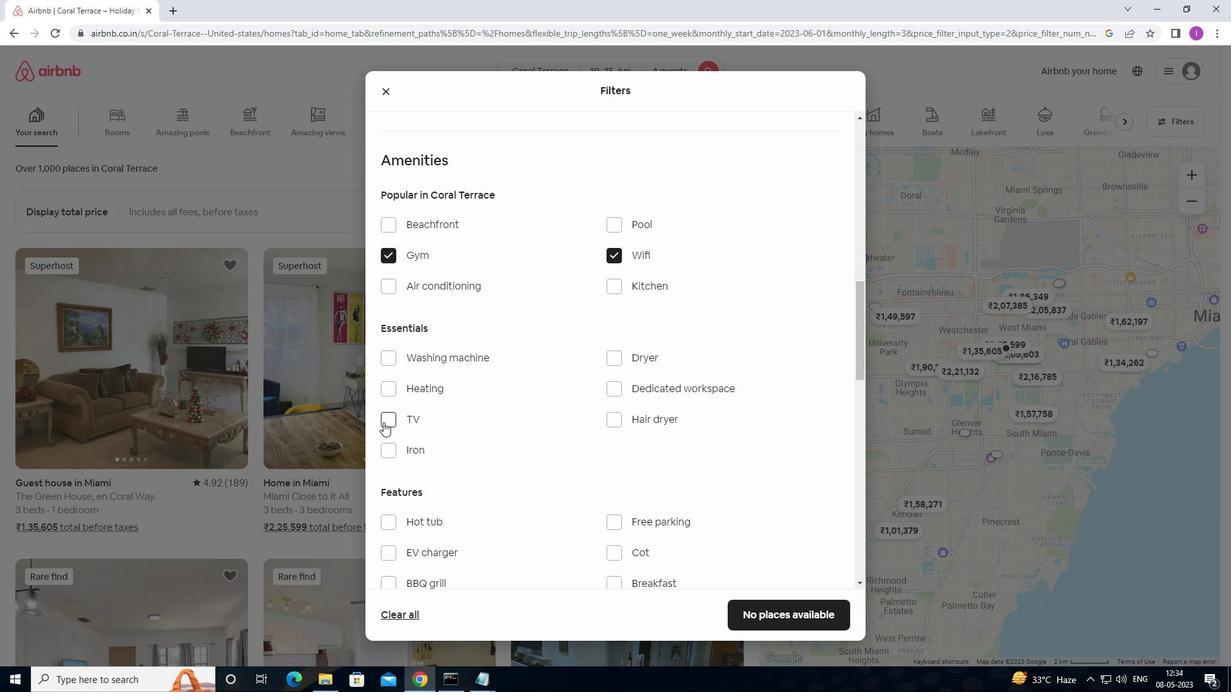 
Action: Mouse moved to (433, 406)
Screenshot: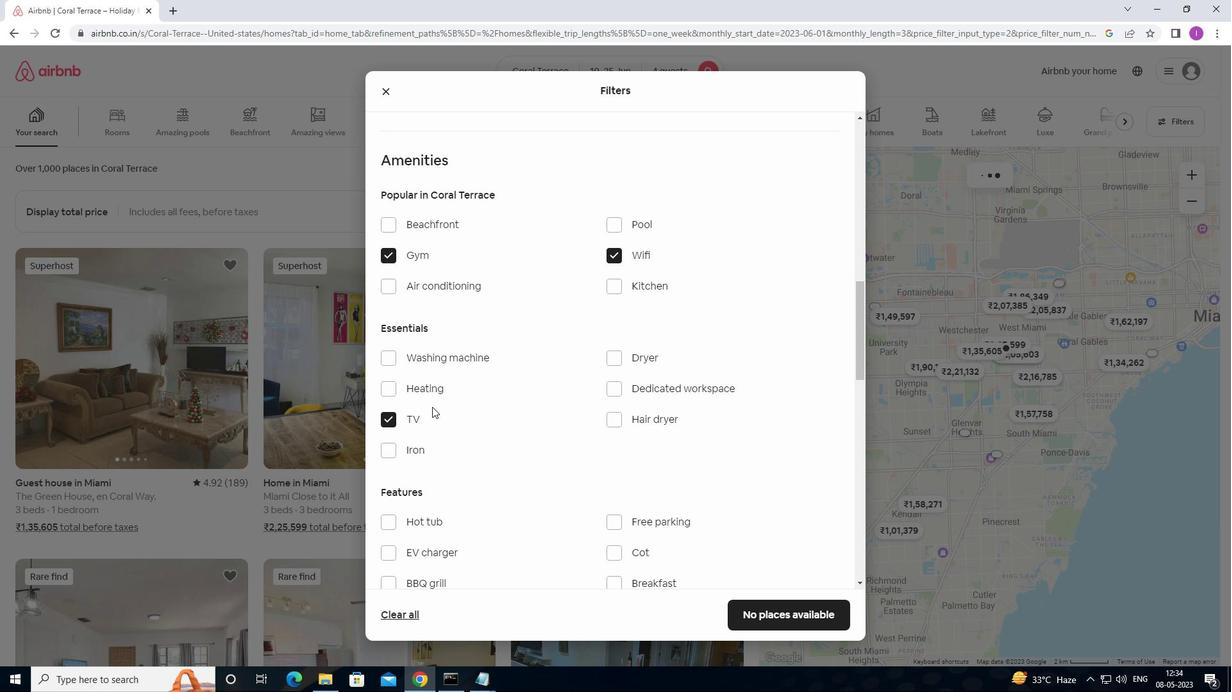
Action: Mouse scrolled (433, 405) with delta (0, 0)
Screenshot: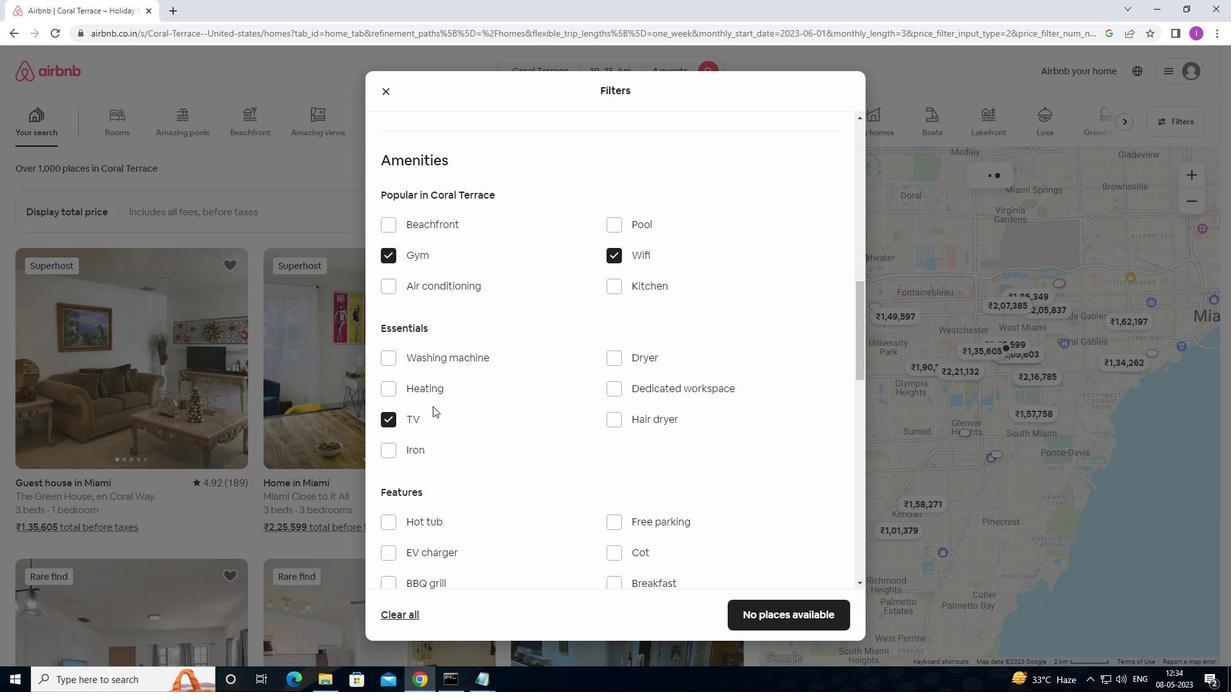
Action: Mouse moved to (434, 406)
Screenshot: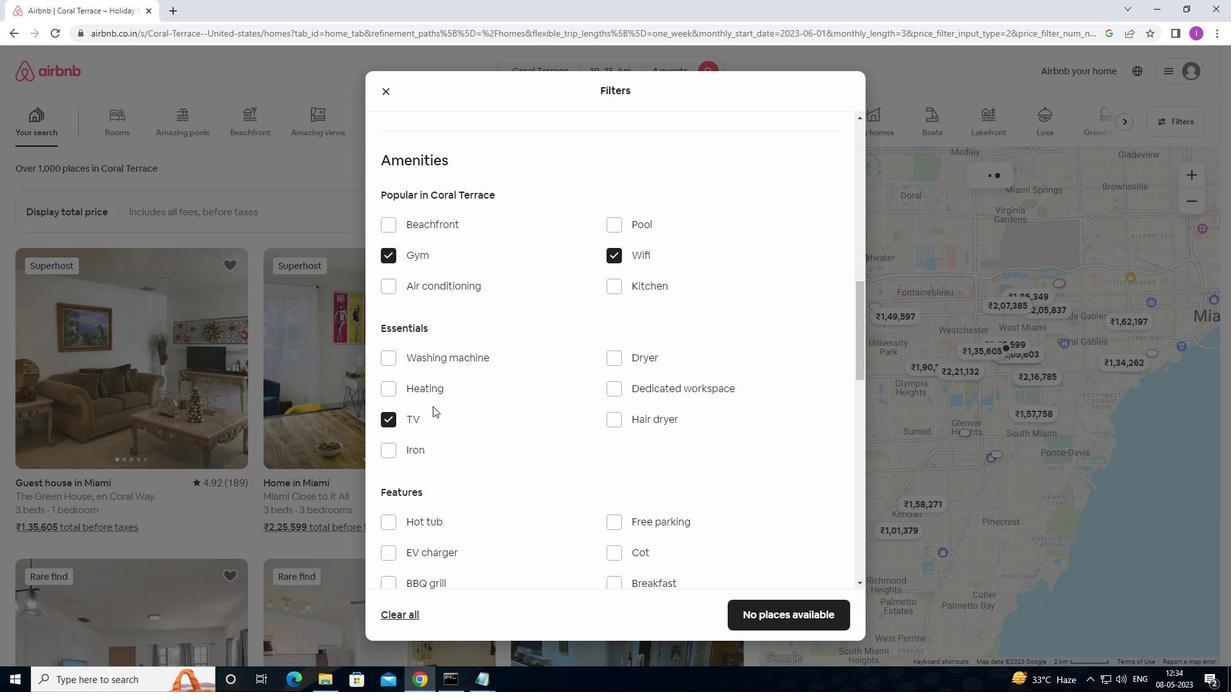 
Action: Mouse scrolled (434, 405) with delta (0, 0)
Screenshot: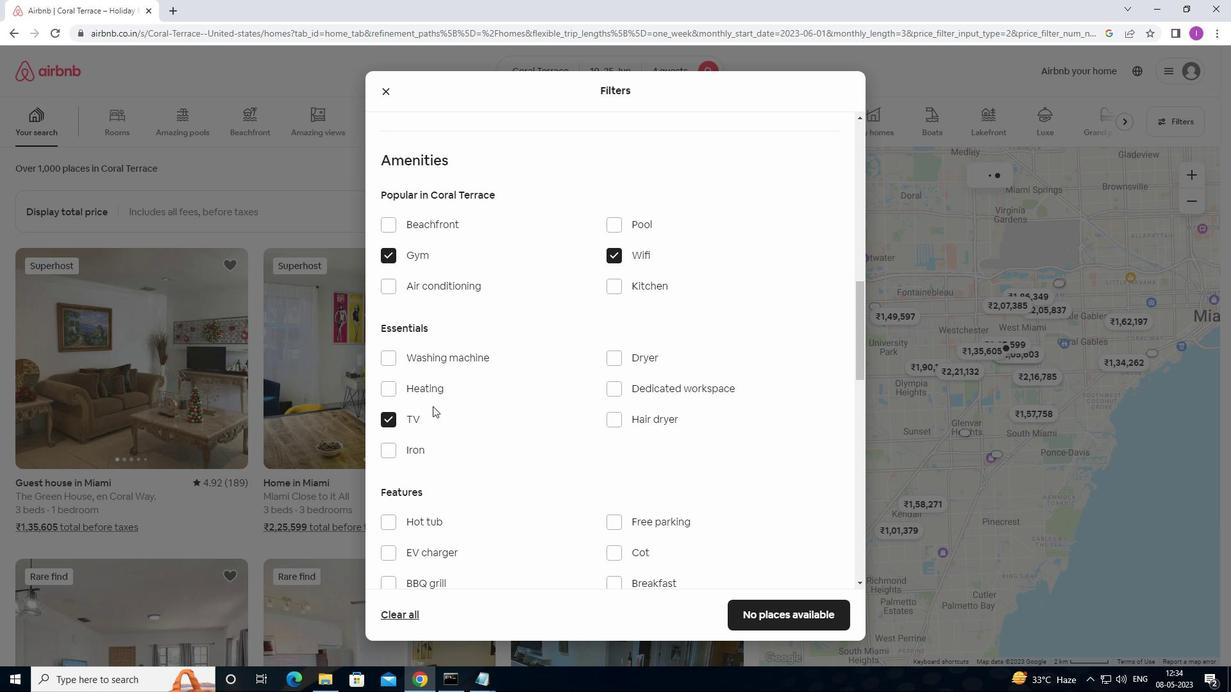 
Action: Mouse moved to (615, 455)
Screenshot: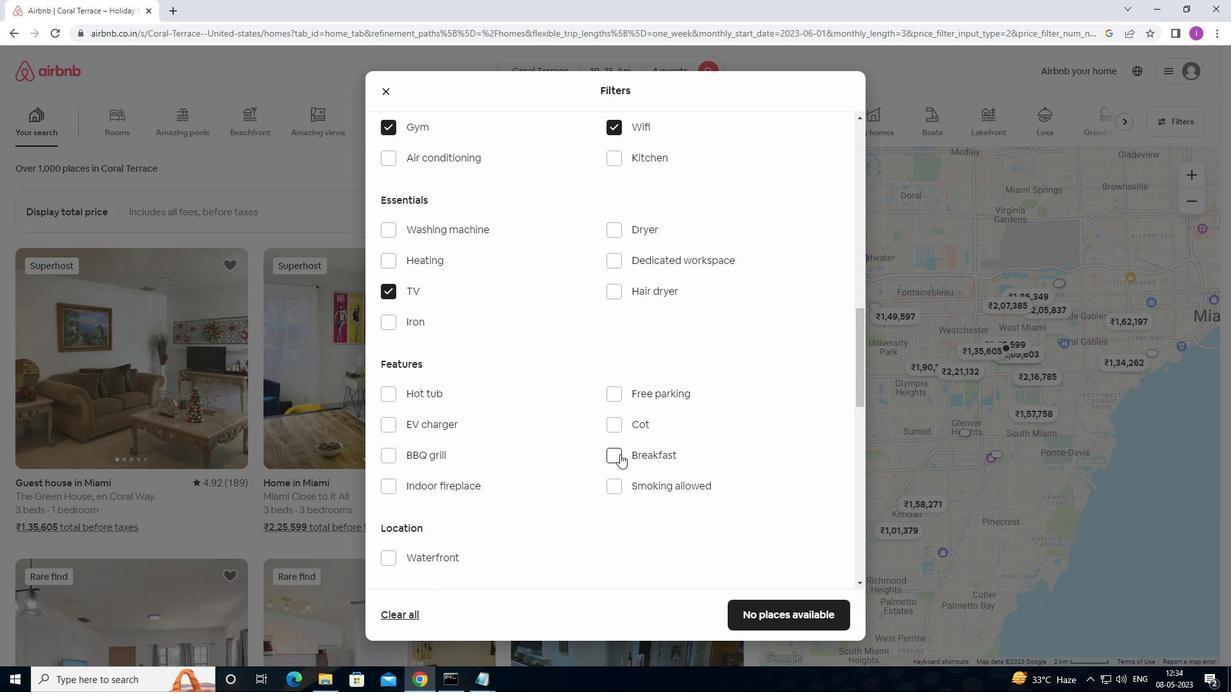 
Action: Mouse pressed left at (615, 455)
Screenshot: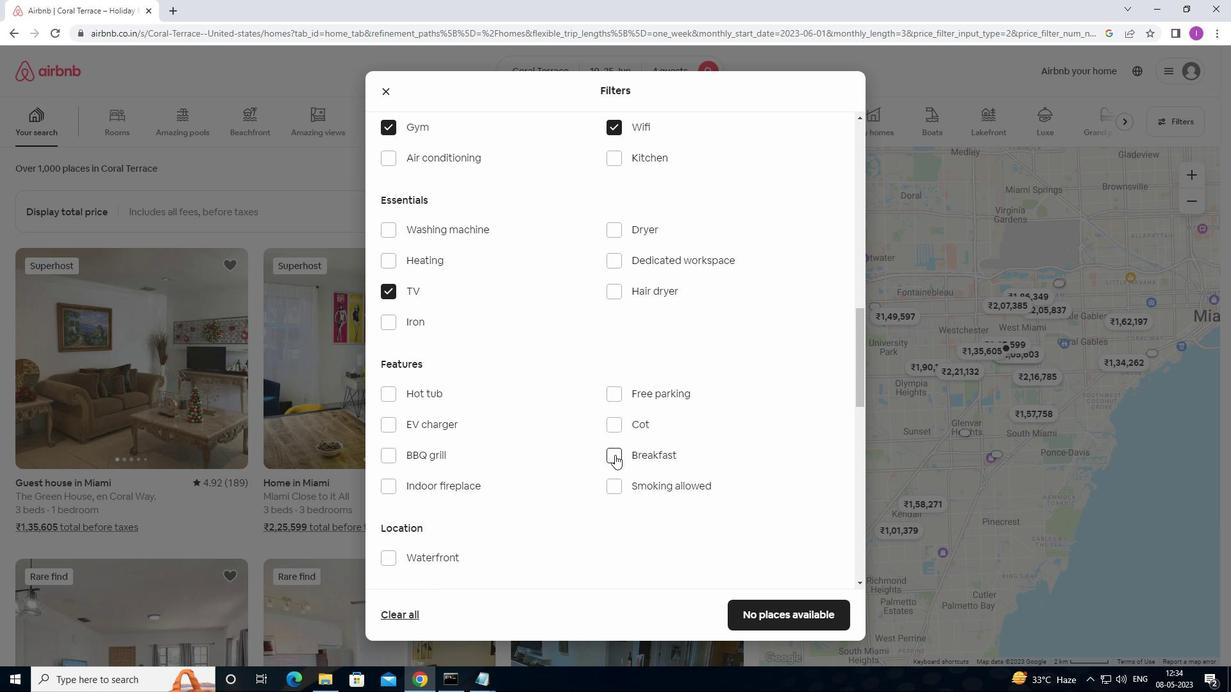 
Action: Mouse moved to (604, 439)
Screenshot: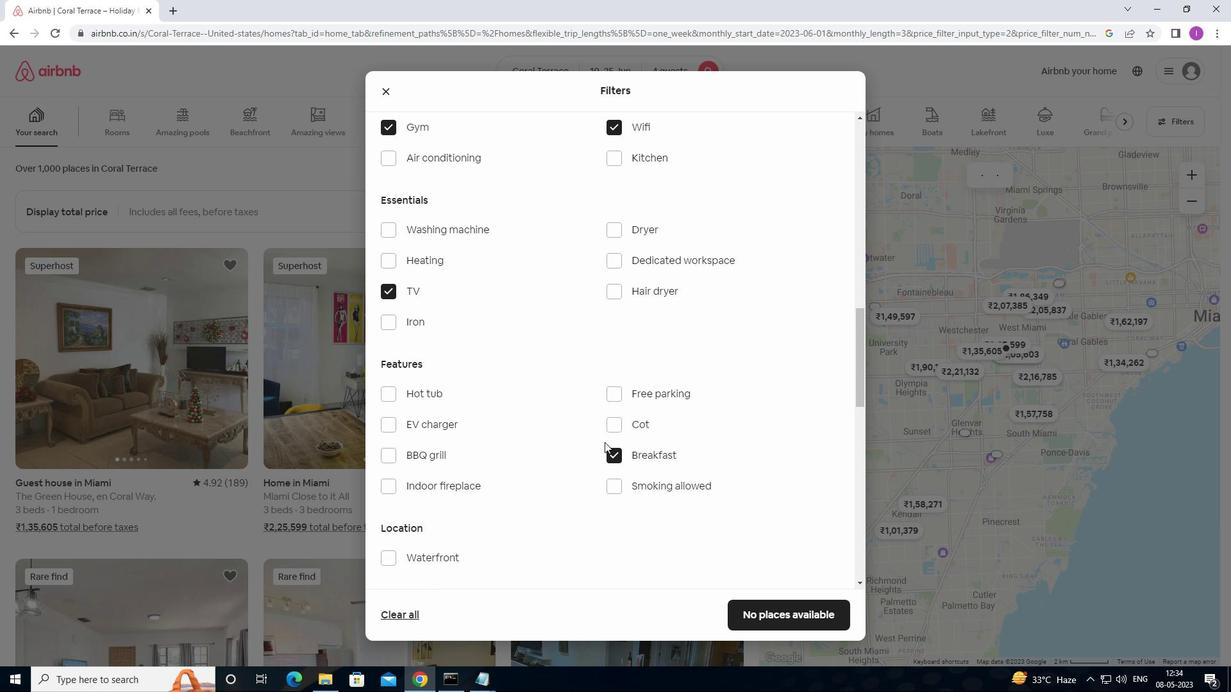 
Action: Mouse scrolled (604, 439) with delta (0, 0)
Screenshot: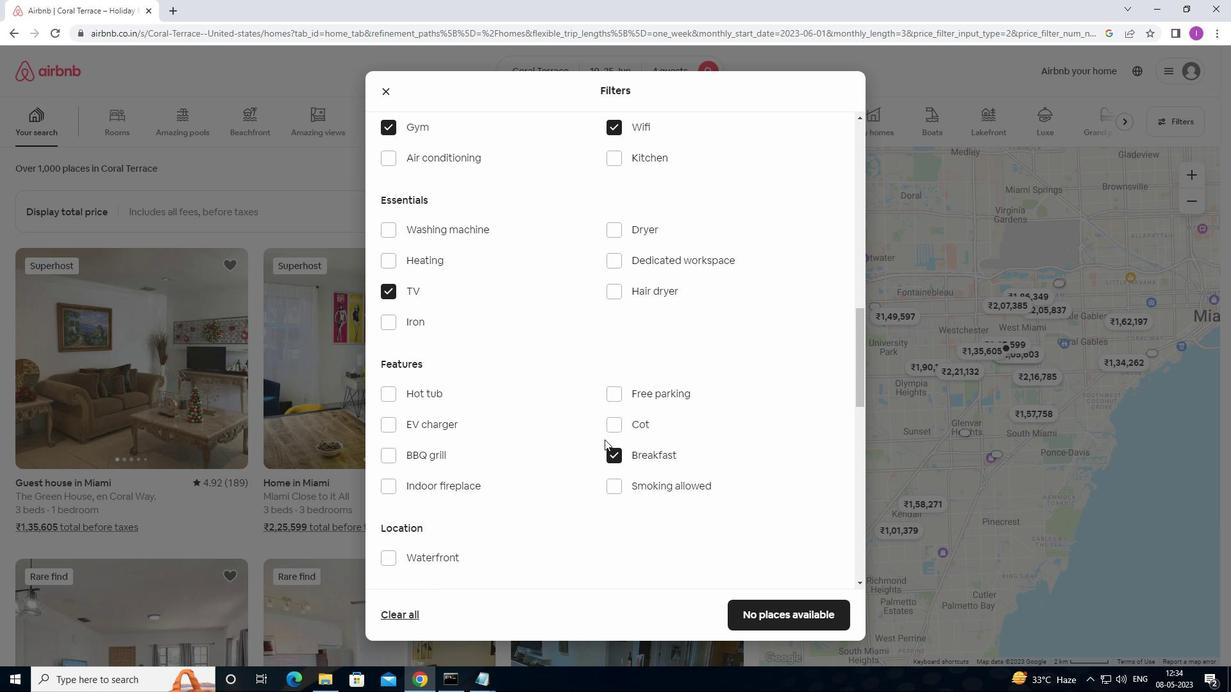 
Action: Mouse moved to (614, 336)
Screenshot: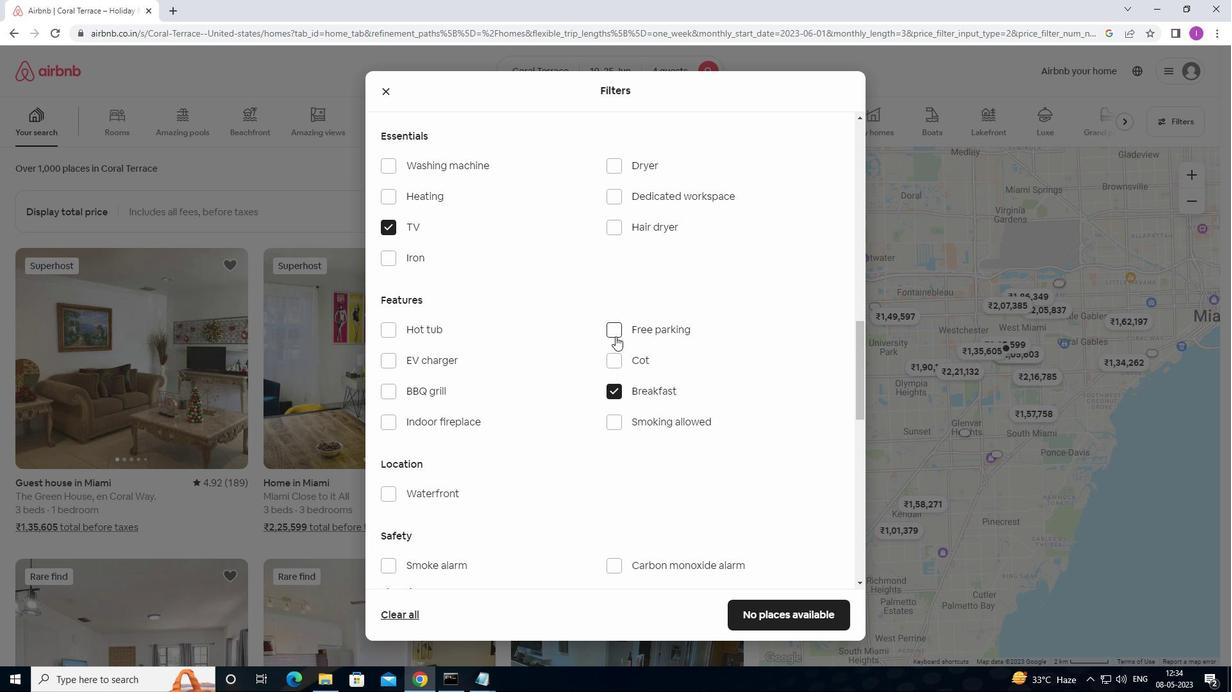
Action: Mouse pressed left at (614, 336)
Screenshot: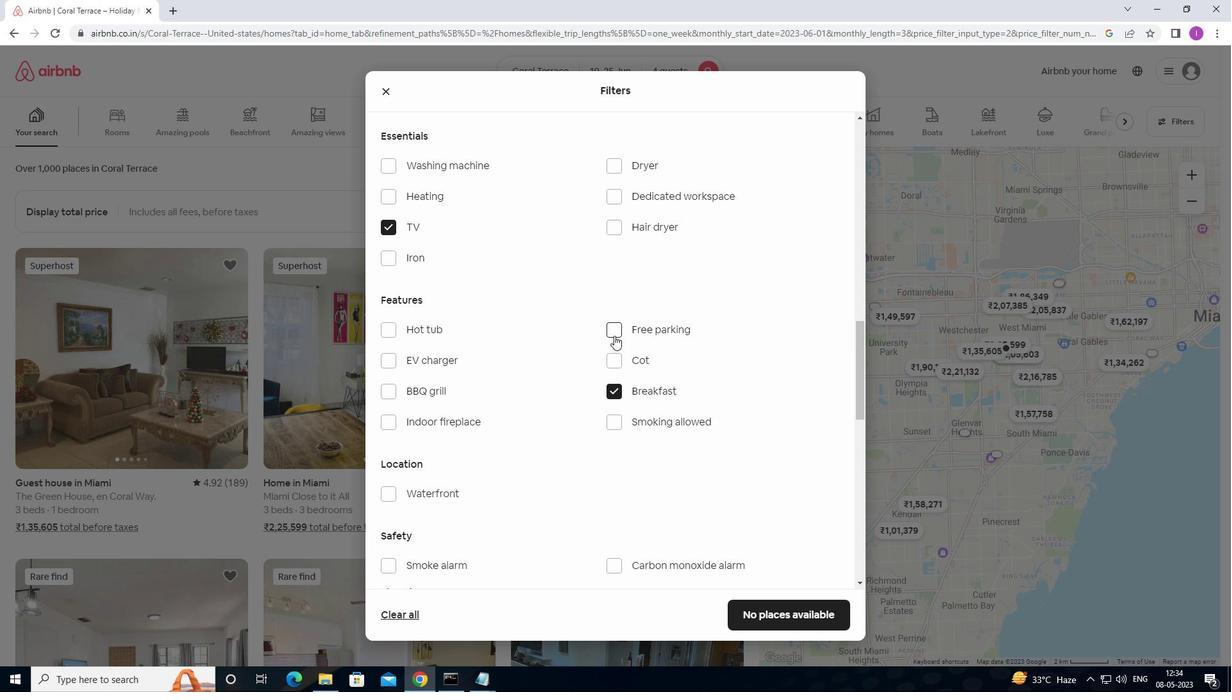 
Action: Mouse moved to (508, 391)
Screenshot: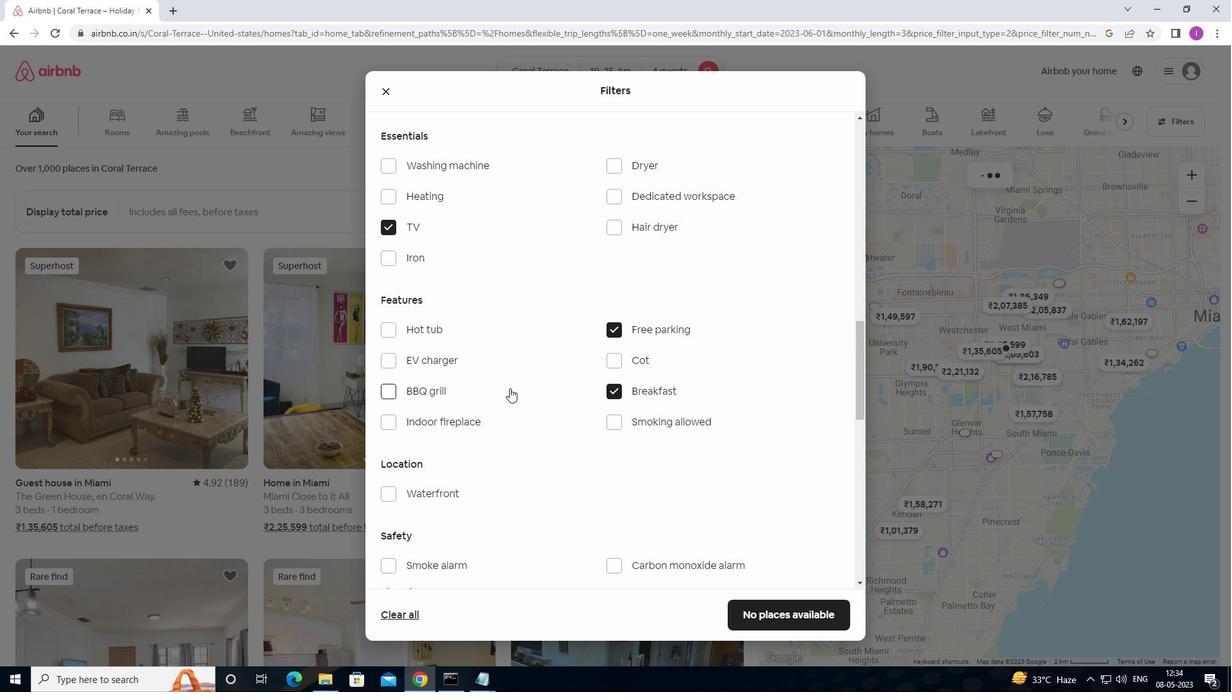 
Action: Mouse scrolled (508, 390) with delta (0, 0)
Screenshot: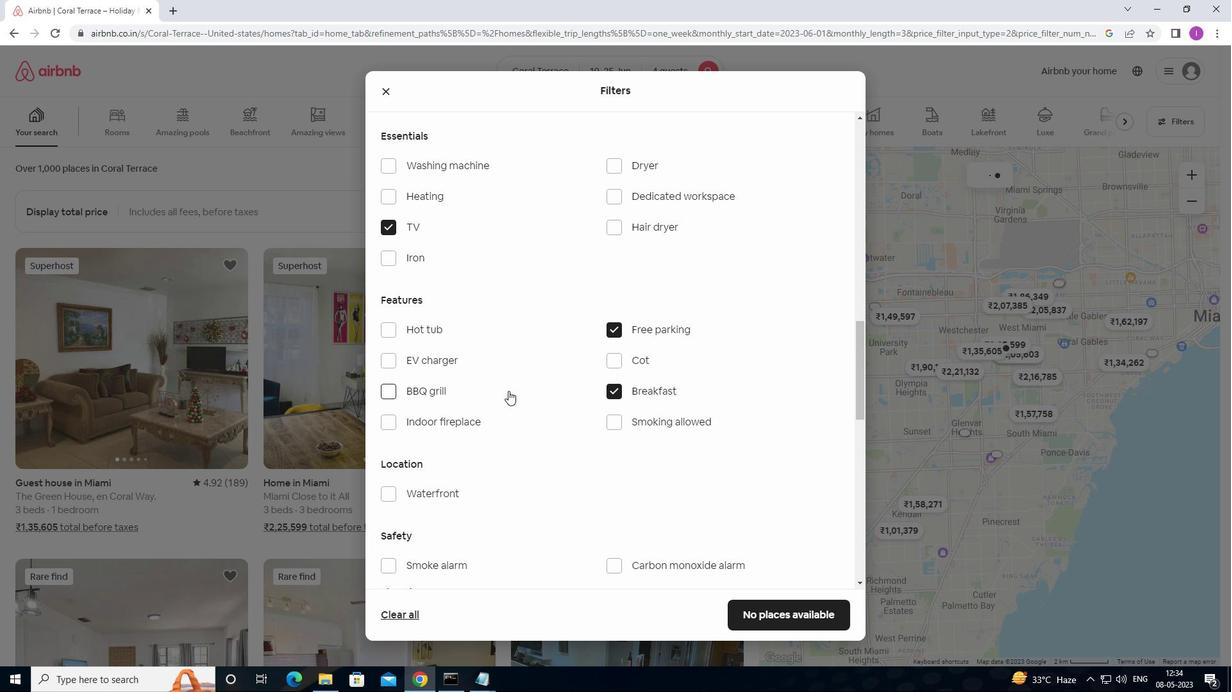 
Action: Mouse scrolled (508, 390) with delta (0, 0)
Screenshot: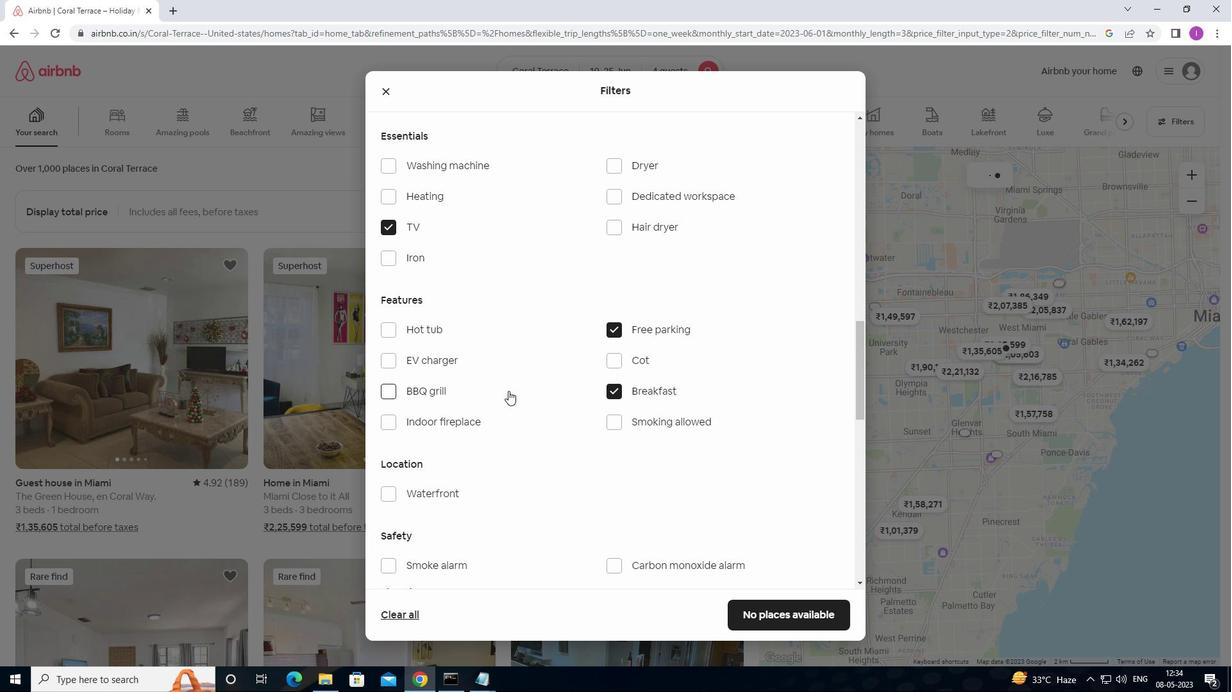
Action: Mouse moved to (508, 393)
Screenshot: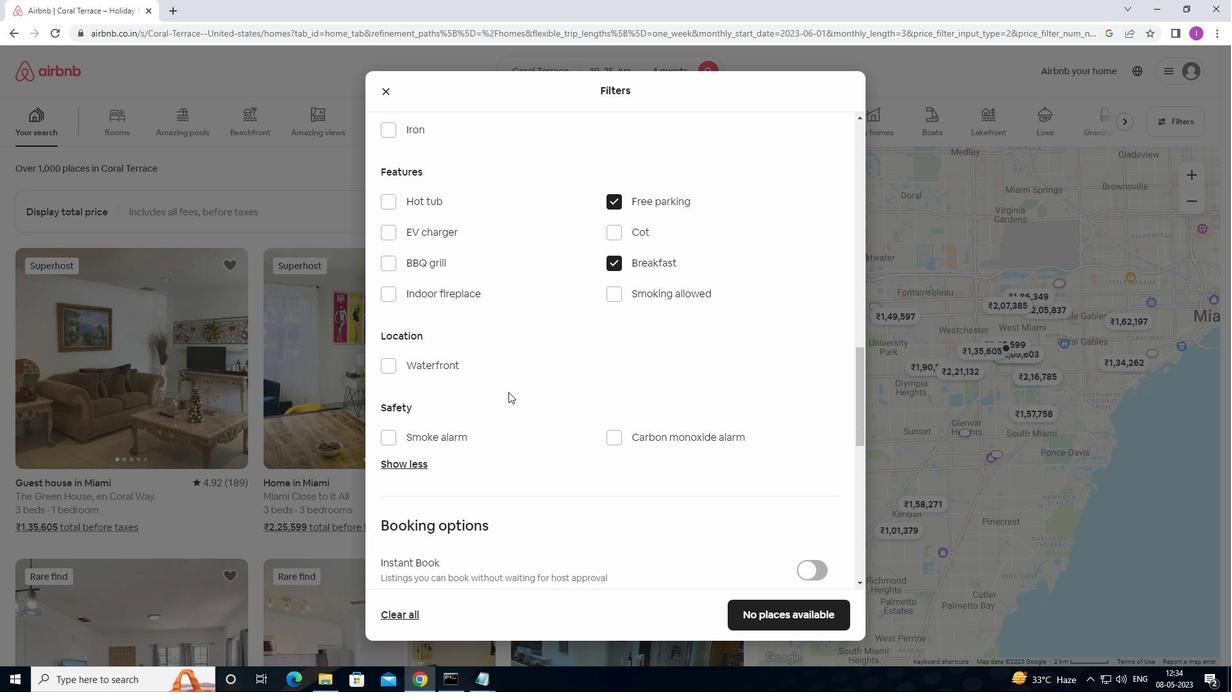 
Action: Mouse scrolled (508, 392) with delta (0, 0)
Screenshot: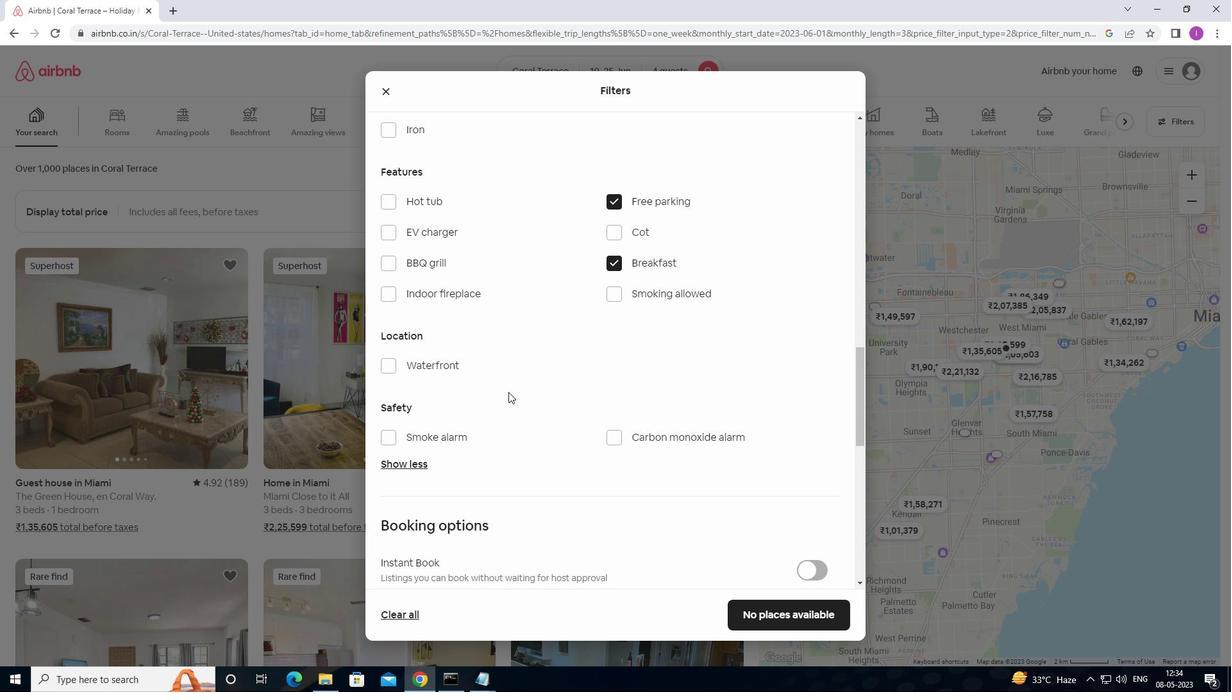 
Action: Mouse scrolled (508, 392) with delta (0, 0)
Screenshot: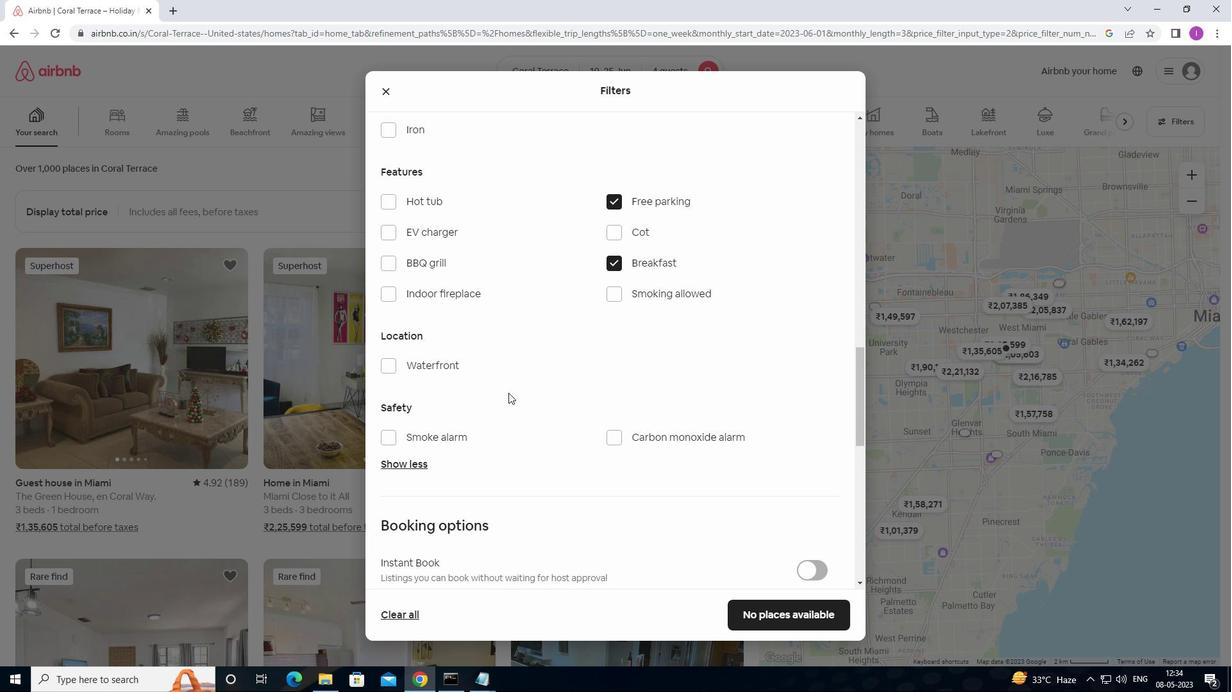 
Action: Mouse scrolled (508, 392) with delta (0, 0)
Screenshot: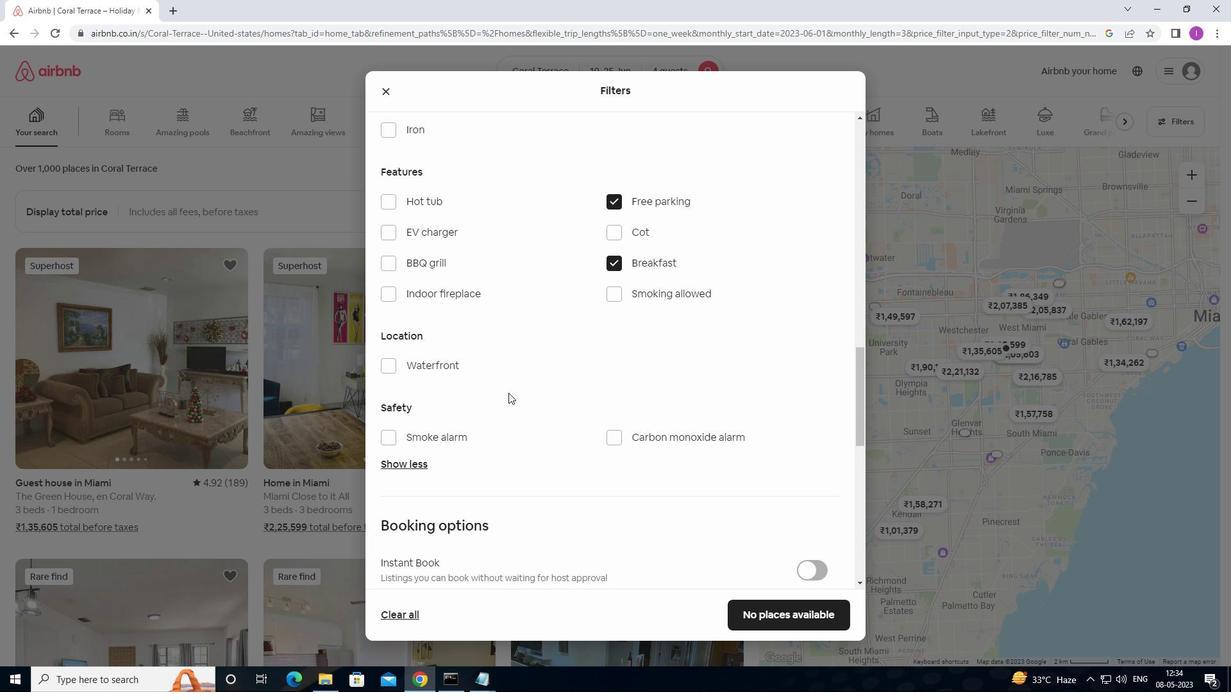 
Action: Mouse scrolled (508, 392) with delta (0, 0)
Screenshot: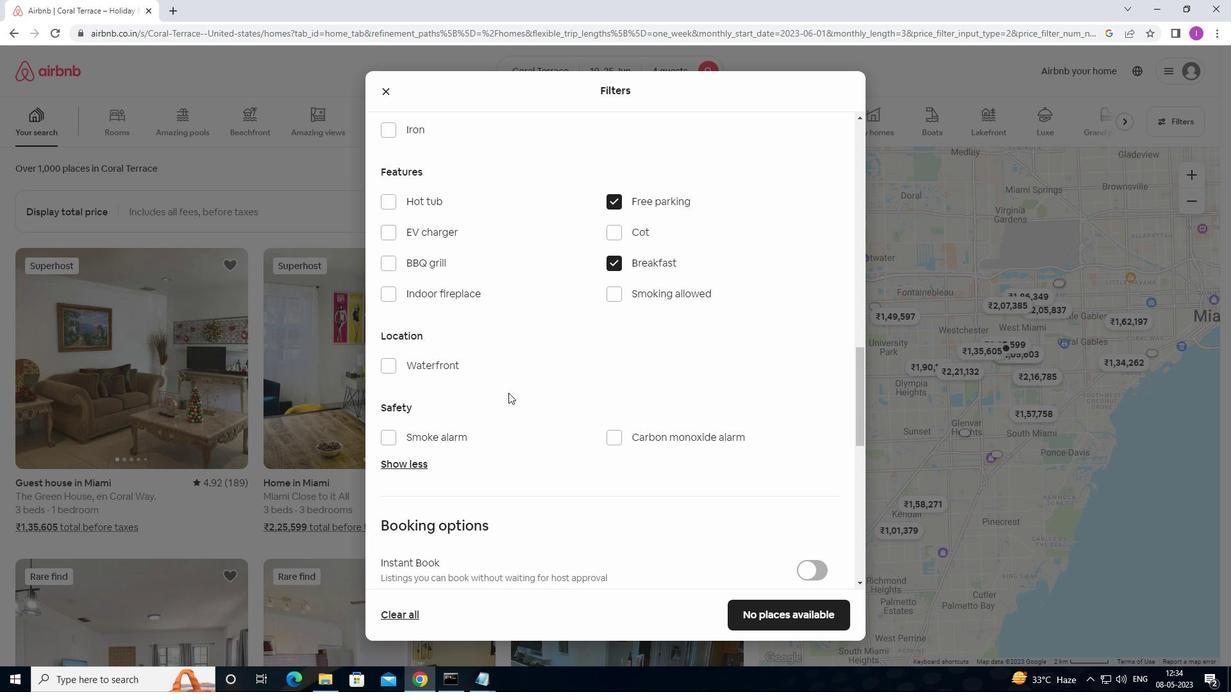 
Action: Mouse moved to (824, 354)
Screenshot: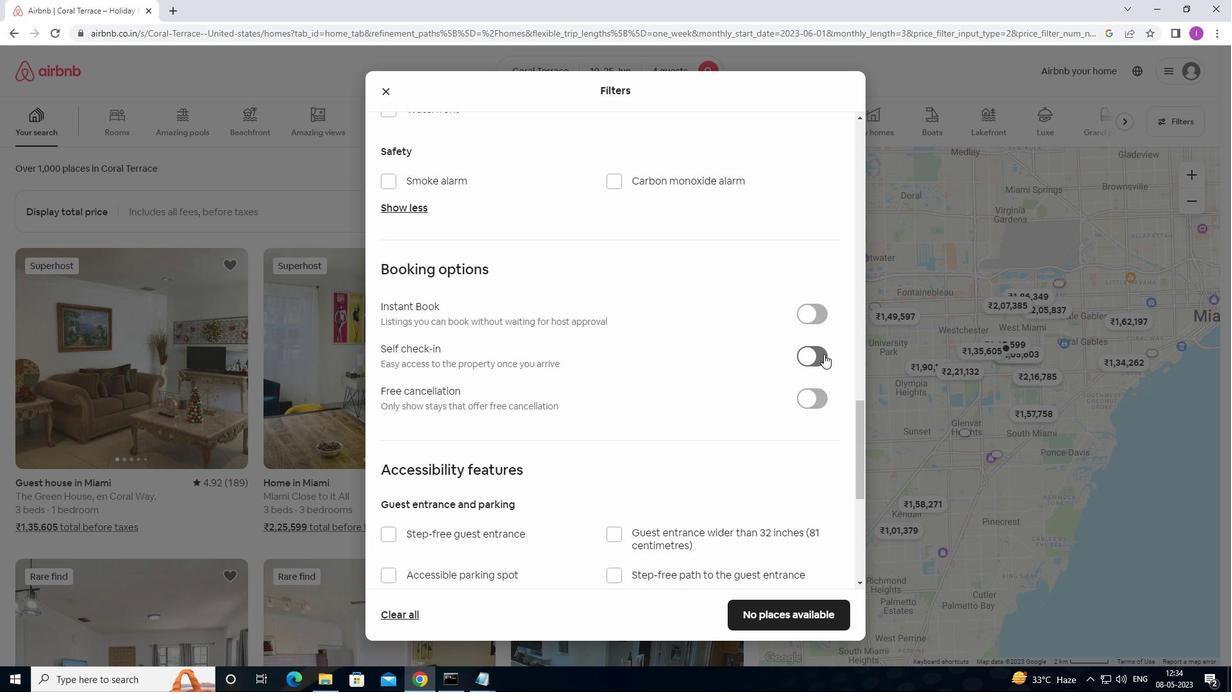 
Action: Mouse pressed left at (824, 354)
Screenshot: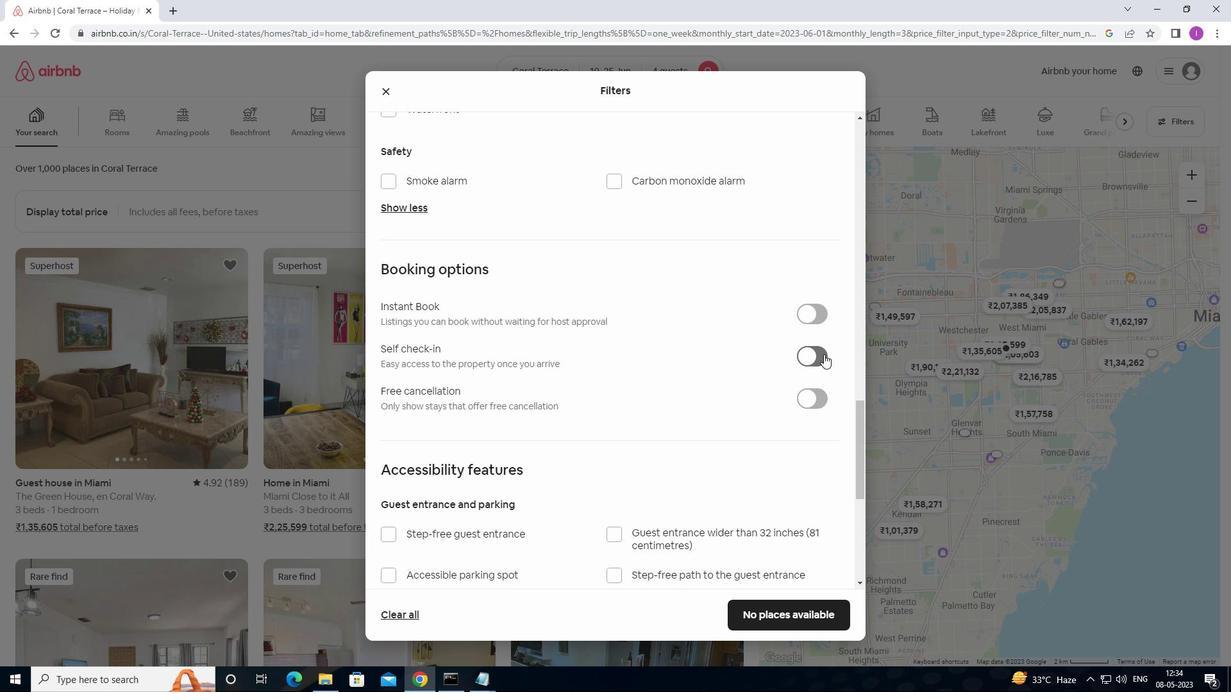 
Action: Mouse moved to (649, 382)
Screenshot: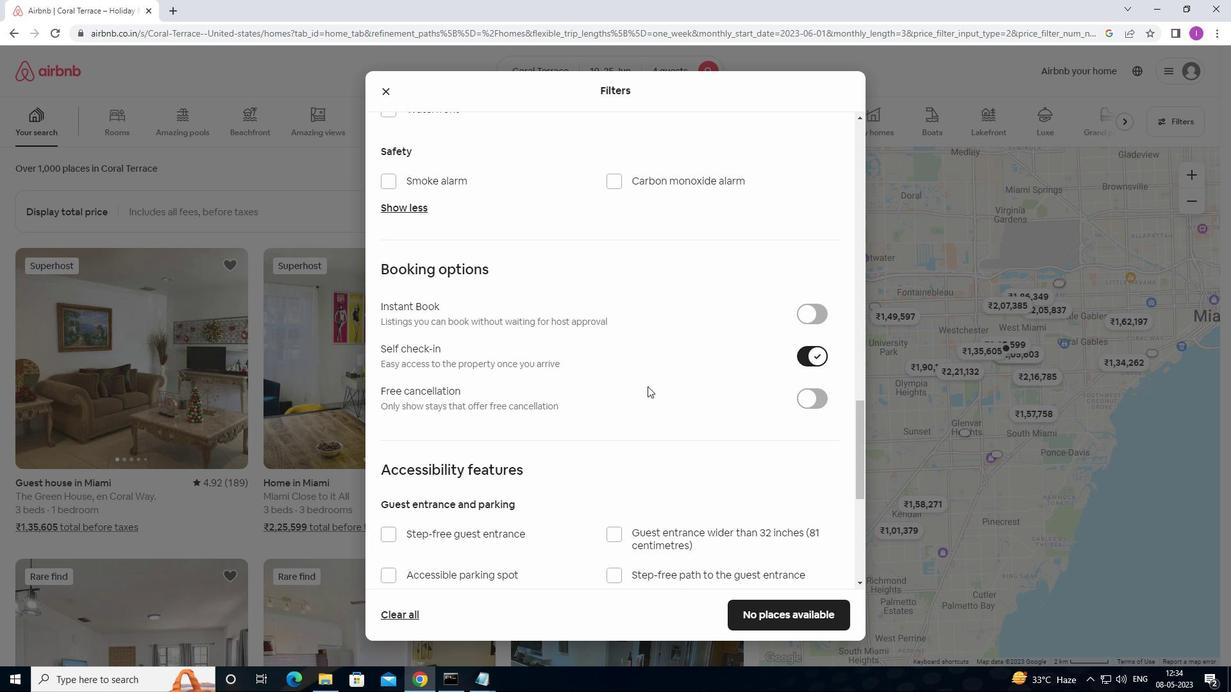 
Action: Mouse scrolled (649, 382) with delta (0, 0)
Screenshot: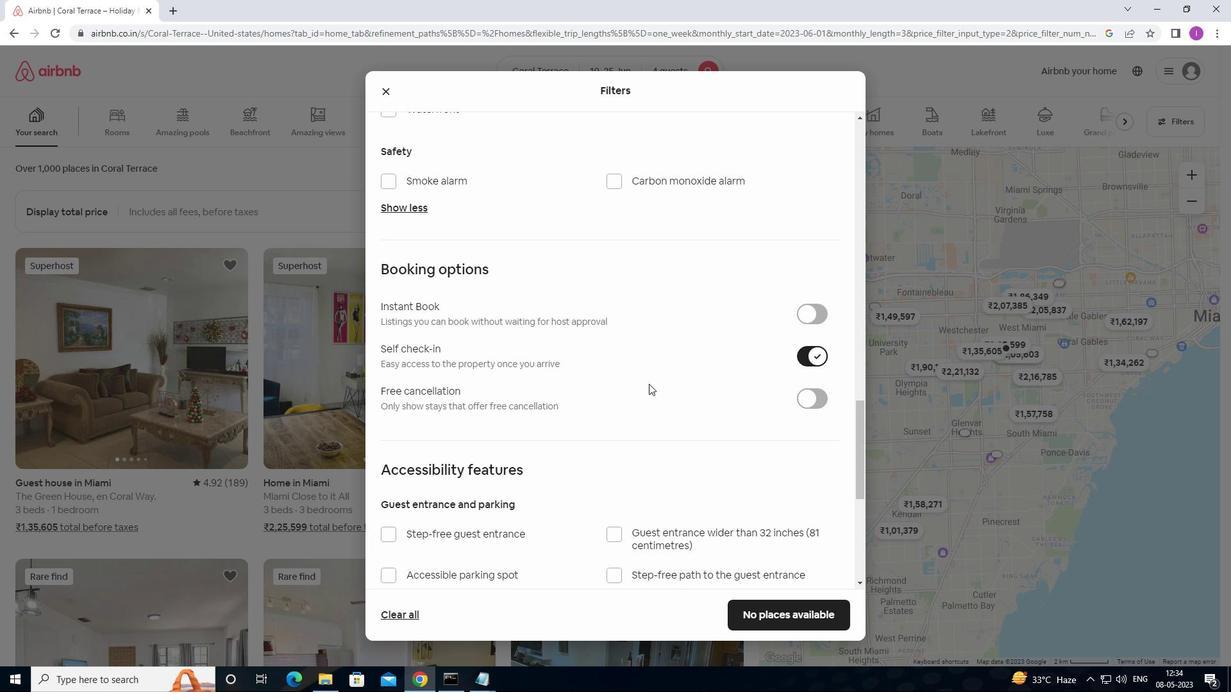 
Action: Mouse moved to (649, 382)
Screenshot: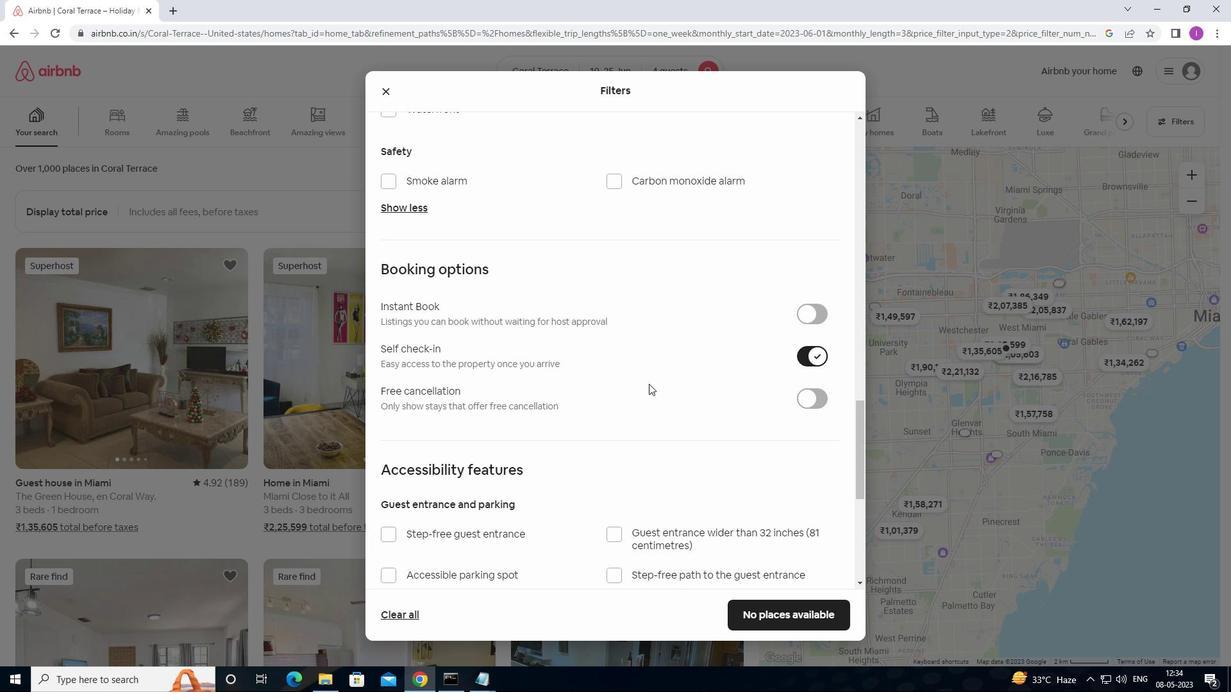 
Action: Mouse scrolled (649, 382) with delta (0, 0)
Screenshot: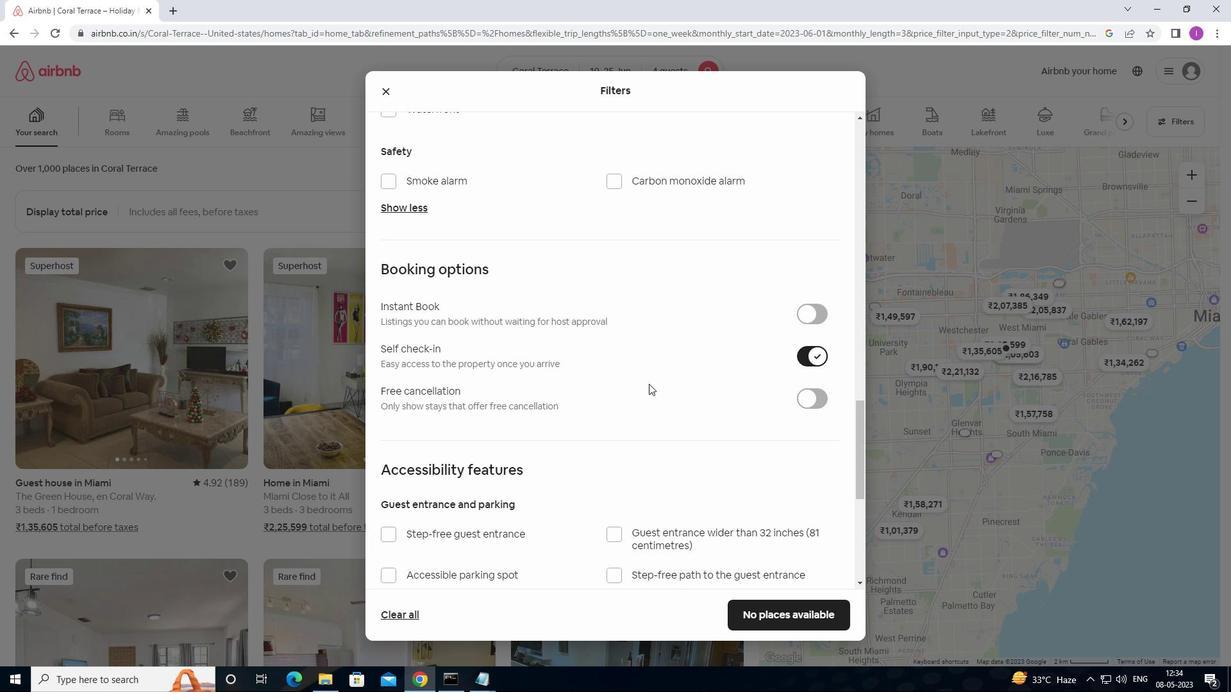
Action: Mouse scrolled (649, 382) with delta (0, 0)
Screenshot: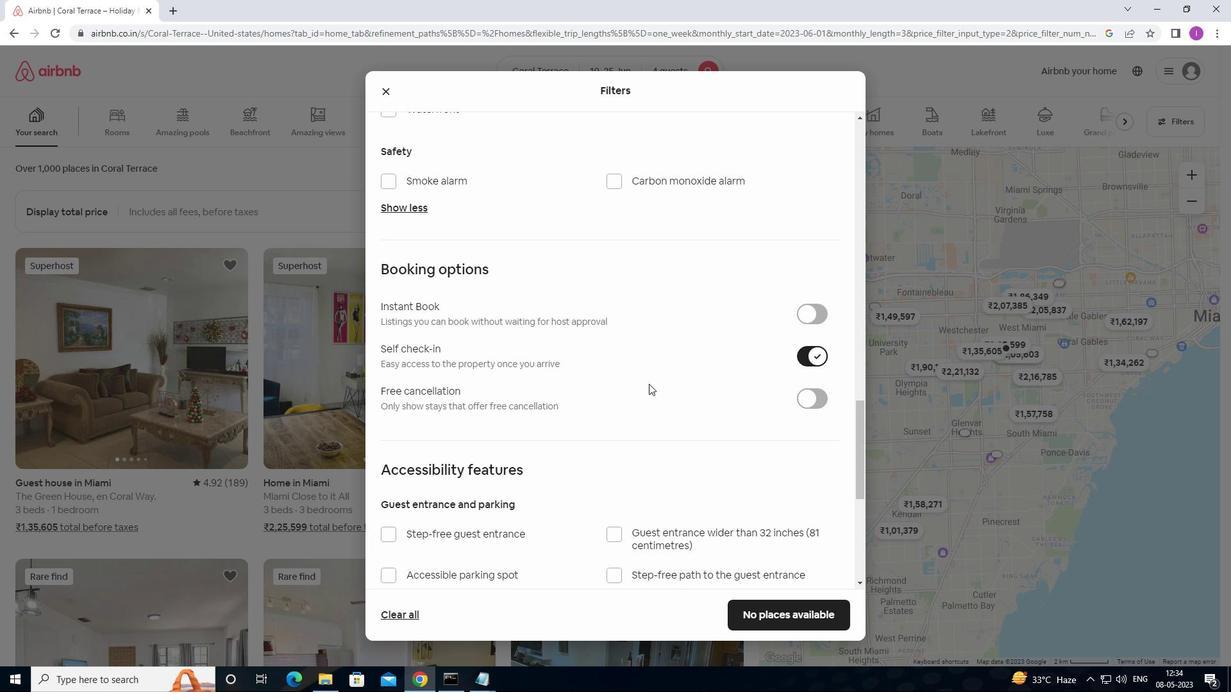 
Action: Mouse moved to (655, 380)
Screenshot: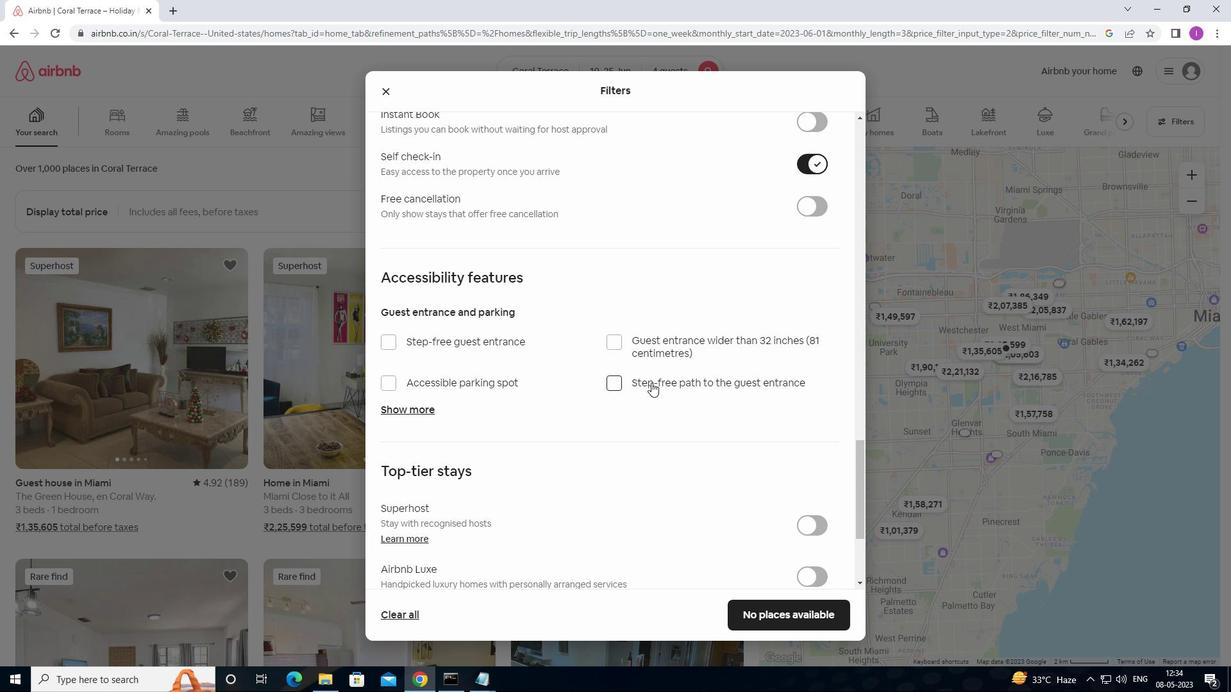 
Action: Mouse scrolled (655, 379) with delta (0, 0)
Screenshot: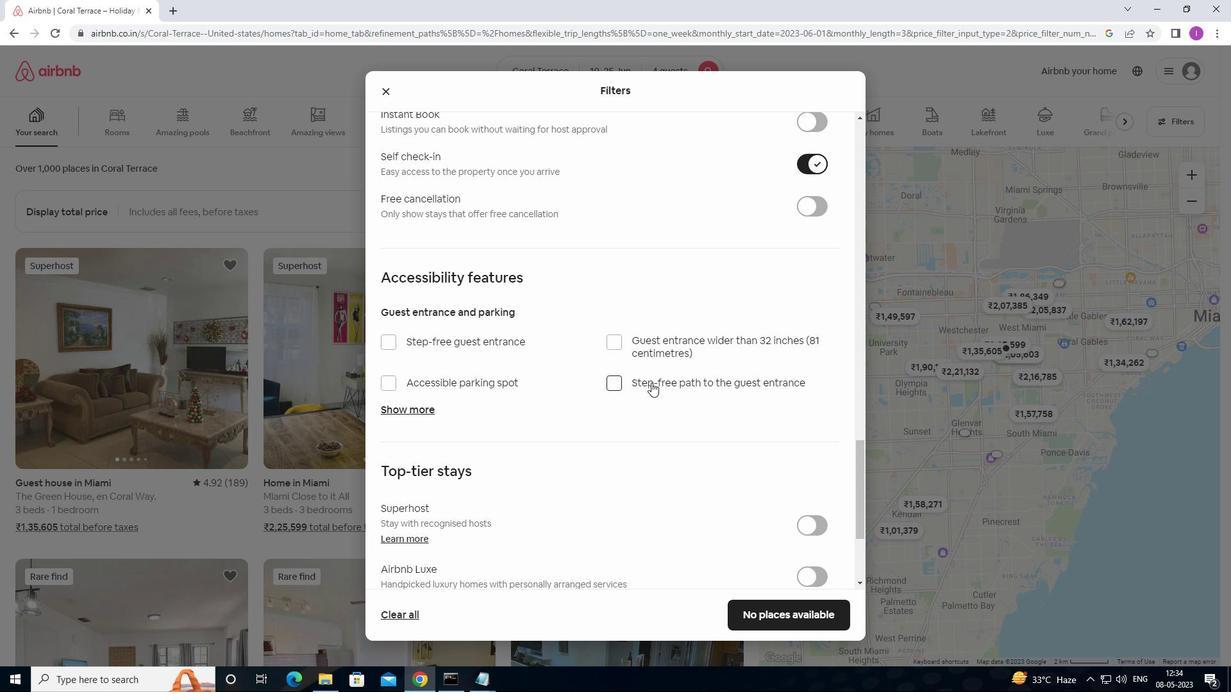 
Action: Mouse moved to (655, 380)
Screenshot: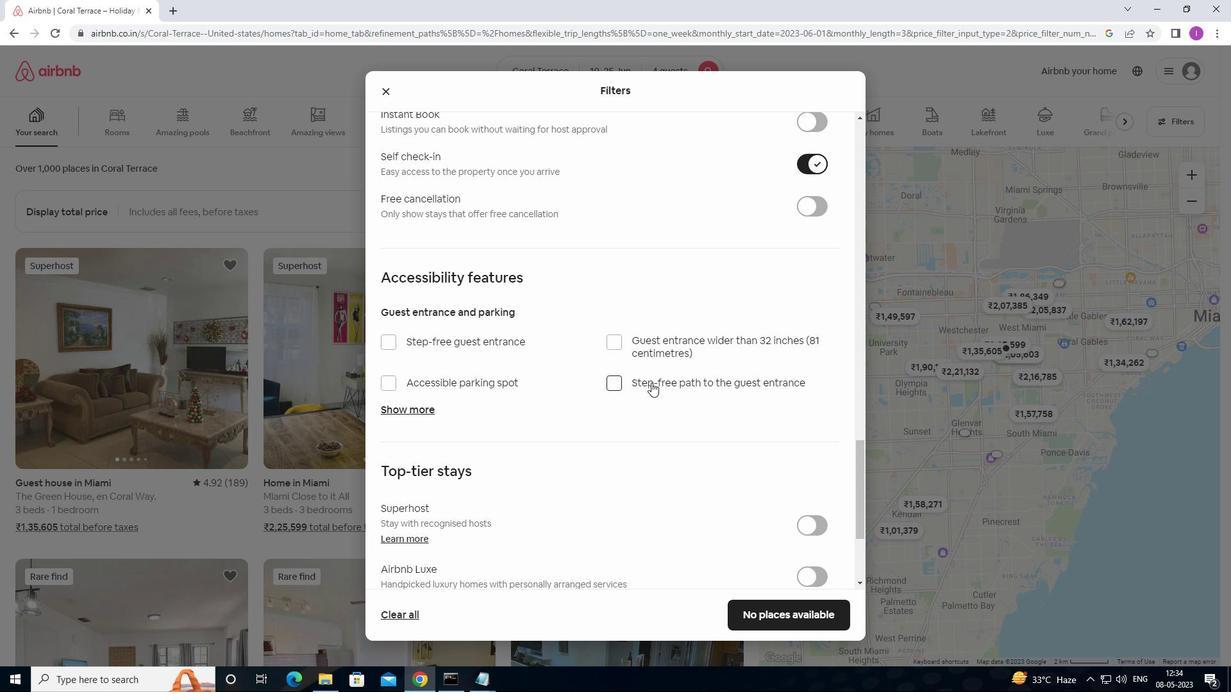 
Action: Mouse scrolled (655, 379) with delta (0, 0)
Screenshot: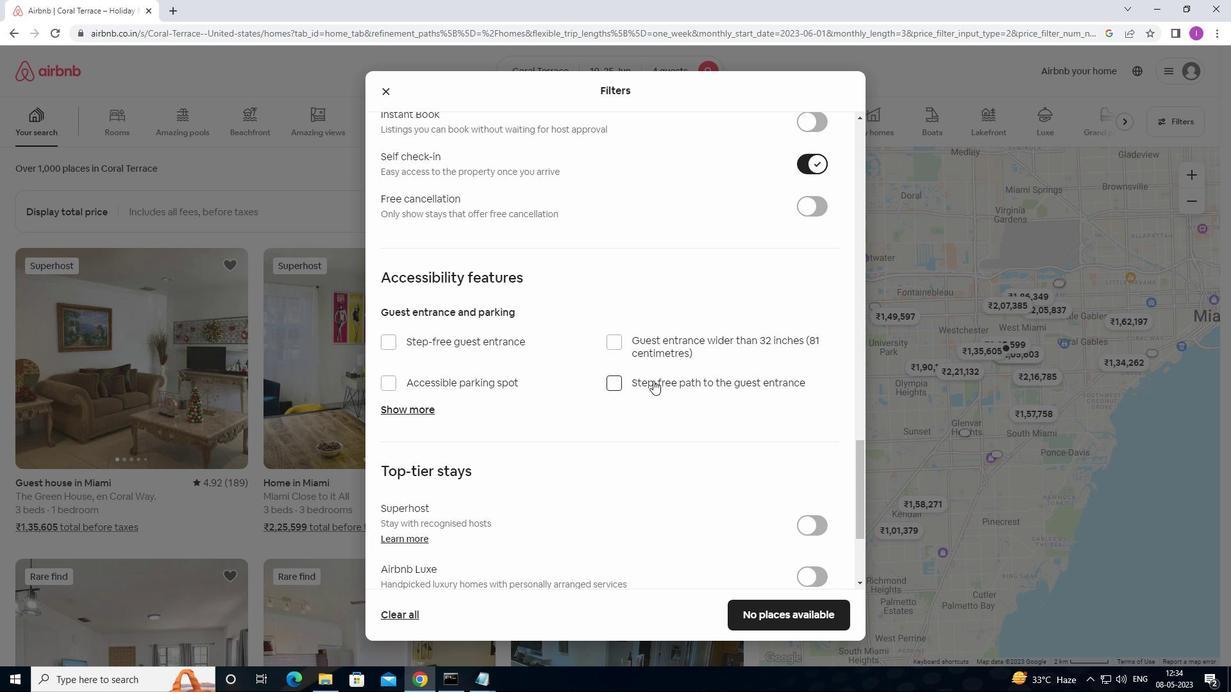 
Action: Mouse scrolled (655, 379) with delta (0, 0)
Screenshot: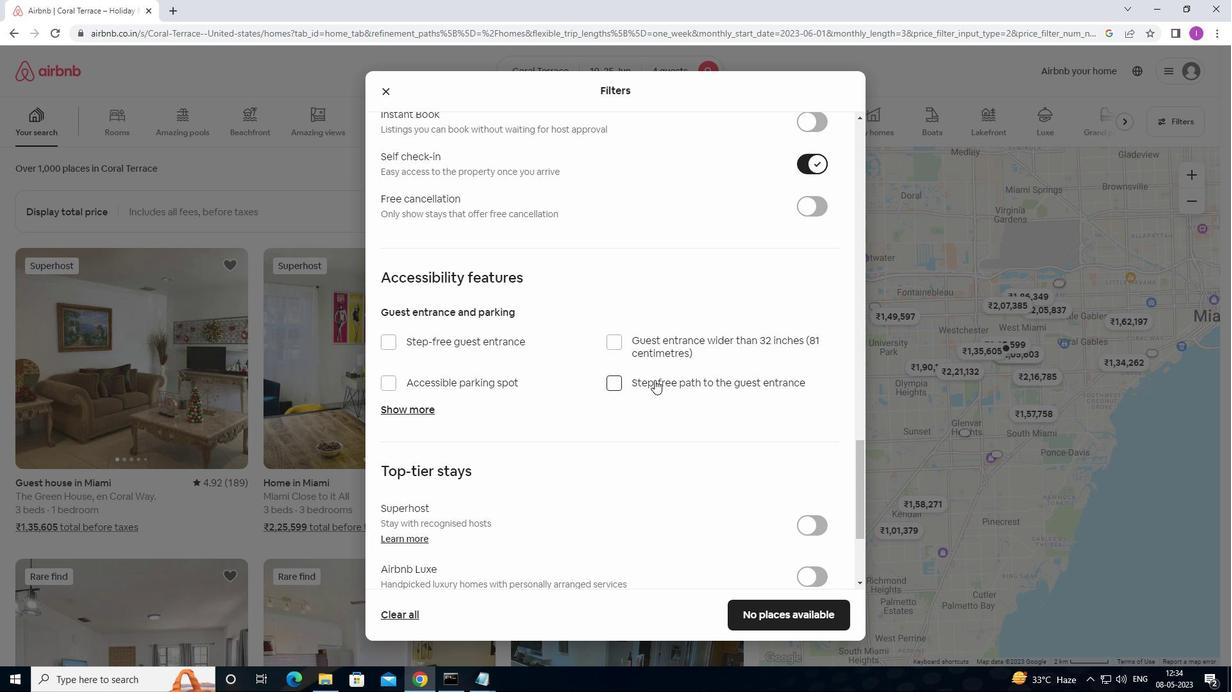 
Action: Mouse moved to (657, 380)
Screenshot: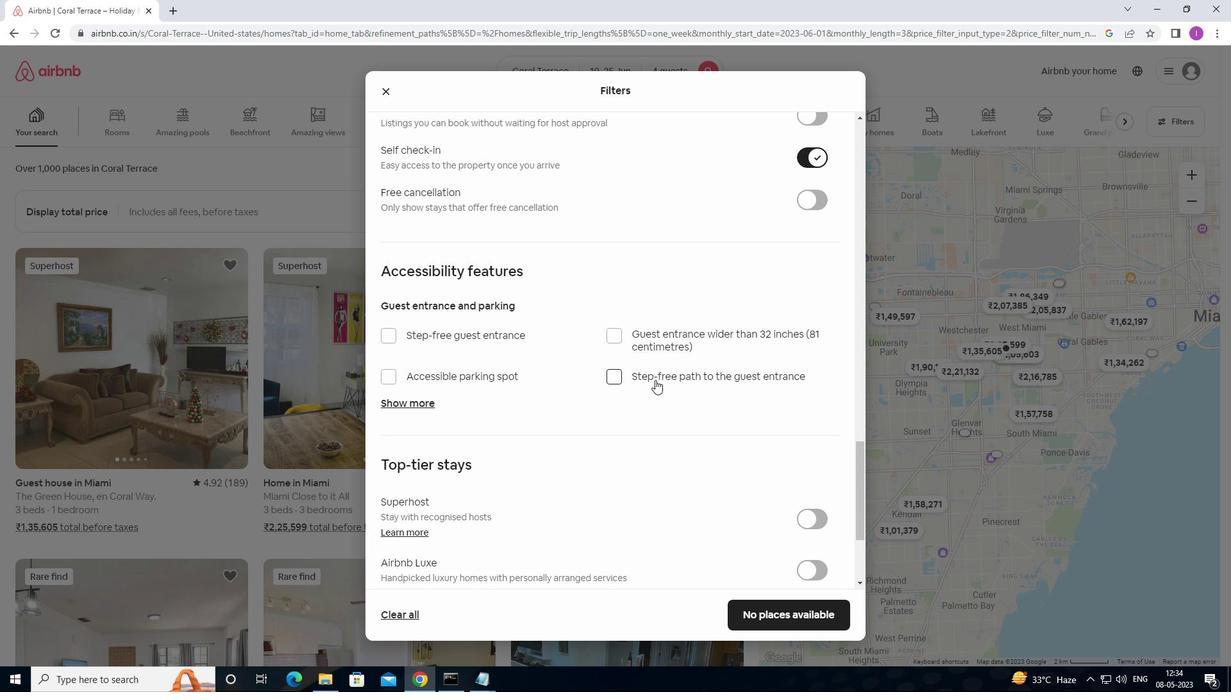 
Action: Mouse scrolled (657, 379) with delta (0, 0)
Screenshot: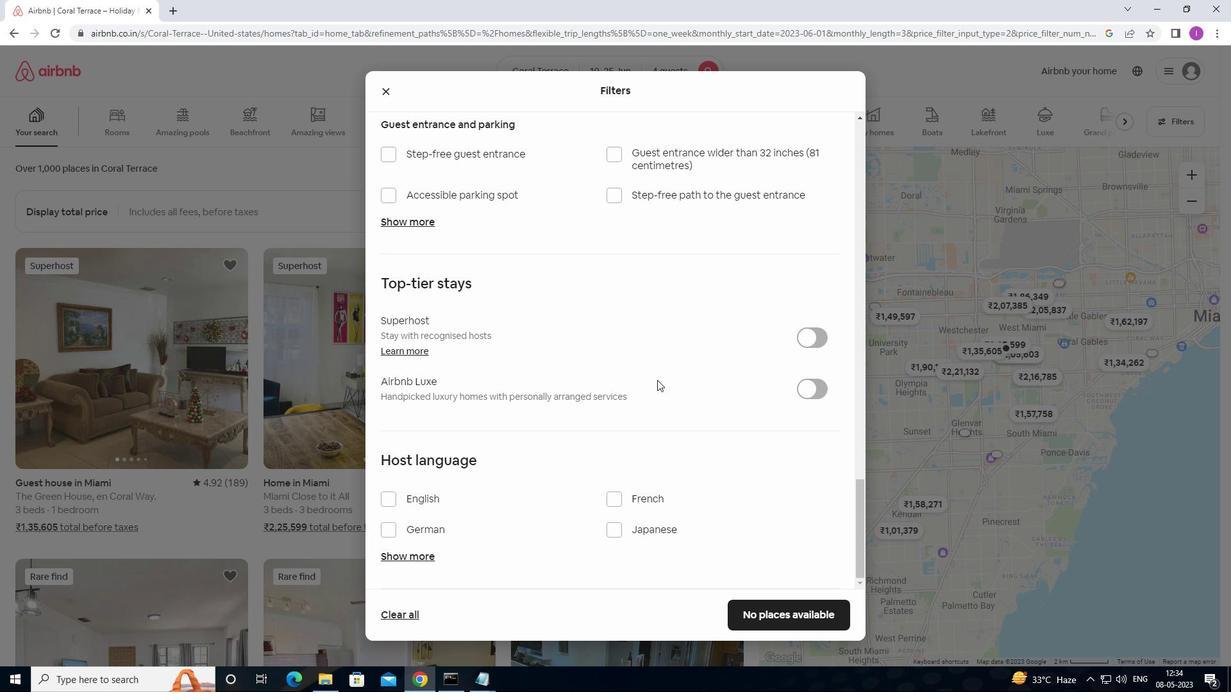 
Action: Mouse scrolled (657, 379) with delta (0, 0)
Screenshot: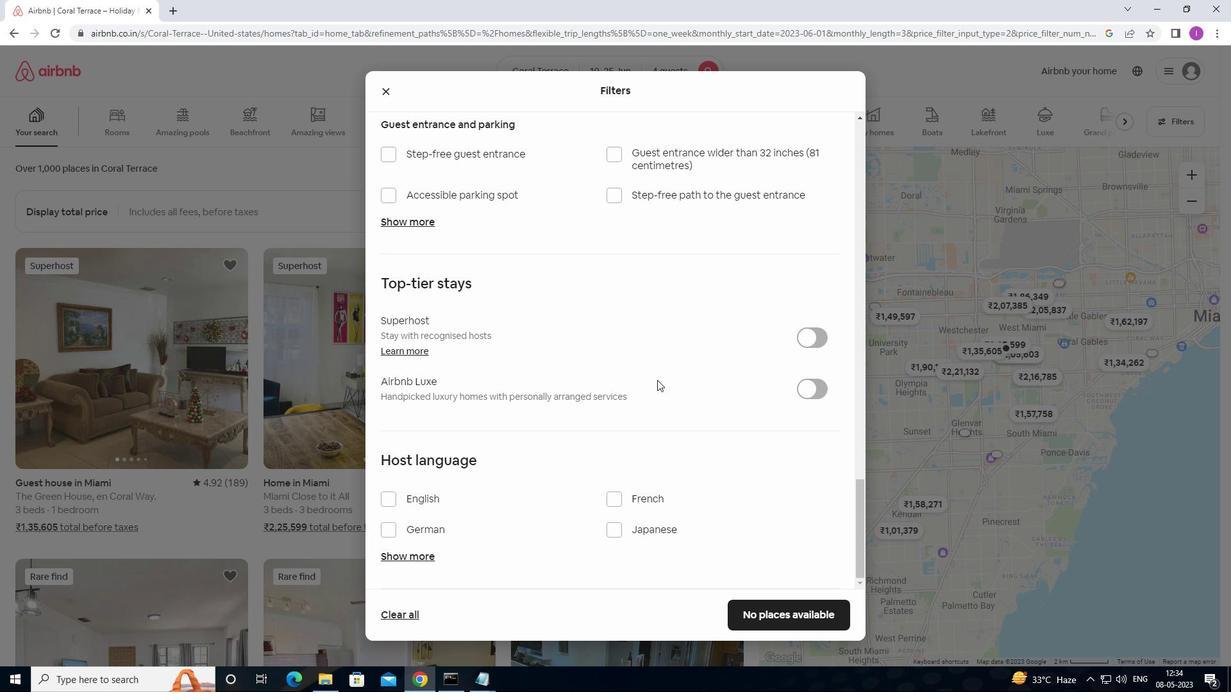 
Action: Mouse moved to (392, 503)
Screenshot: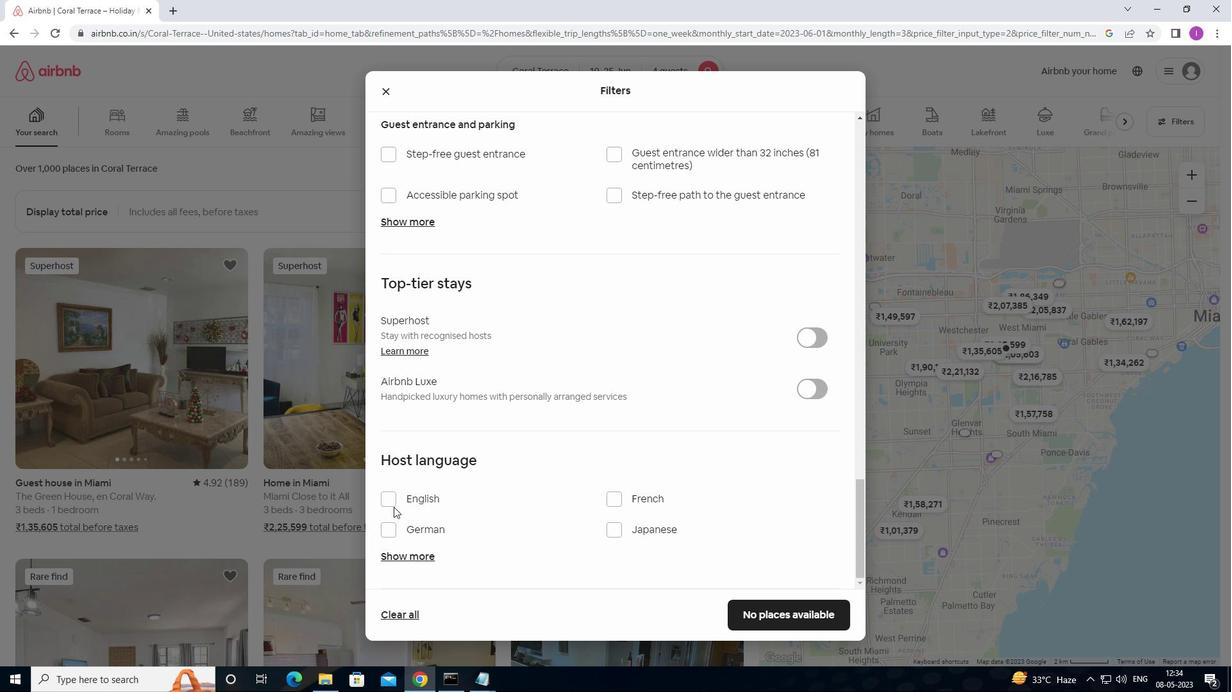 
Action: Mouse pressed left at (392, 503)
Screenshot: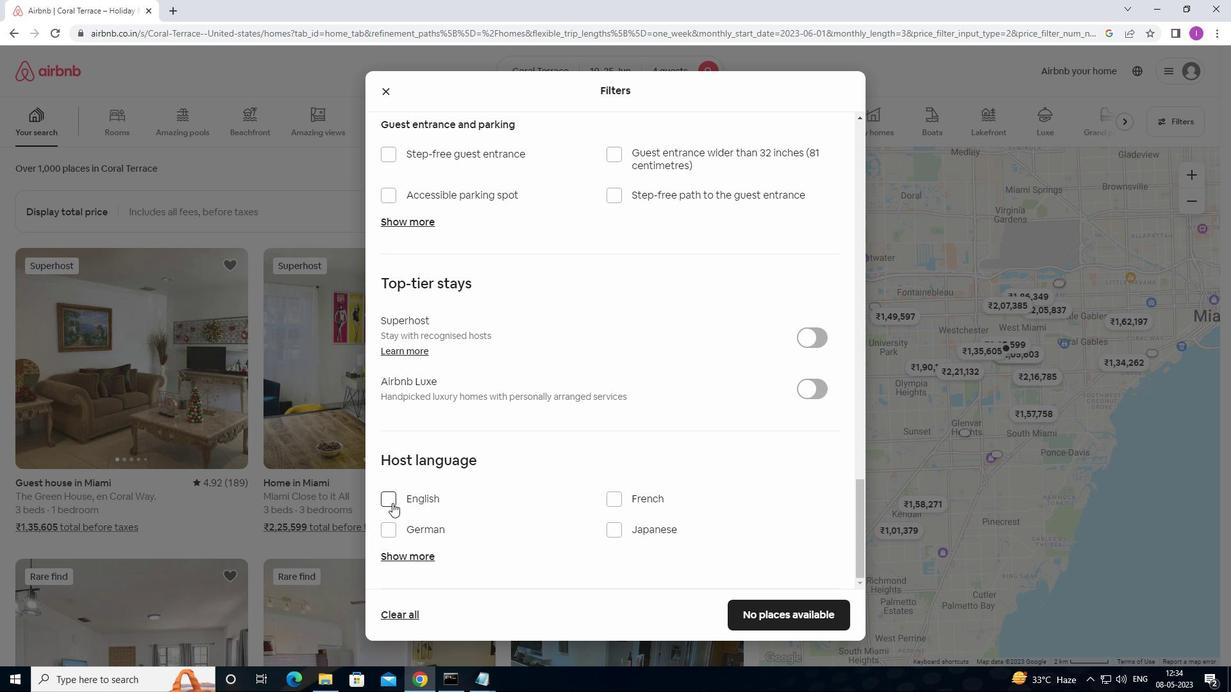 
Action: Mouse moved to (766, 609)
Screenshot: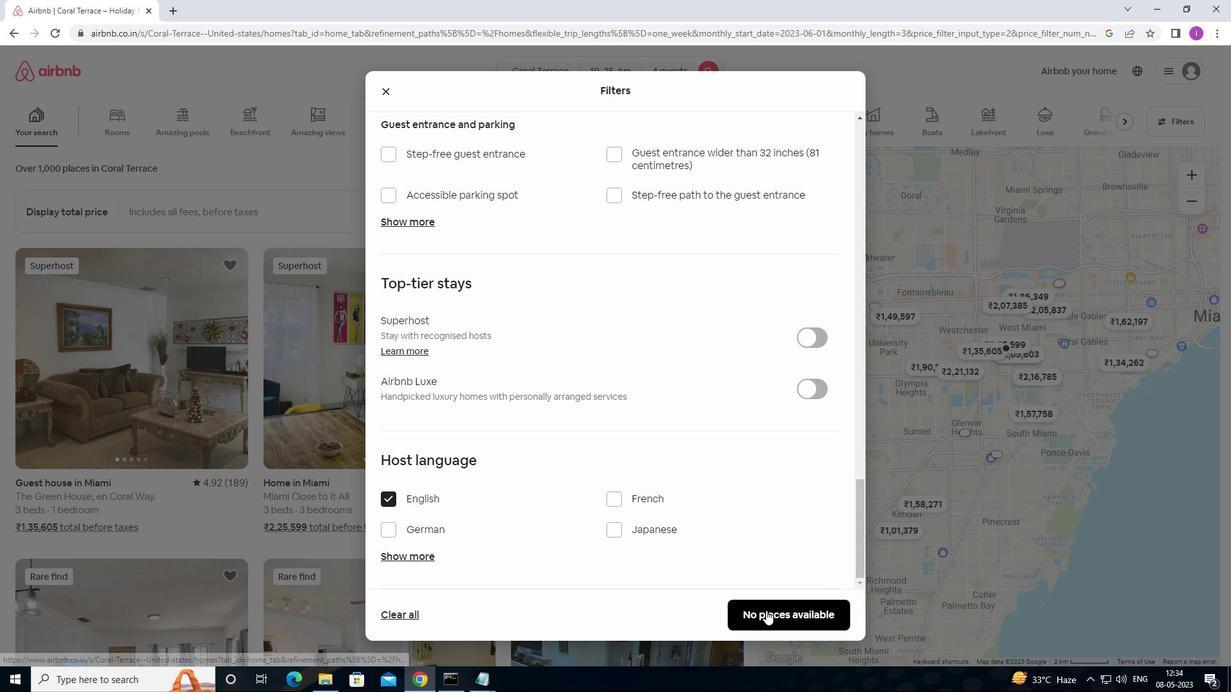 
Action: Mouse pressed left at (766, 609)
Screenshot: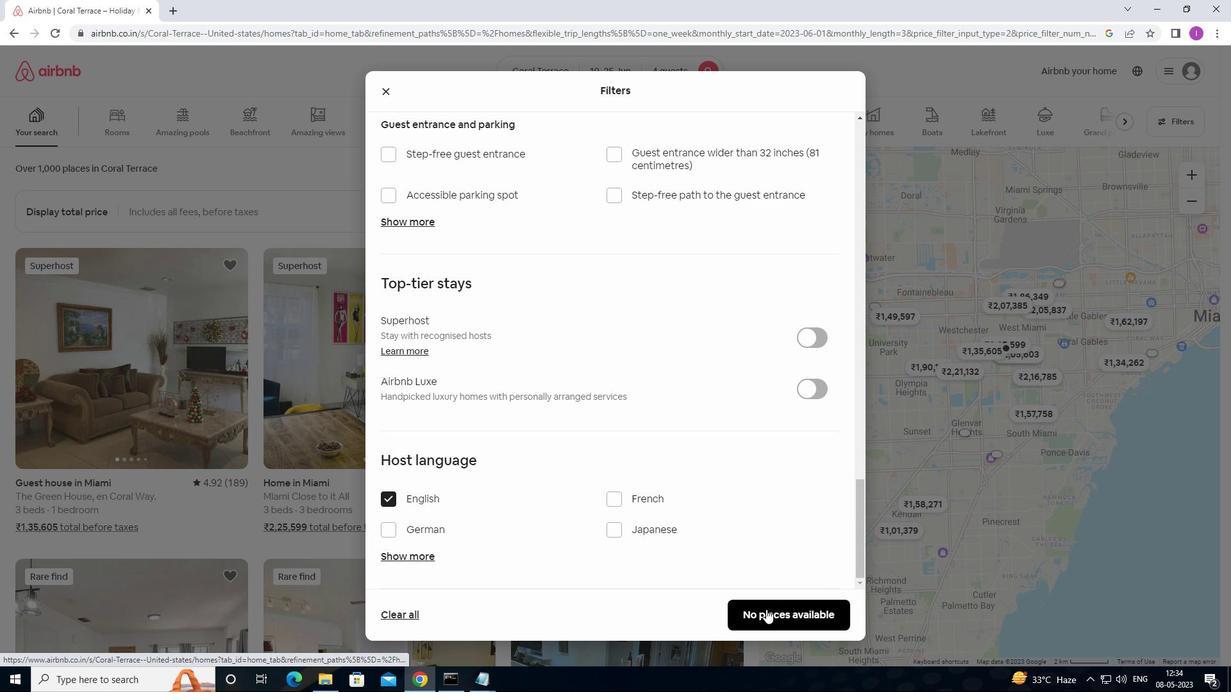 
Action: Mouse moved to (775, 593)
Screenshot: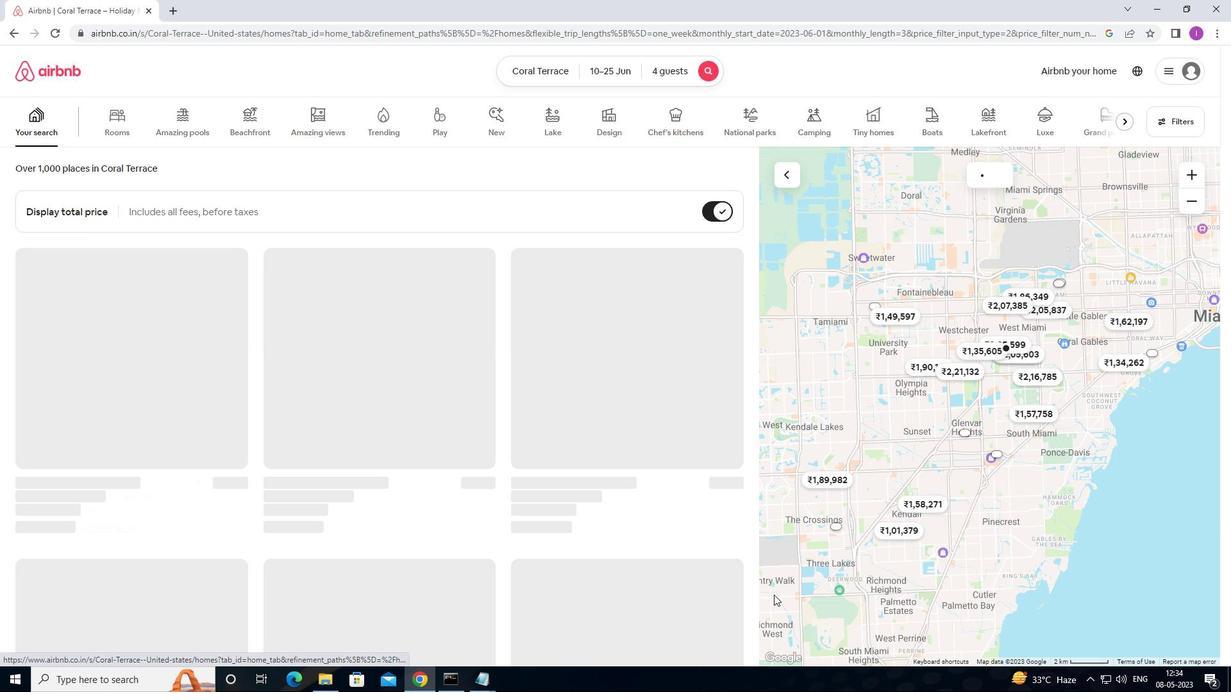 
